 Task: Add Sprouts Organic Lady Fingers to the cart.
Action: Mouse moved to (26, 102)
Screenshot: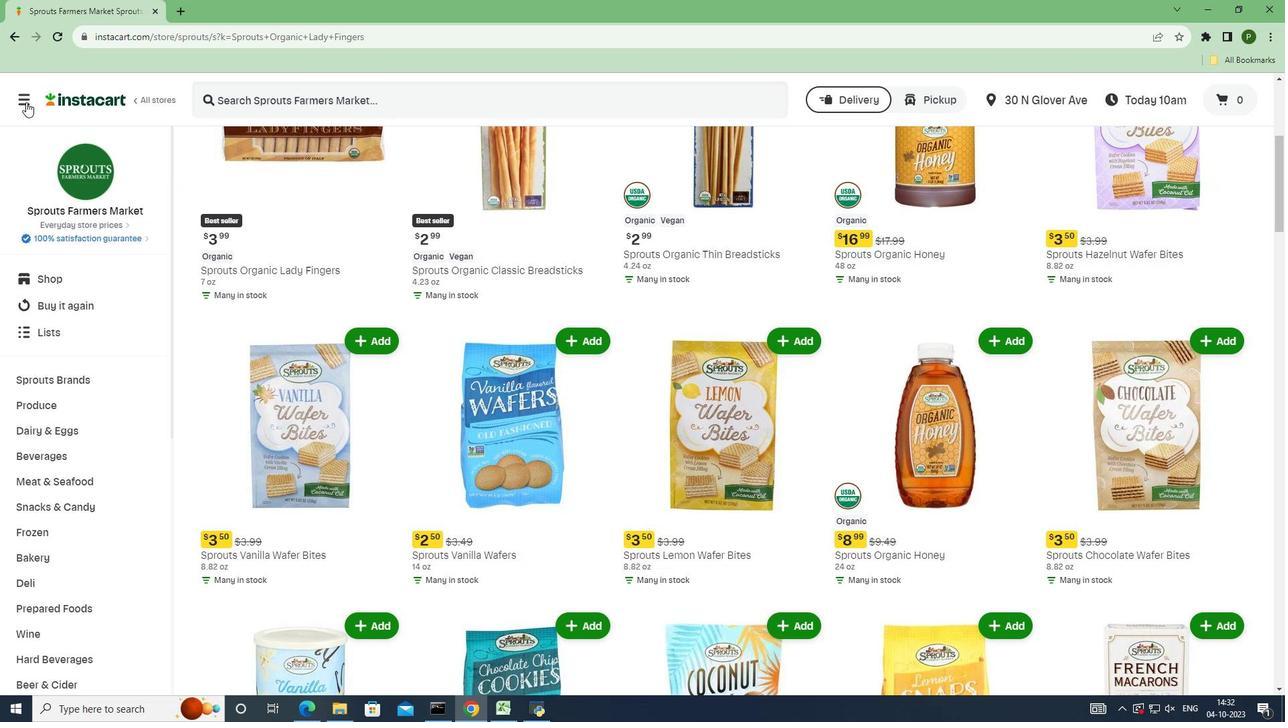 
Action: Mouse pressed left at (26, 102)
Screenshot: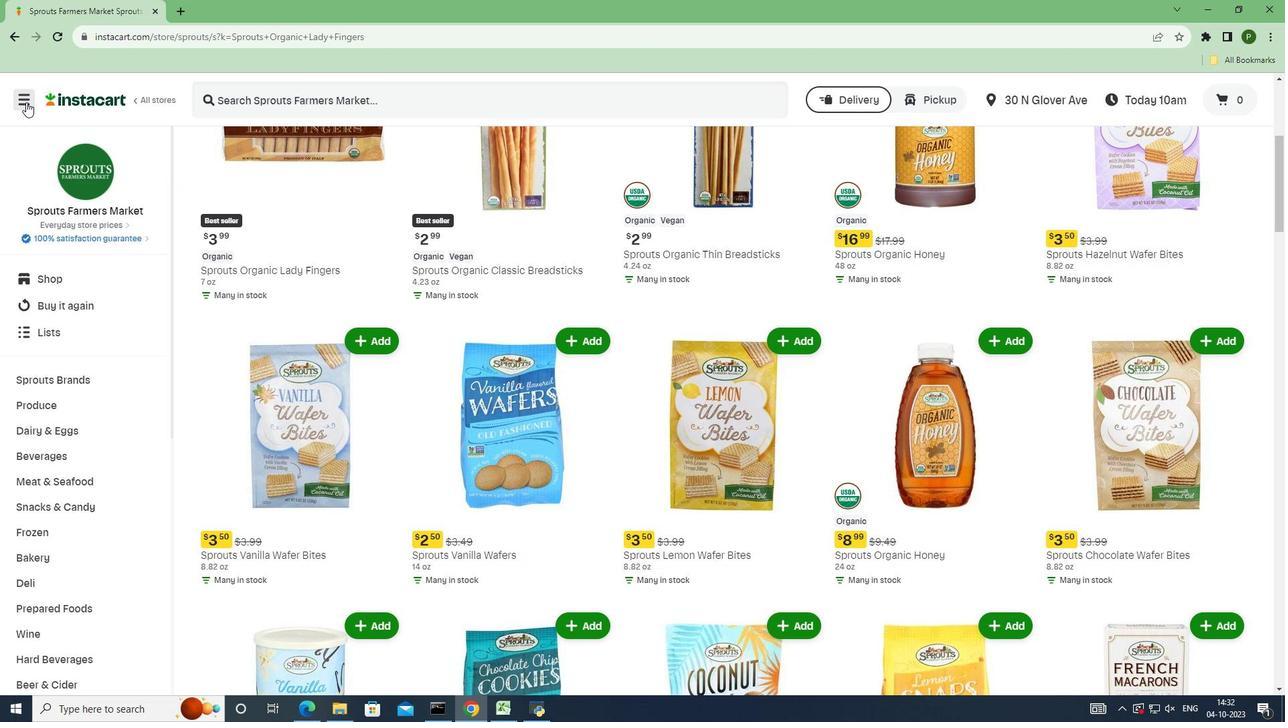 
Action: Mouse moved to (48, 371)
Screenshot: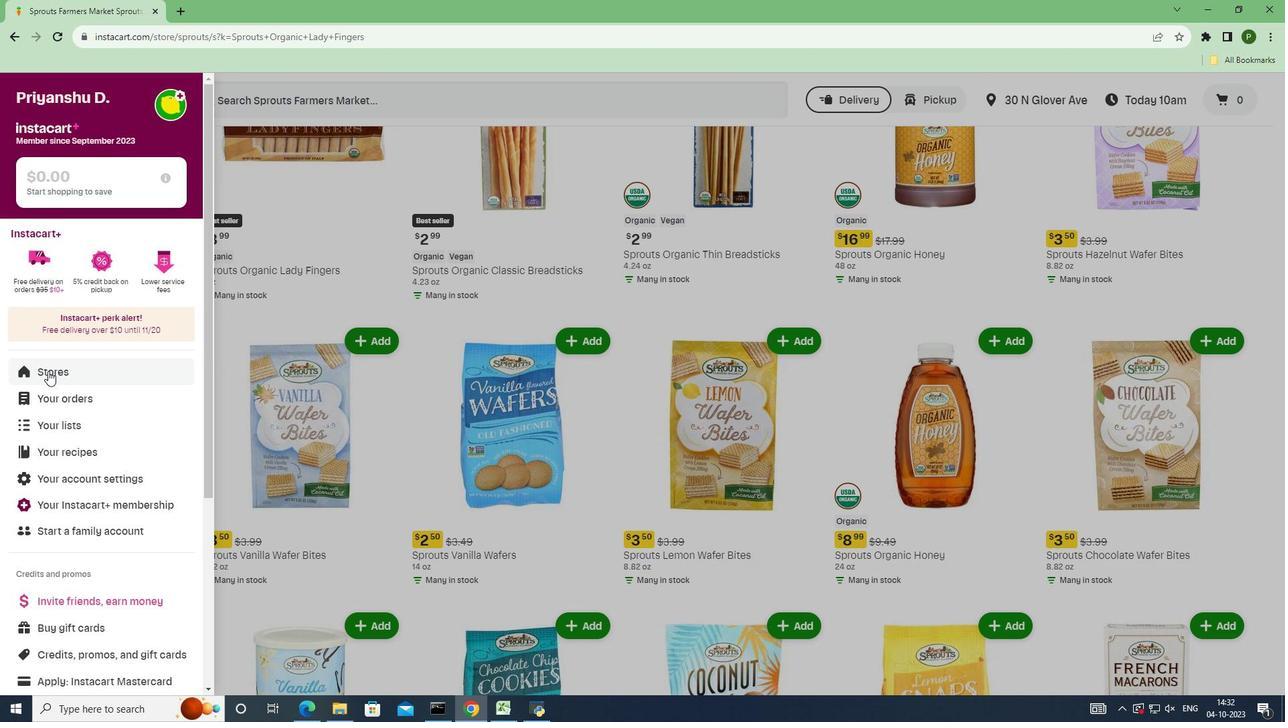 
Action: Mouse pressed left at (48, 371)
Screenshot: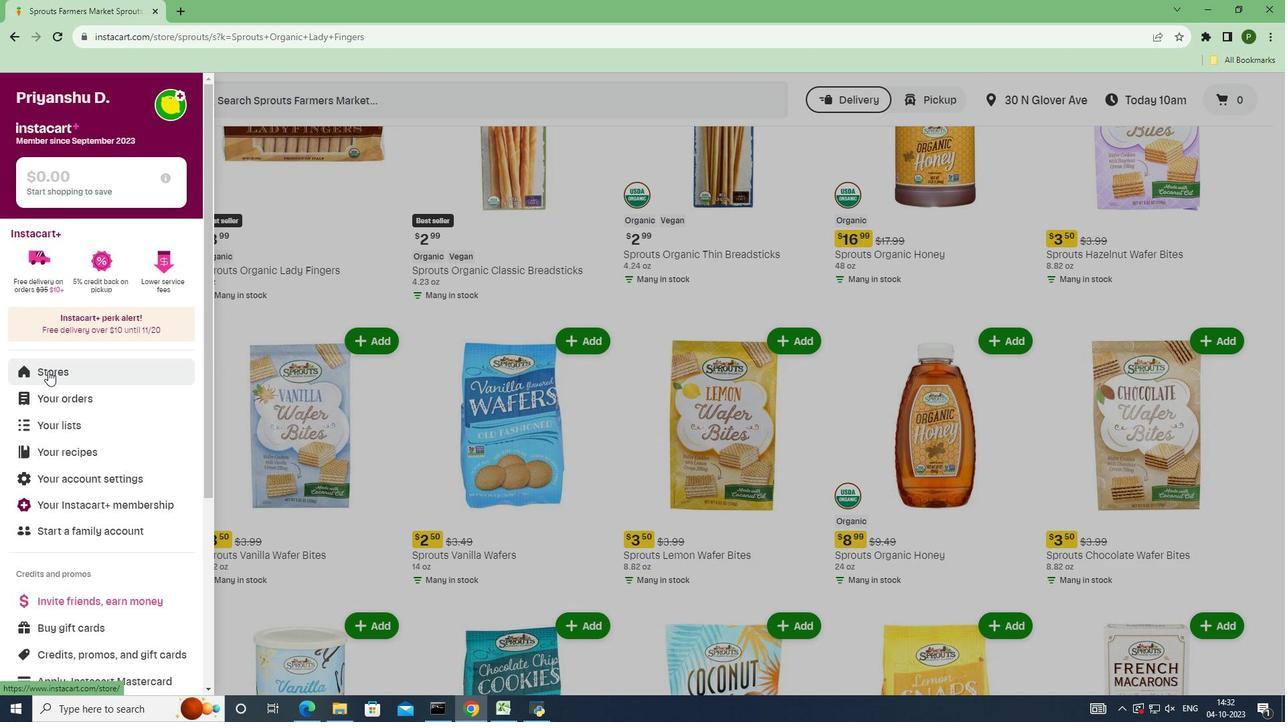 
Action: Mouse moved to (333, 159)
Screenshot: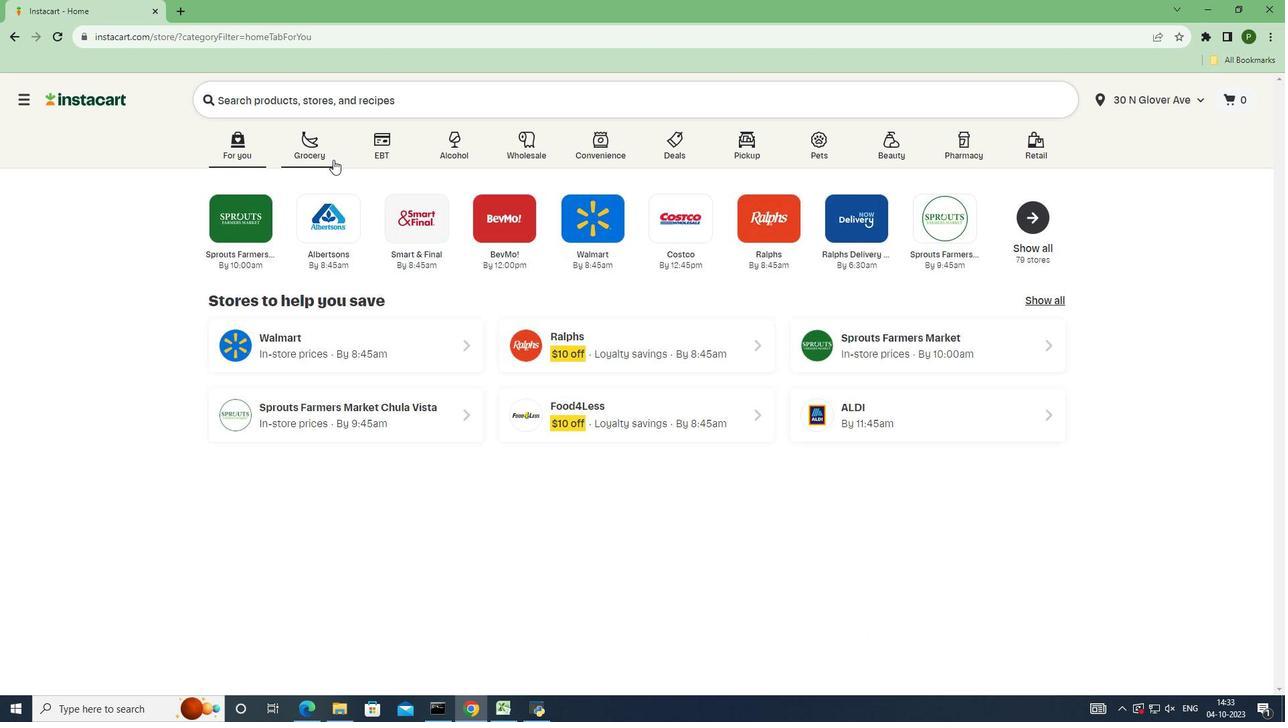 
Action: Mouse pressed left at (333, 159)
Screenshot: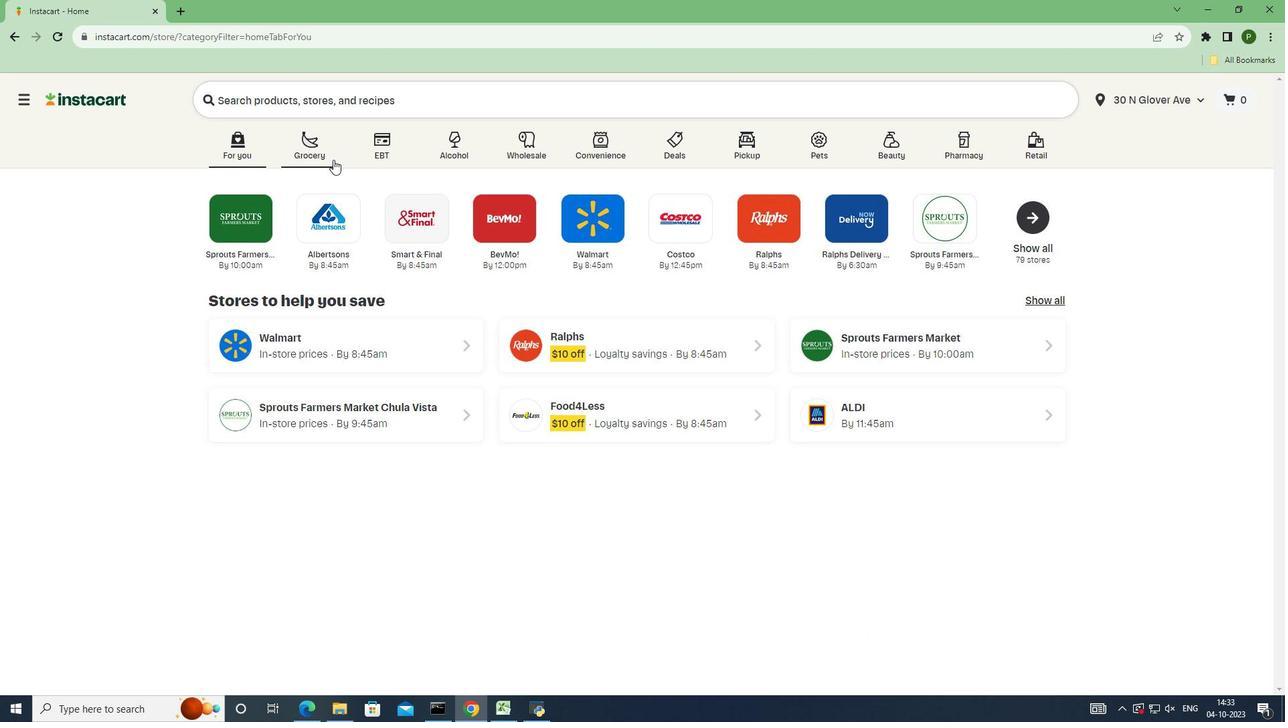 
Action: Mouse moved to (803, 311)
Screenshot: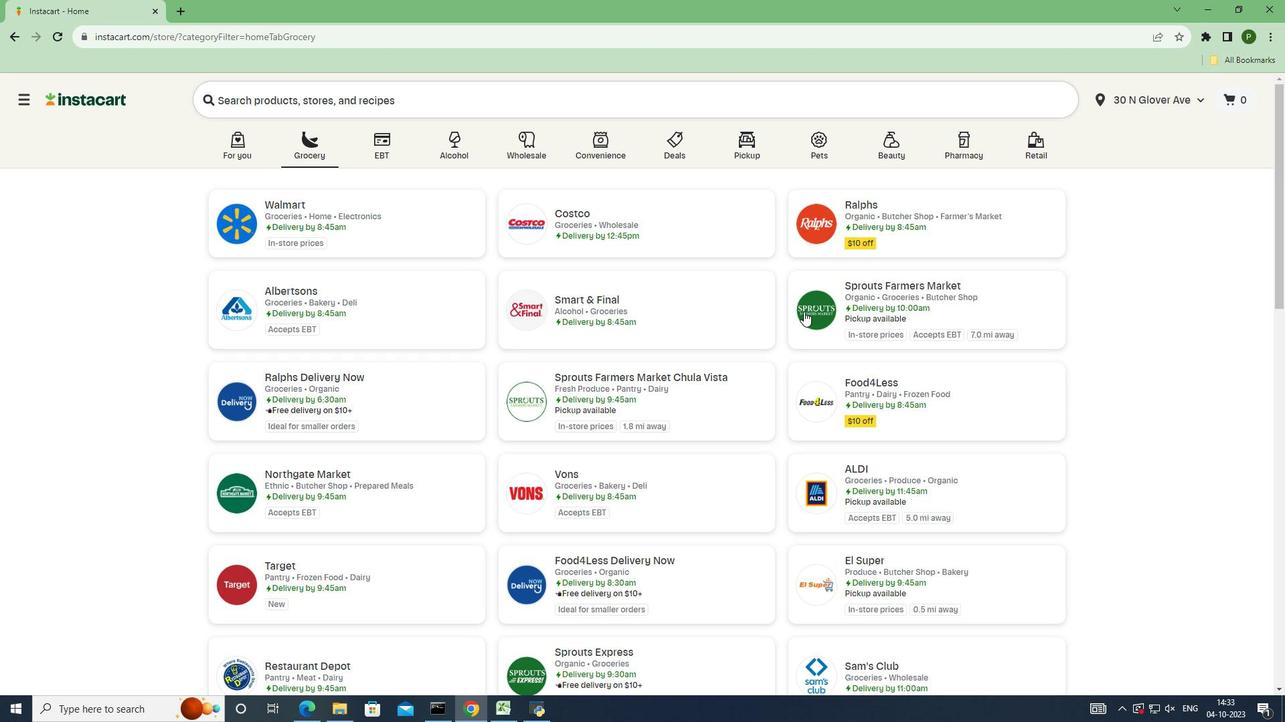 
Action: Mouse pressed left at (803, 311)
Screenshot: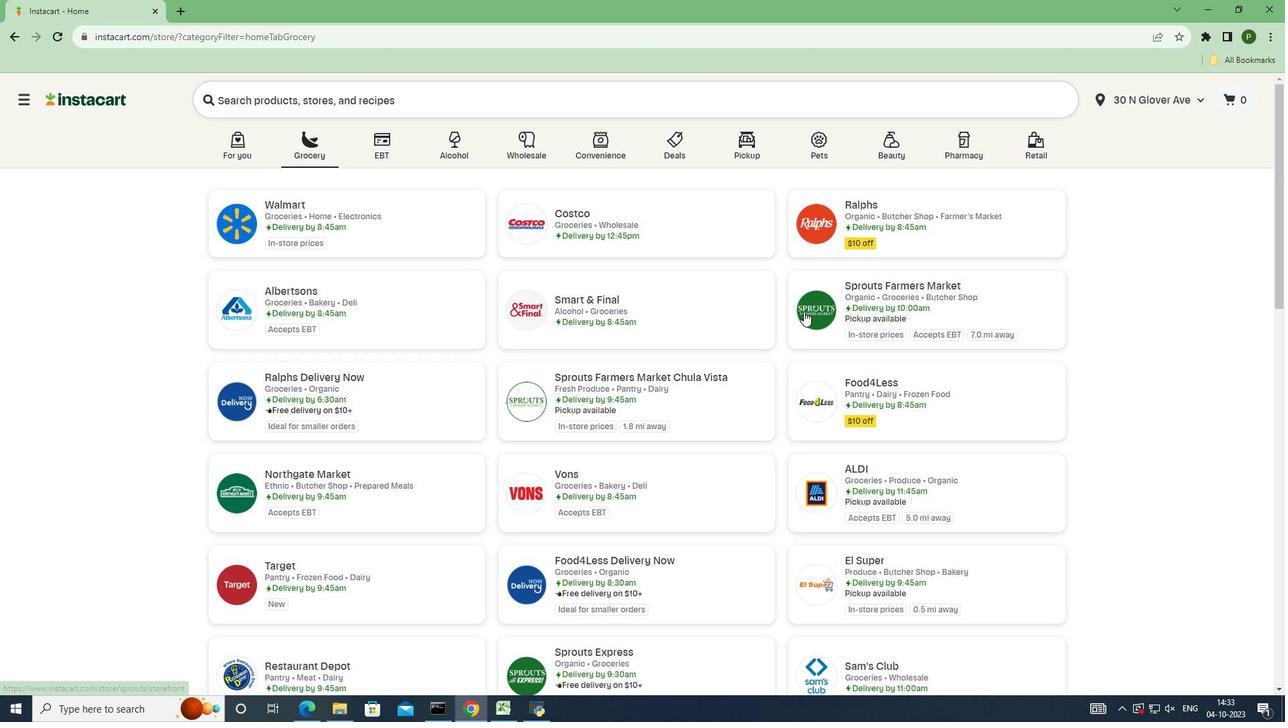 
Action: Mouse moved to (91, 380)
Screenshot: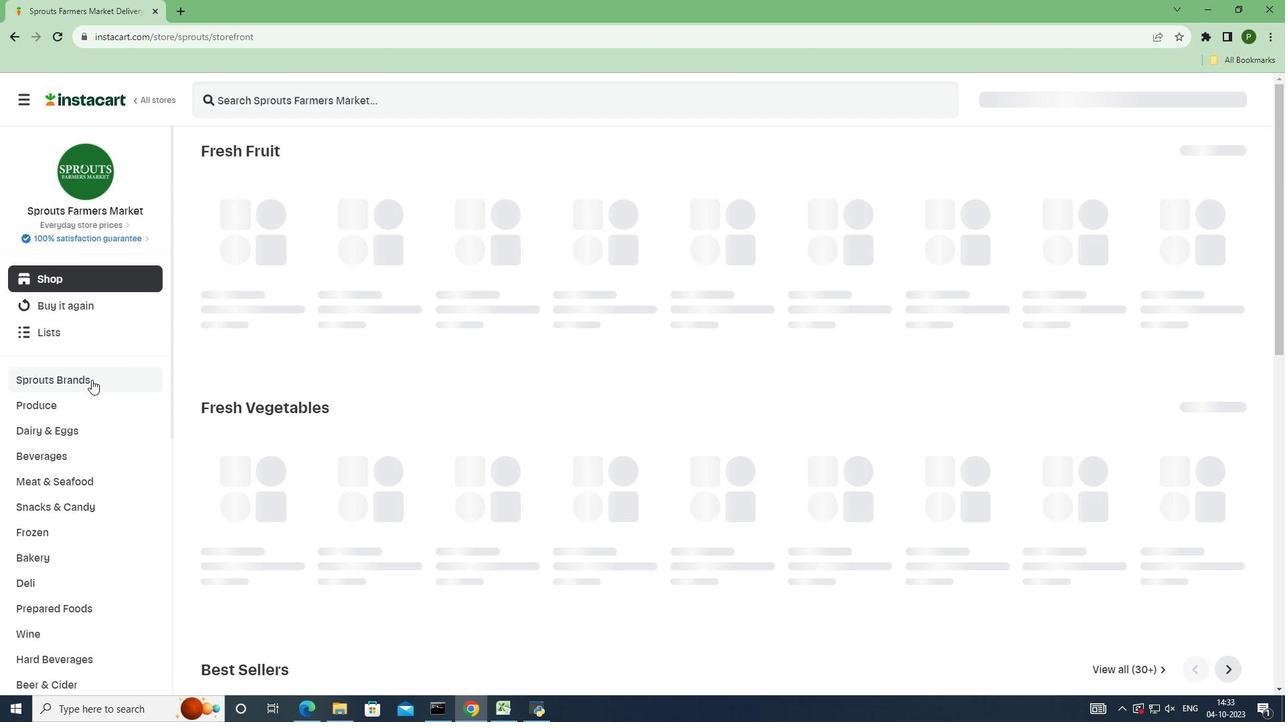 
Action: Mouse pressed left at (91, 380)
Screenshot: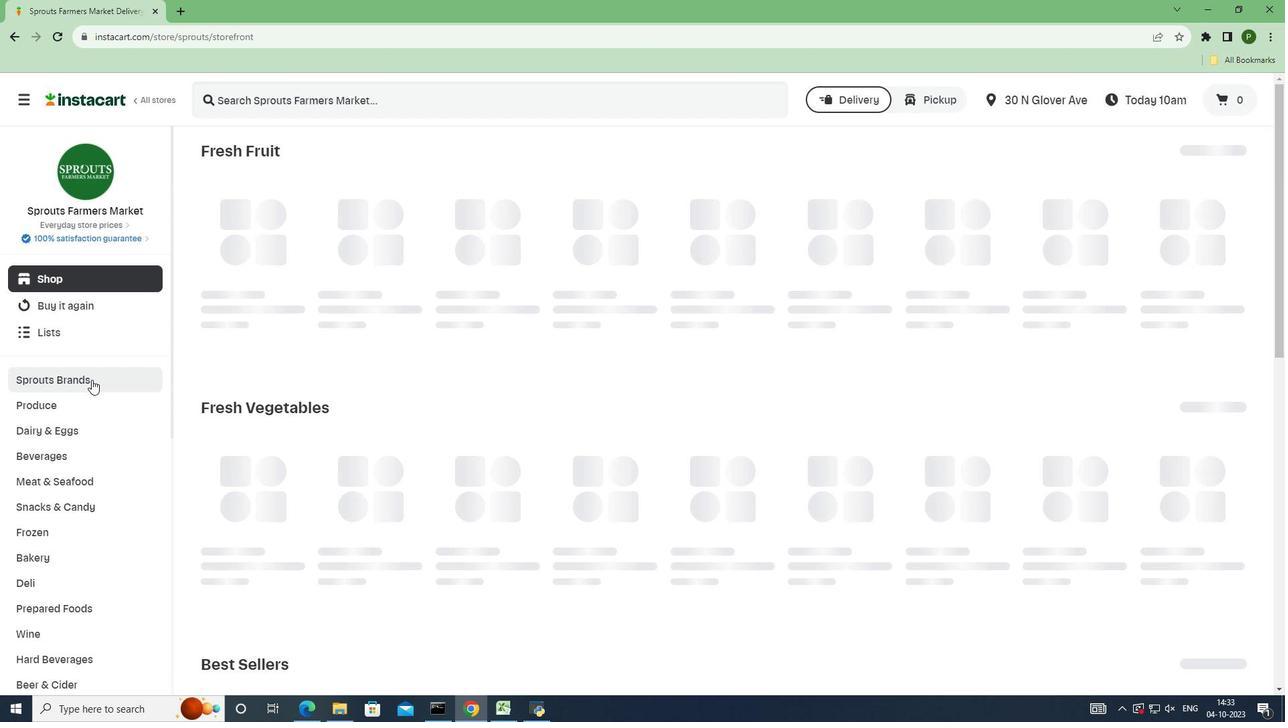 
Action: Mouse moved to (76, 479)
Screenshot: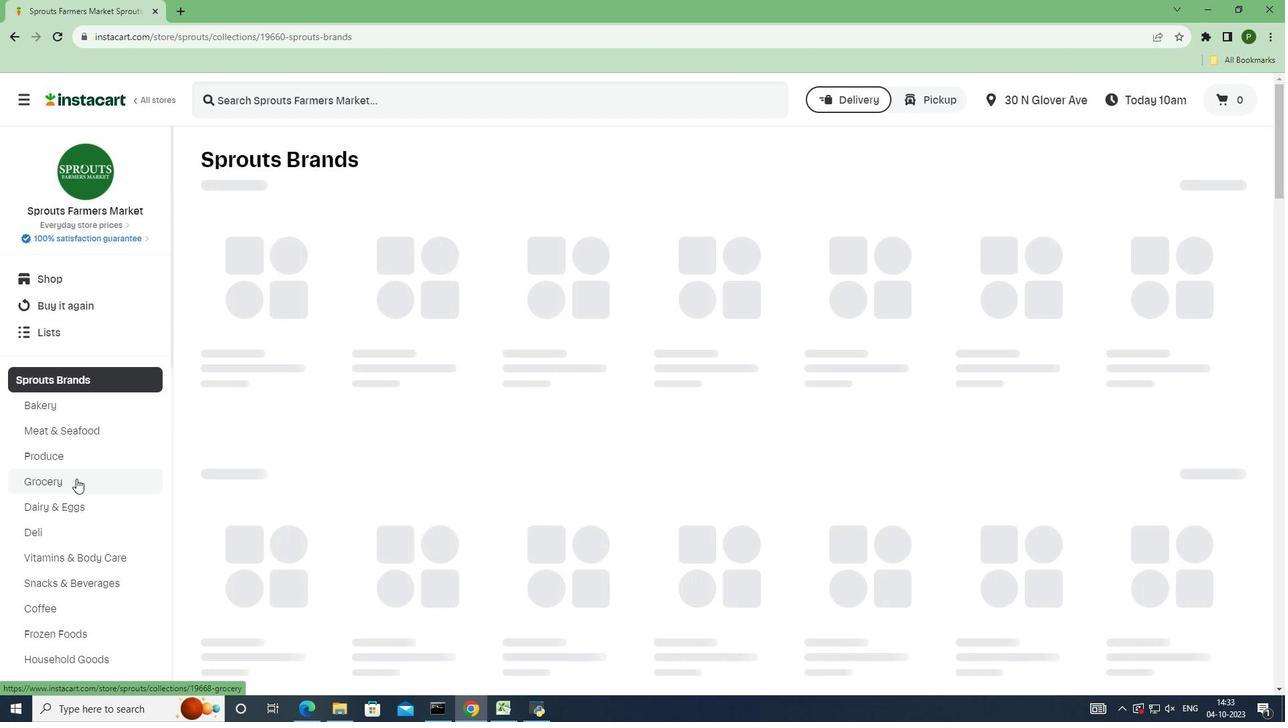 
Action: Mouse pressed left at (76, 479)
Screenshot: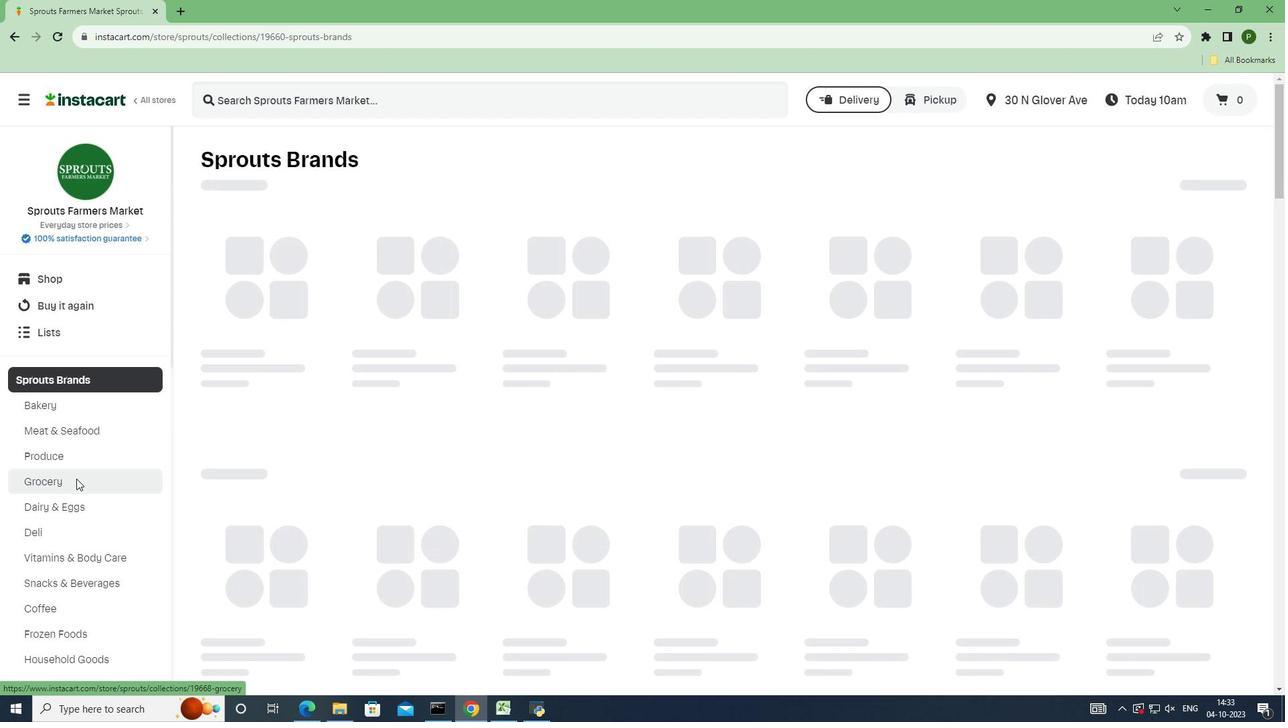 
Action: Mouse moved to (334, 314)
Screenshot: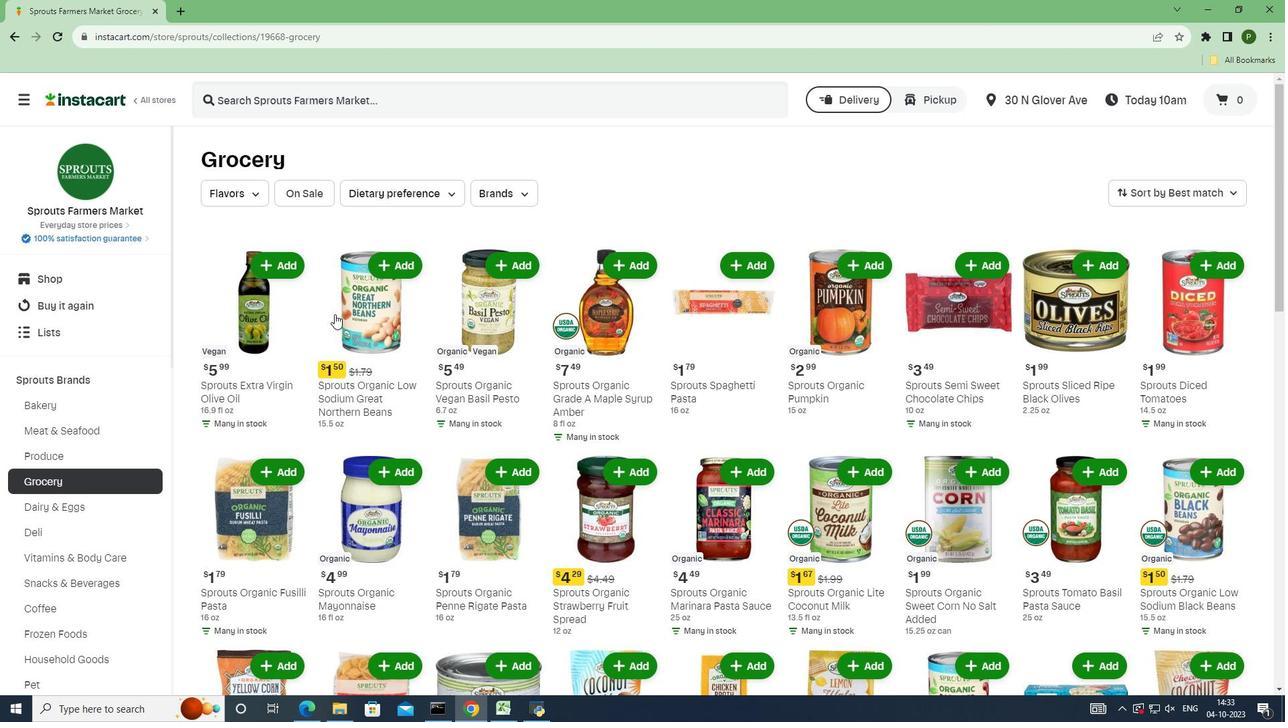 
Action: Mouse scrolled (334, 313) with delta (0, 0)
Screenshot: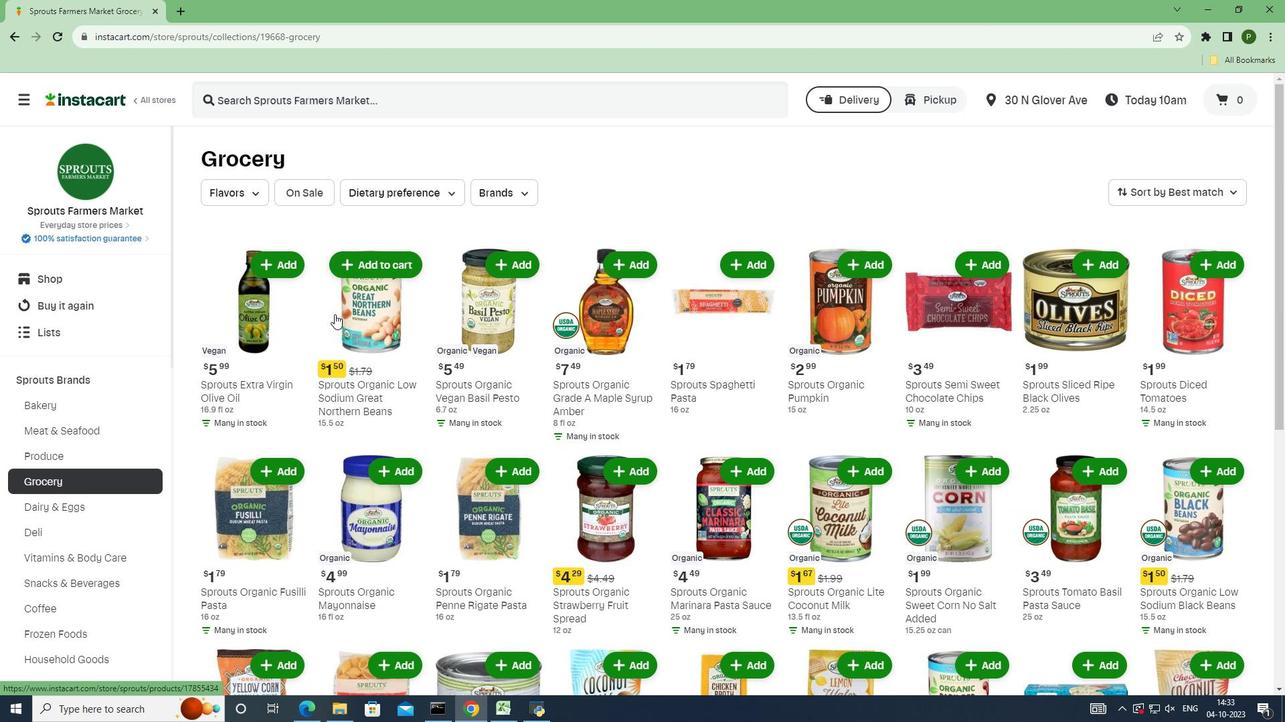 
Action: Mouse scrolled (334, 313) with delta (0, 0)
Screenshot: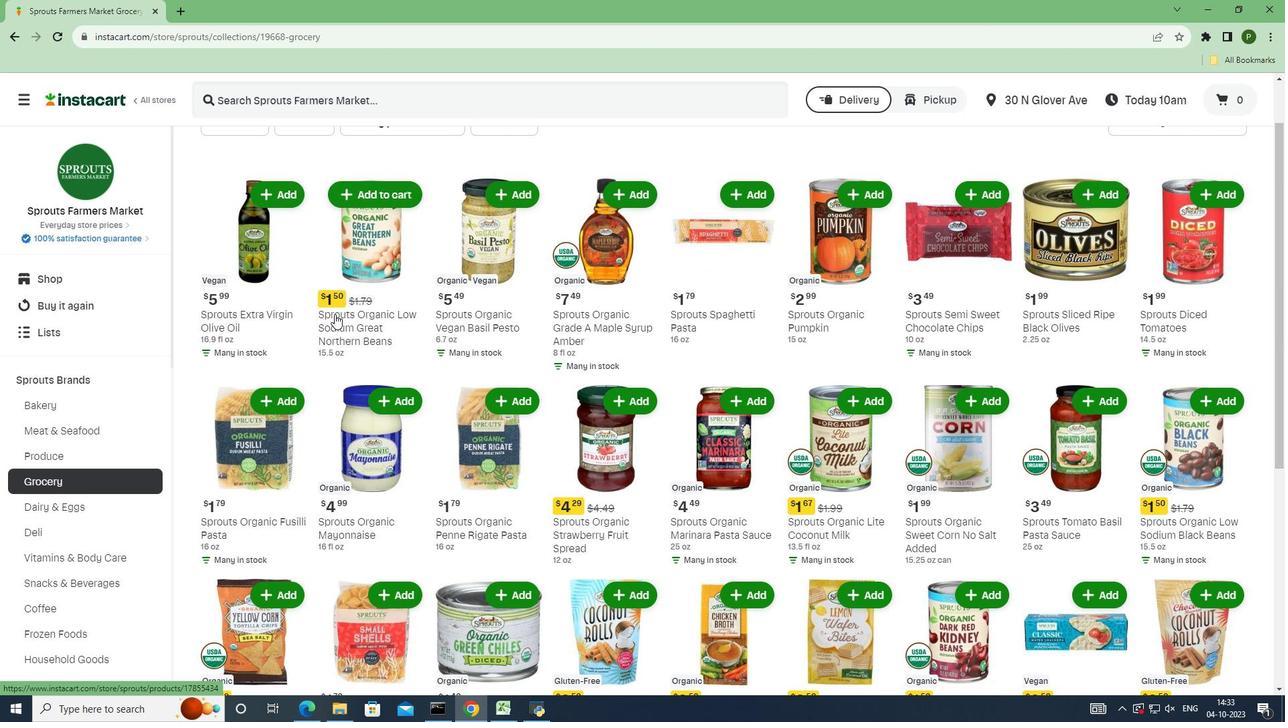 
Action: Mouse scrolled (334, 313) with delta (0, 0)
Screenshot: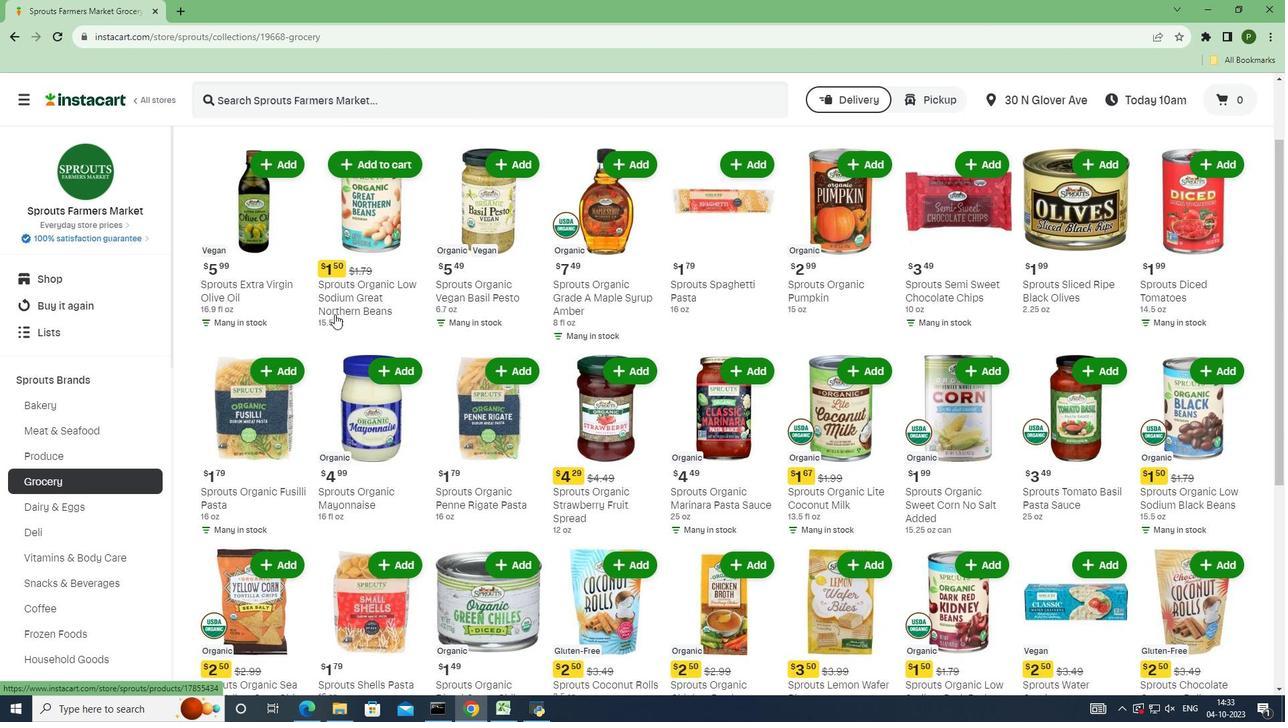 
Action: Mouse scrolled (334, 313) with delta (0, 0)
Screenshot: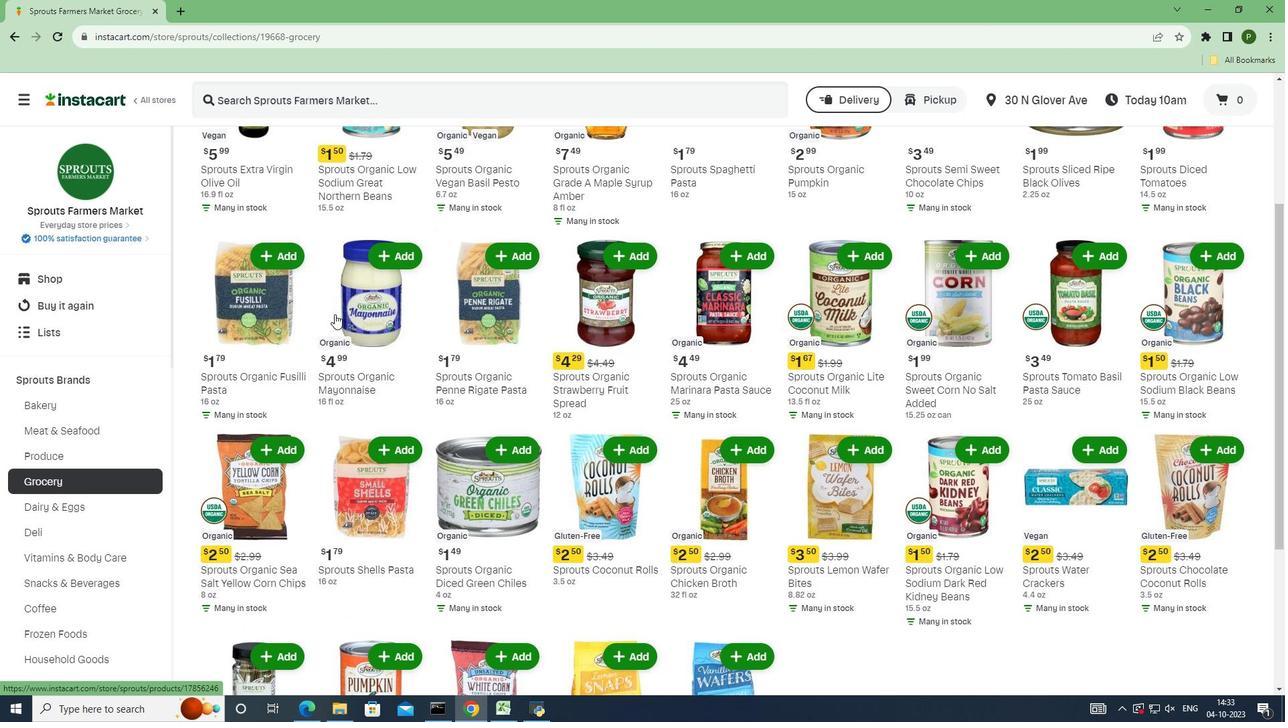 
Action: Mouse scrolled (334, 313) with delta (0, 0)
Screenshot: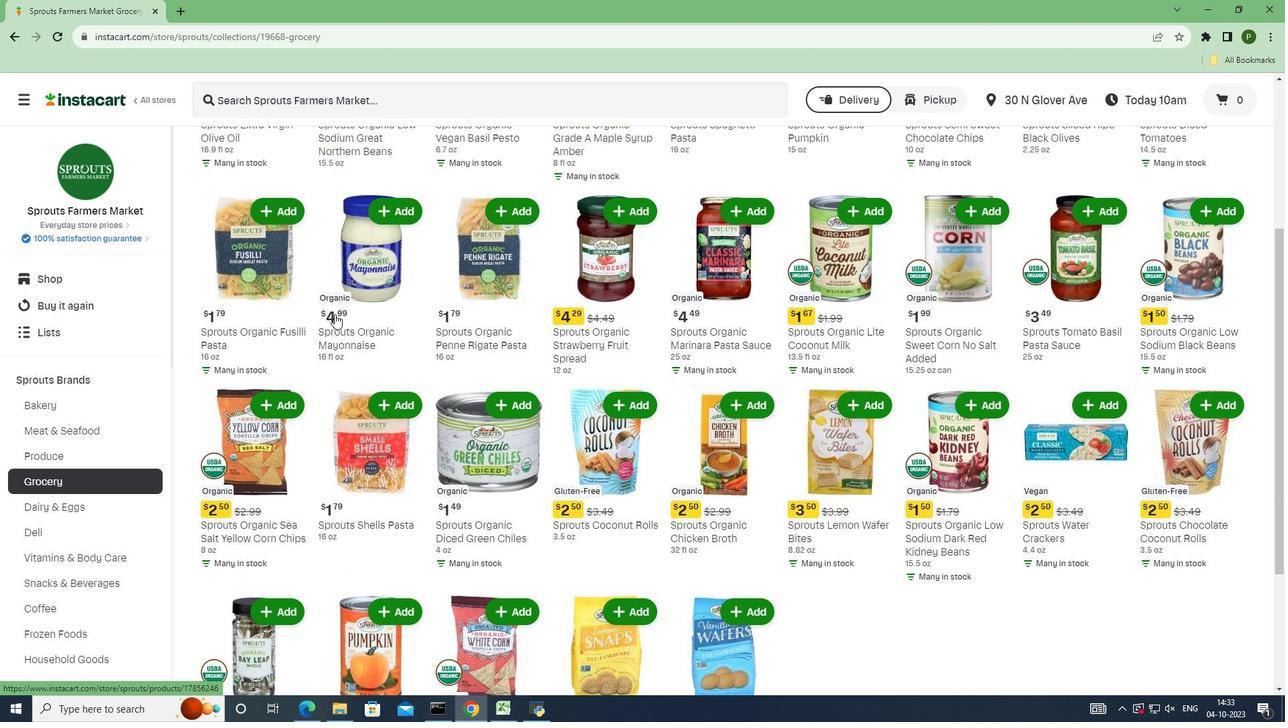 
Action: Mouse moved to (335, 314)
Screenshot: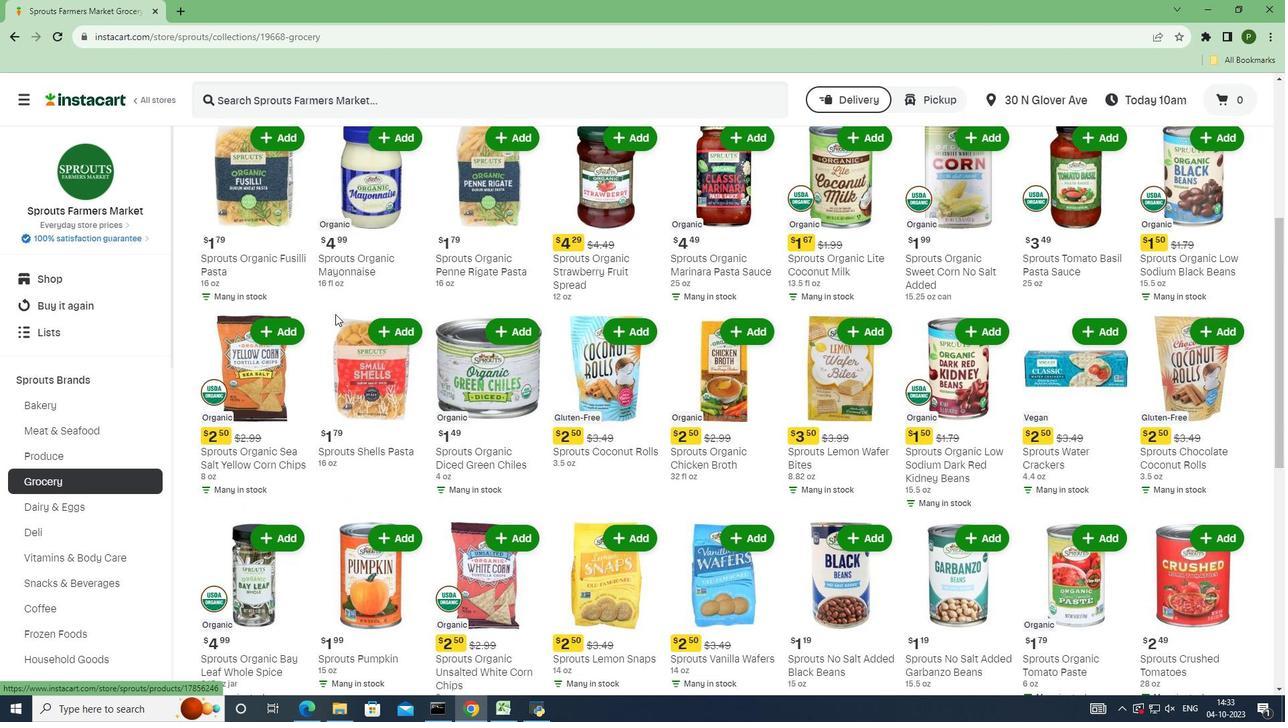 
Action: Mouse scrolled (335, 313) with delta (0, 0)
Screenshot: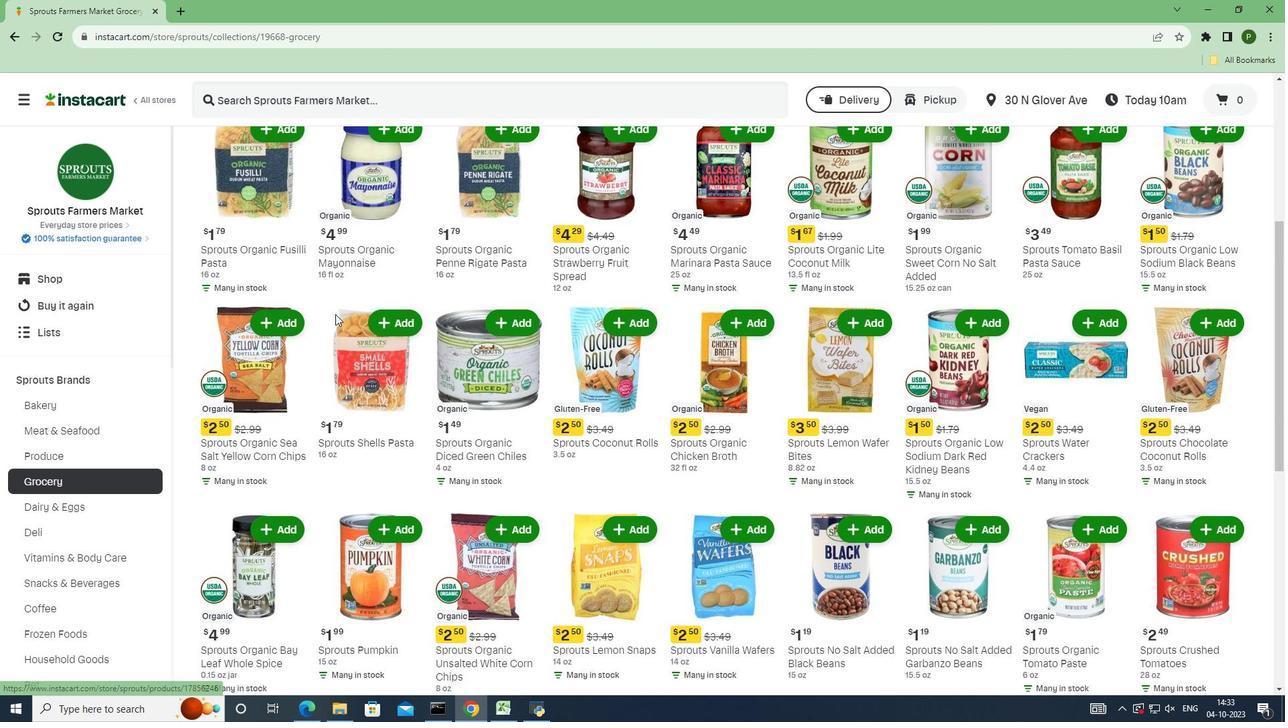
Action: Mouse scrolled (335, 313) with delta (0, 0)
Screenshot: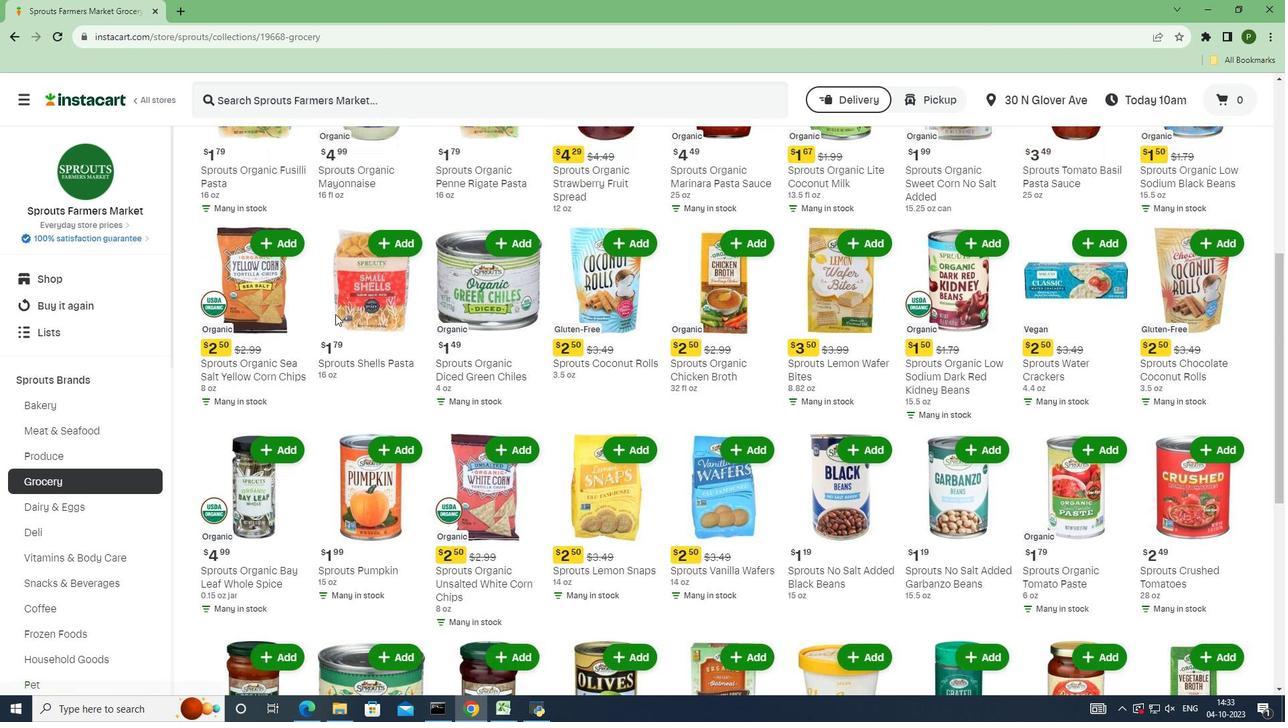 
Action: Mouse scrolled (335, 313) with delta (0, 0)
Screenshot: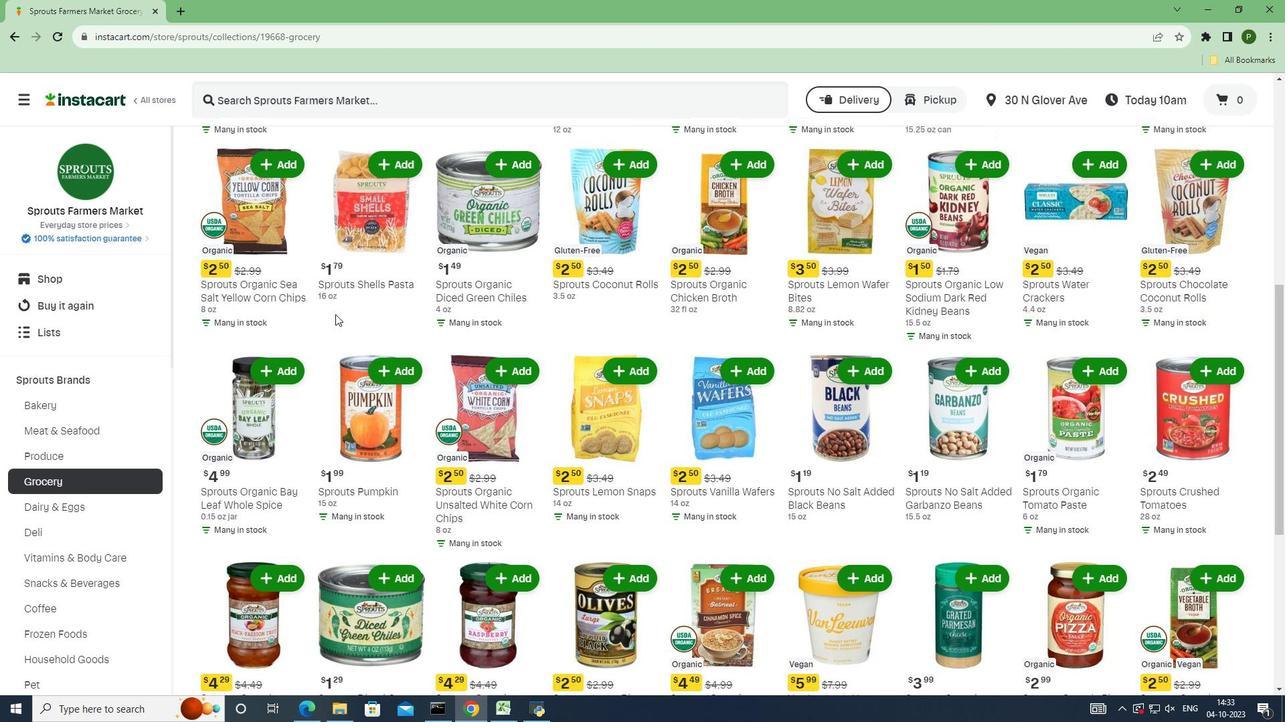 
Action: Mouse scrolled (335, 313) with delta (0, 0)
Screenshot: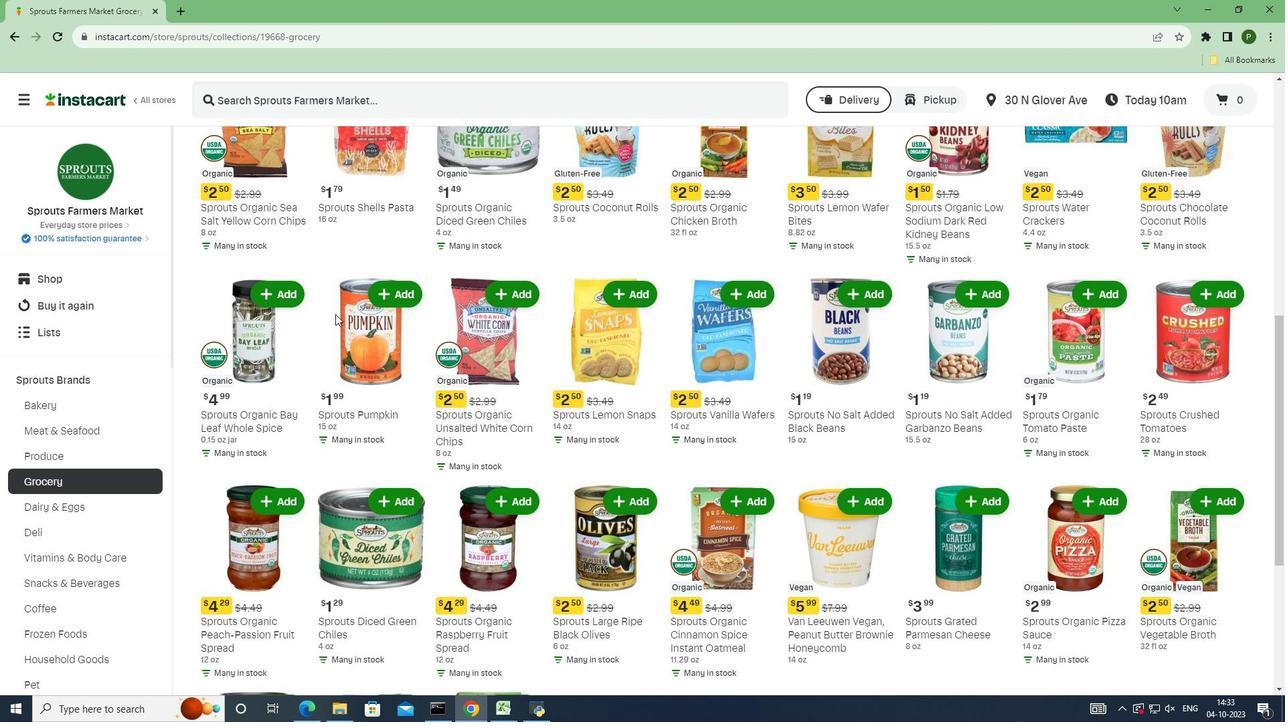 
Action: Mouse scrolled (335, 313) with delta (0, 0)
Screenshot: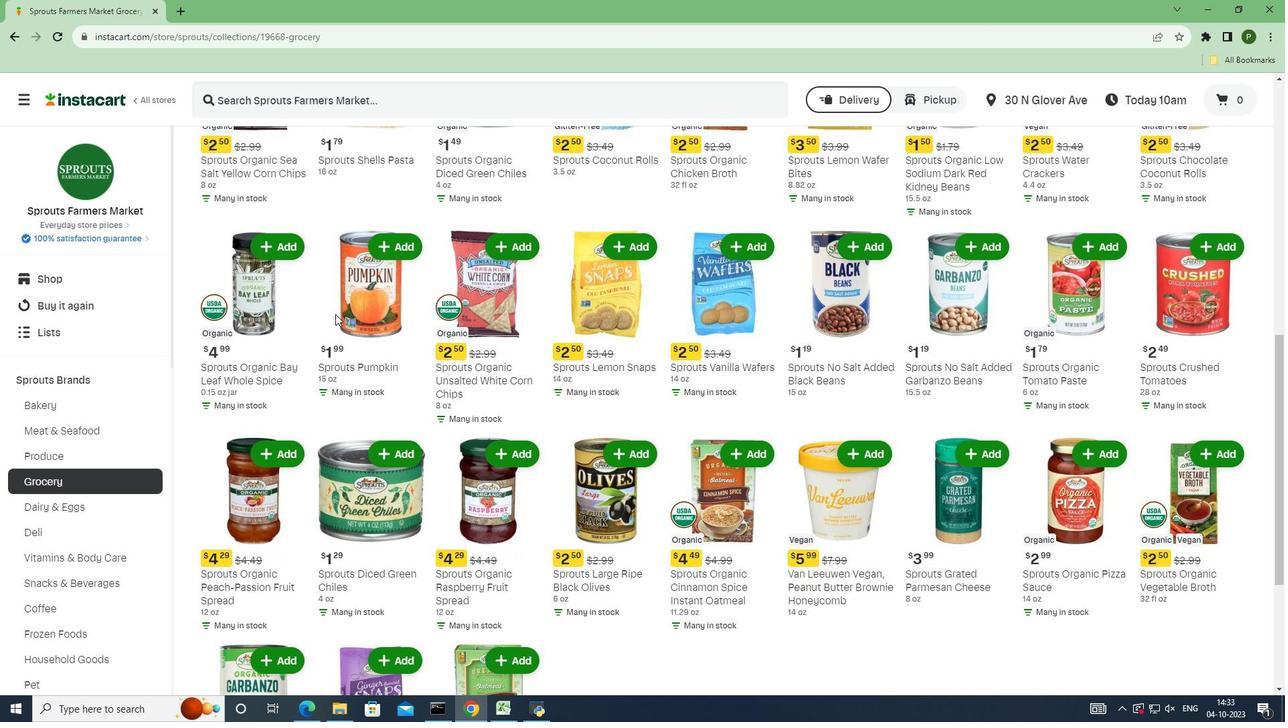 
Action: Mouse scrolled (335, 313) with delta (0, 0)
Screenshot: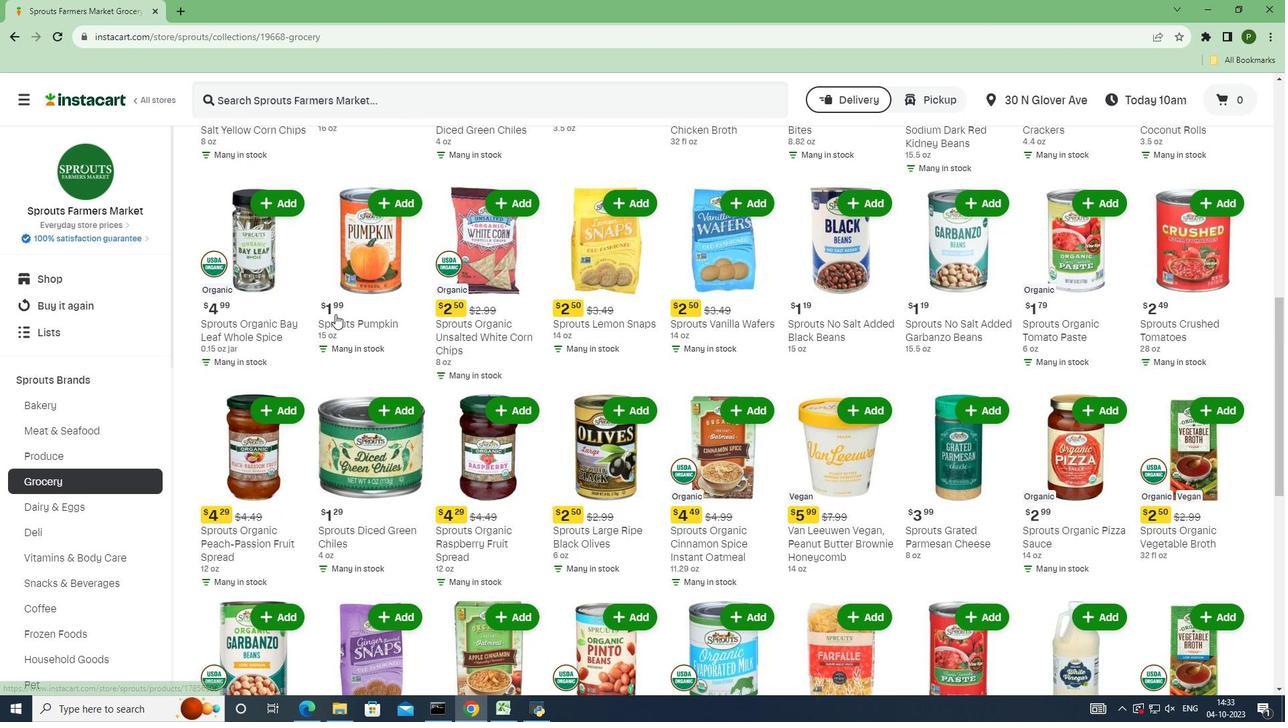 
Action: Mouse scrolled (335, 313) with delta (0, 0)
Screenshot: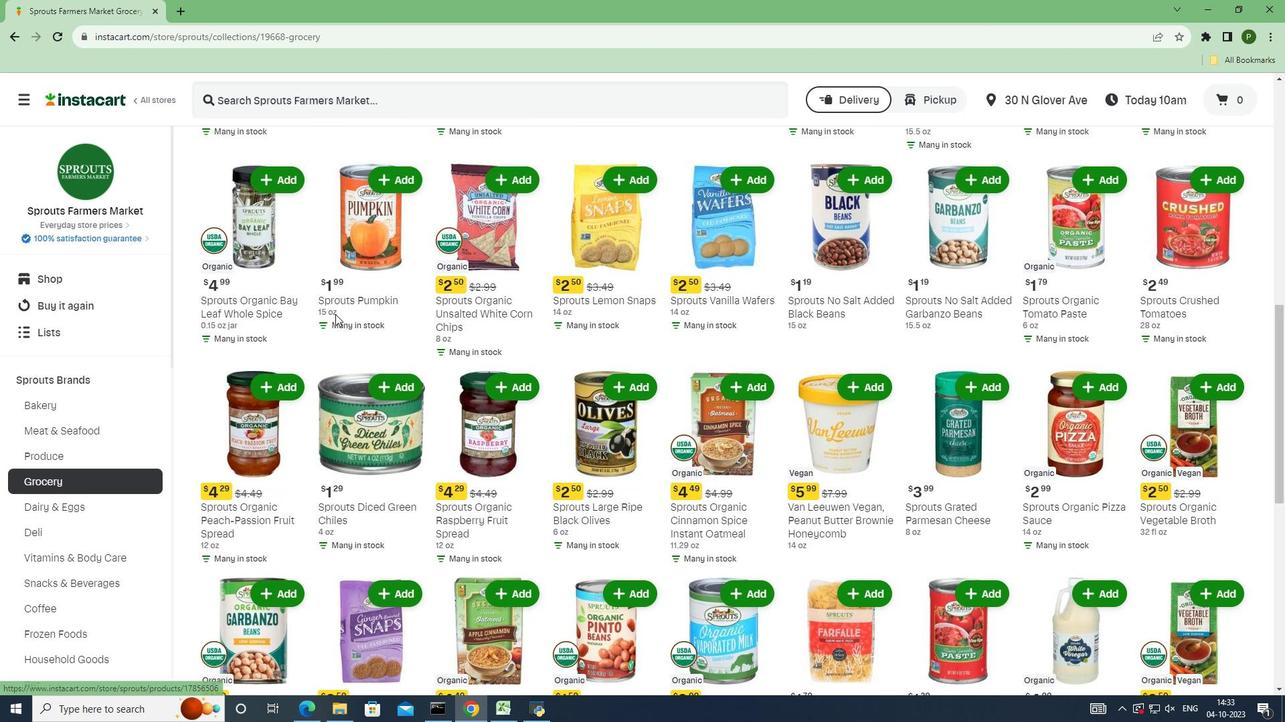 
Action: Mouse scrolled (335, 313) with delta (0, 0)
Screenshot: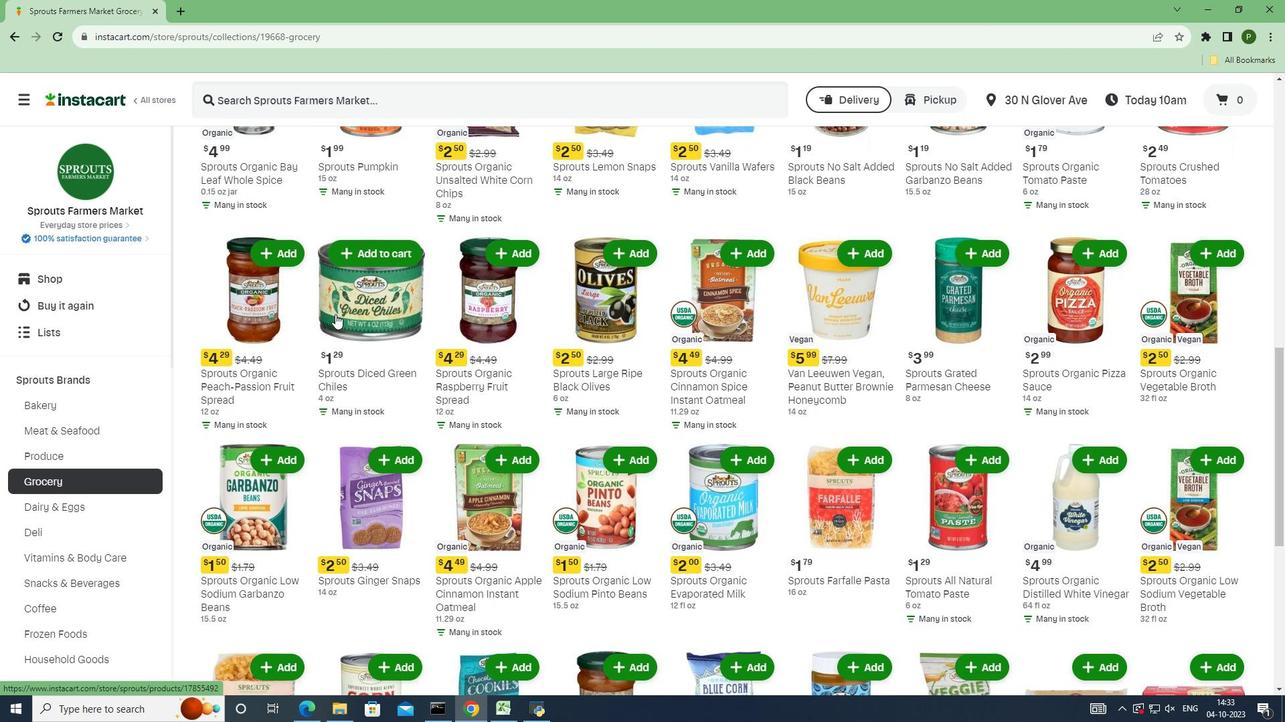 
Action: Mouse scrolled (335, 313) with delta (0, 0)
Screenshot: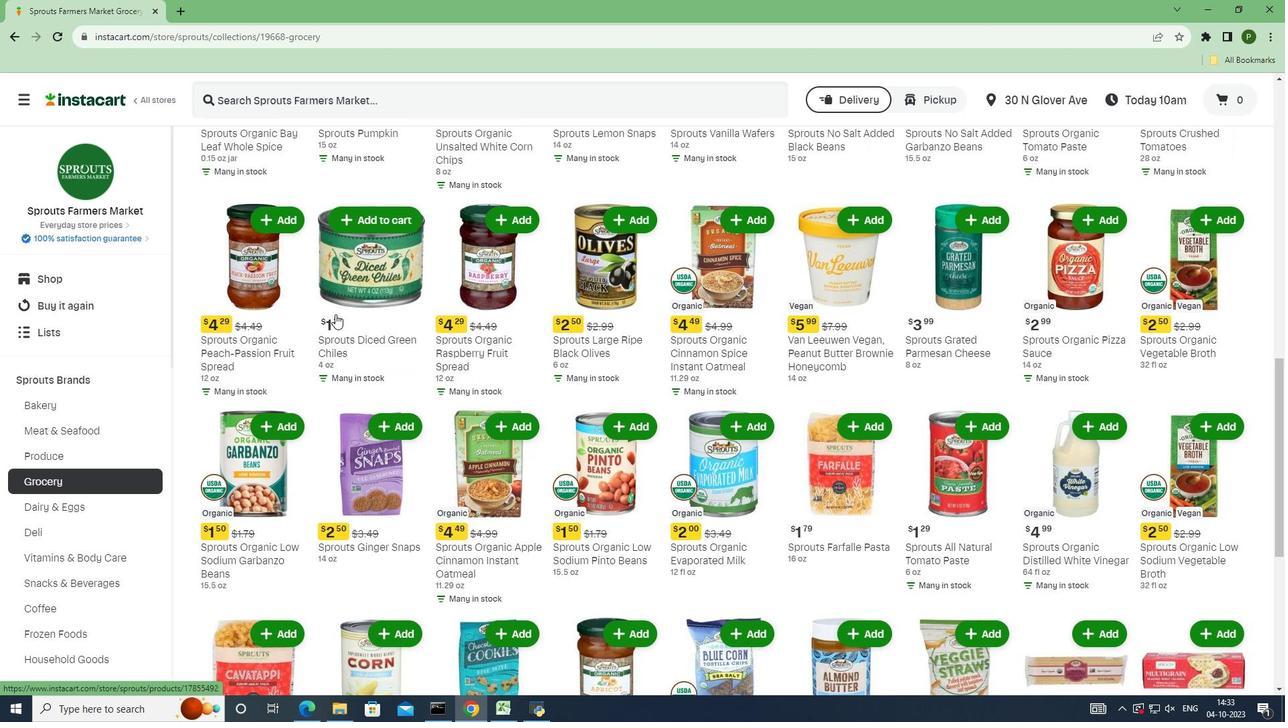 
Action: Mouse scrolled (335, 313) with delta (0, 0)
Screenshot: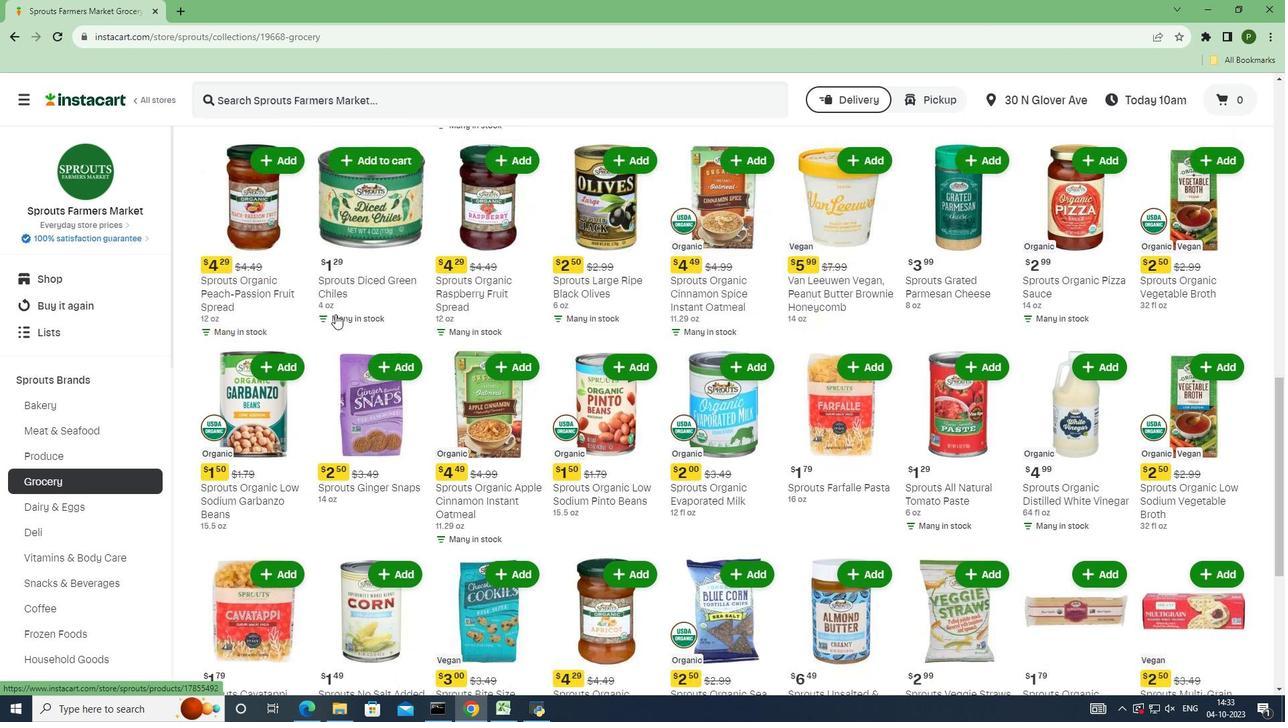 
Action: Mouse scrolled (335, 313) with delta (0, 0)
Screenshot: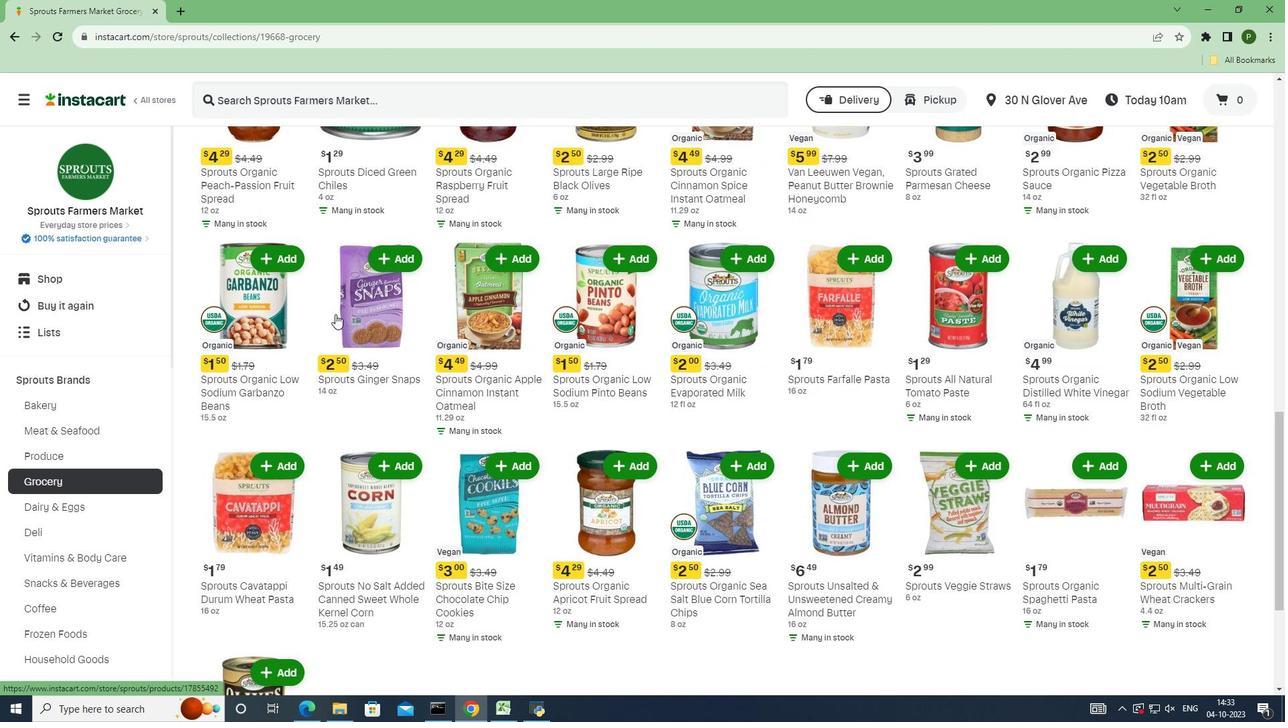 
Action: Mouse scrolled (335, 313) with delta (0, 0)
Screenshot: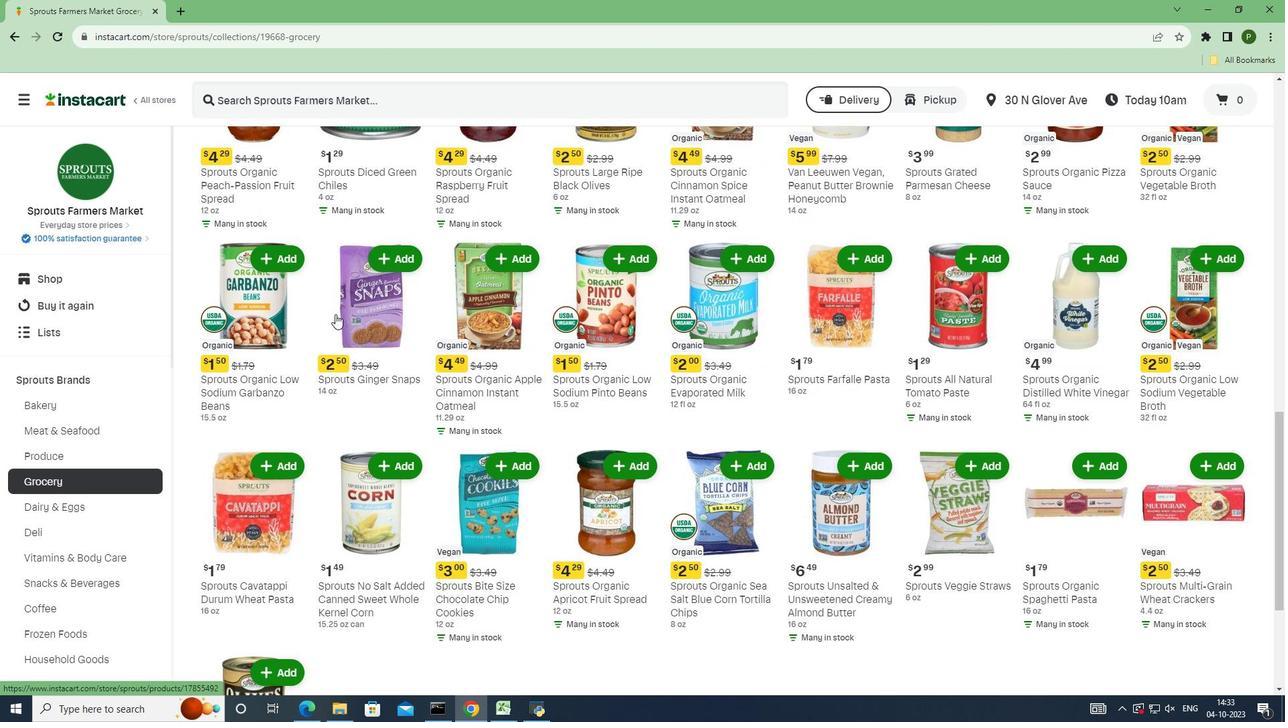 
Action: Mouse scrolled (335, 313) with delta (0, 0)
Screenshot: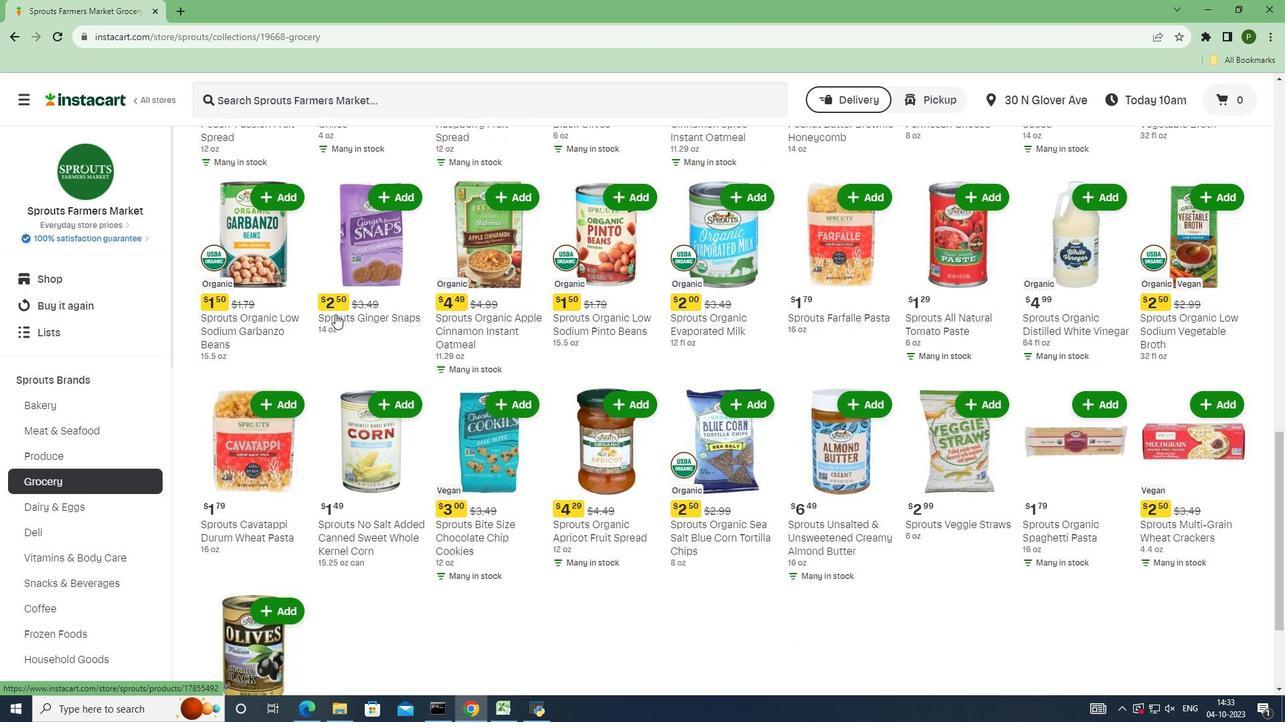 
Action: Mouse scrolled (335, 313) with delta (0, 0)
Screenshot: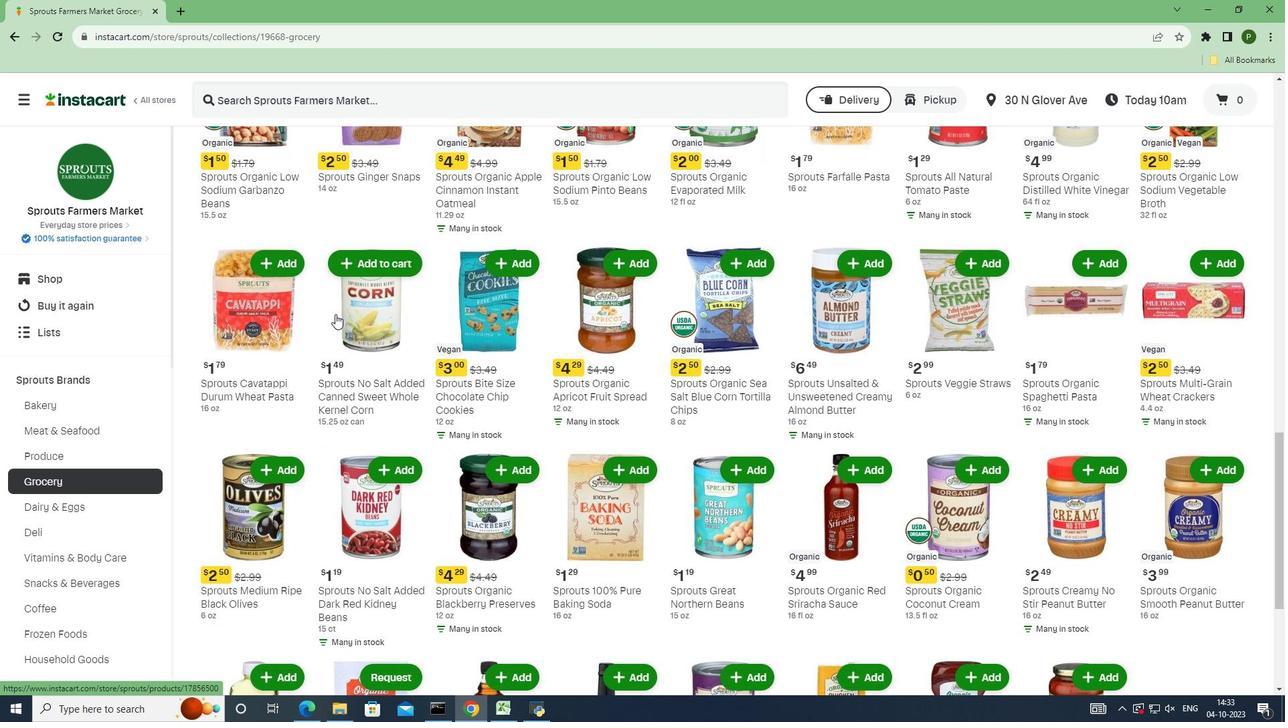 
Action: Mouse scrolled (335, 313) with delta (0, 0)
Screenshot: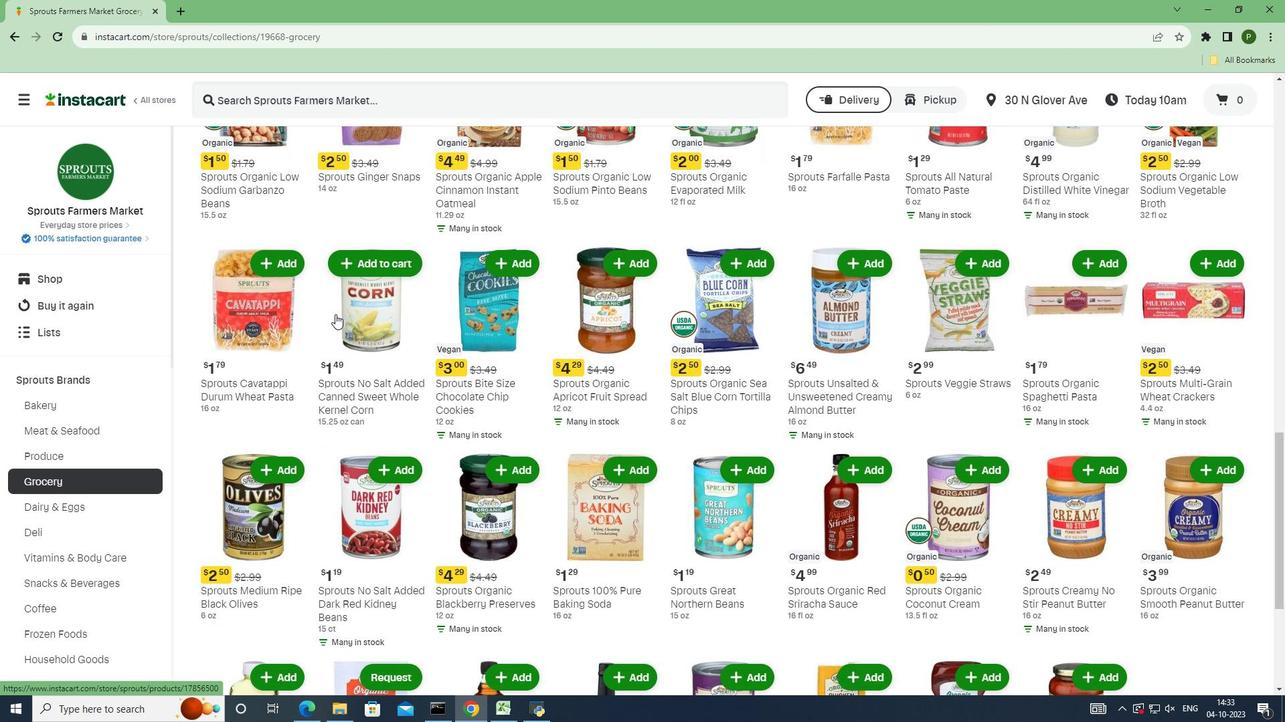 
Action: Mouse scrolled (335, 313) with delta (0, 0)
Screenshot: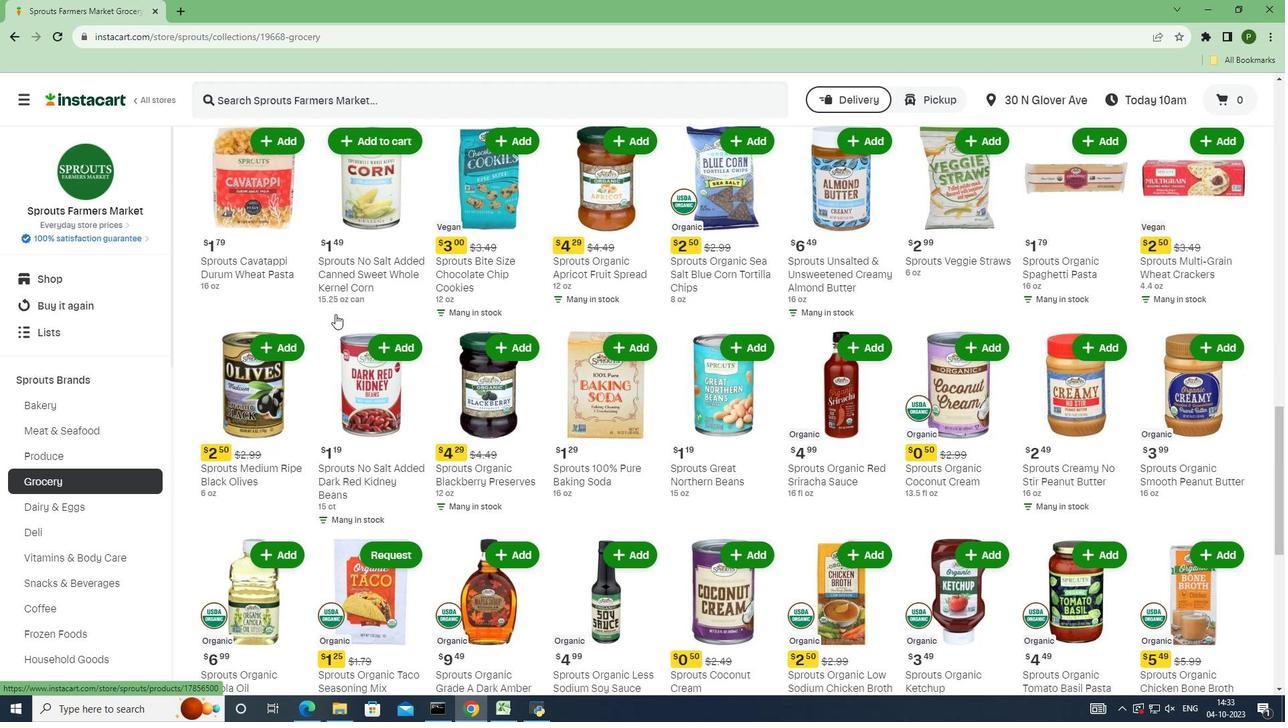 
Action: Mouse scrolled (335, 313) with delta (0, 0)
Screenshot: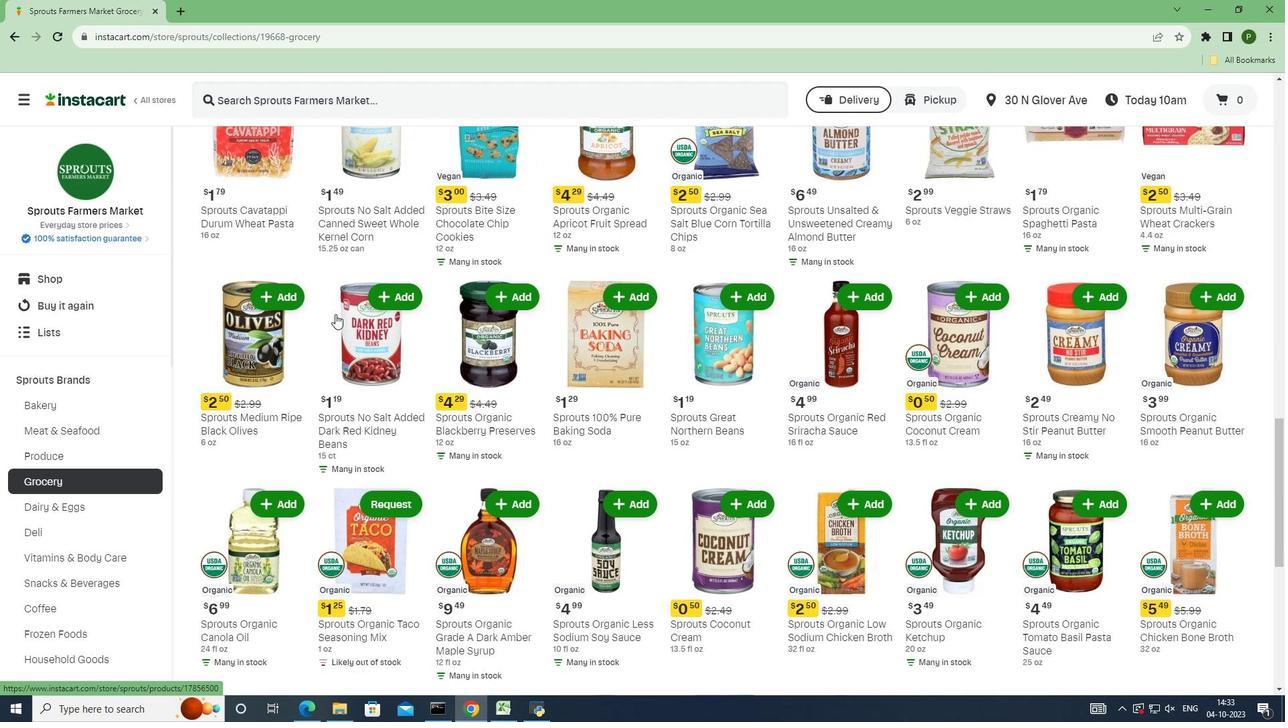 
Action: Mouse scrolled (335, 313) with delta (0, 0)
Screenshot: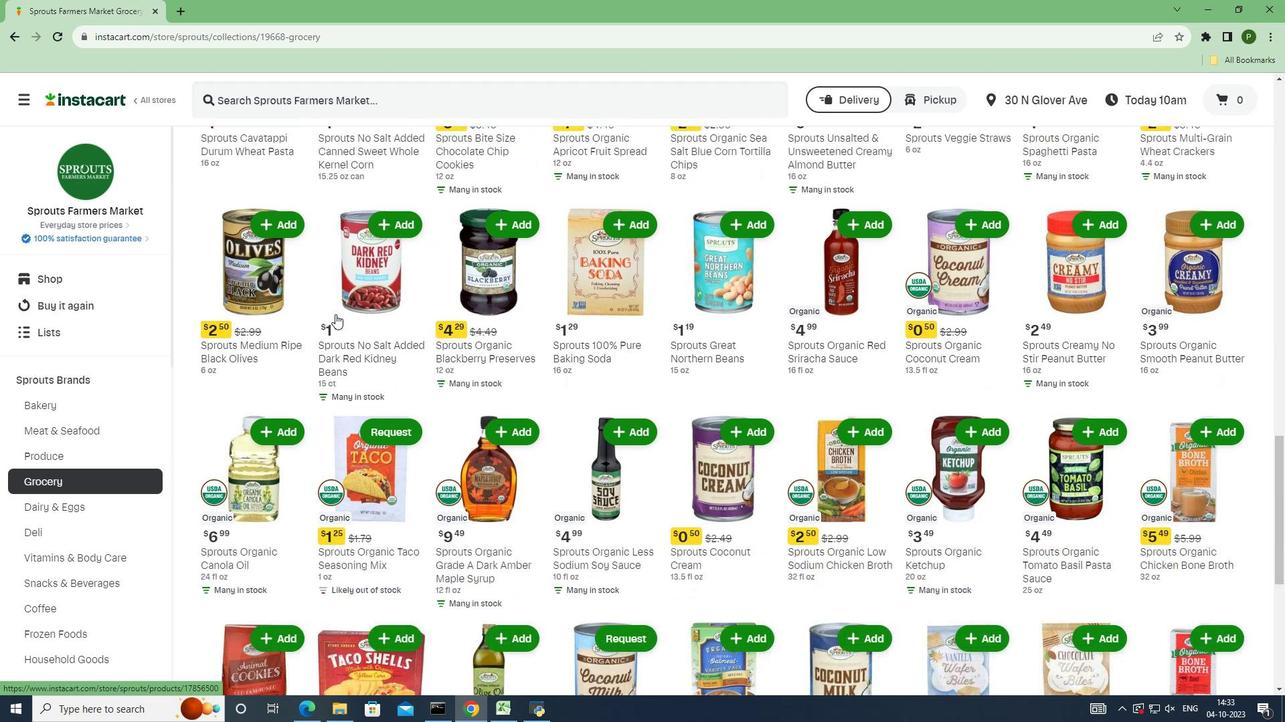 
Action: Mouse scrolled (335, 313) with delta (0, 0)
Screenshot: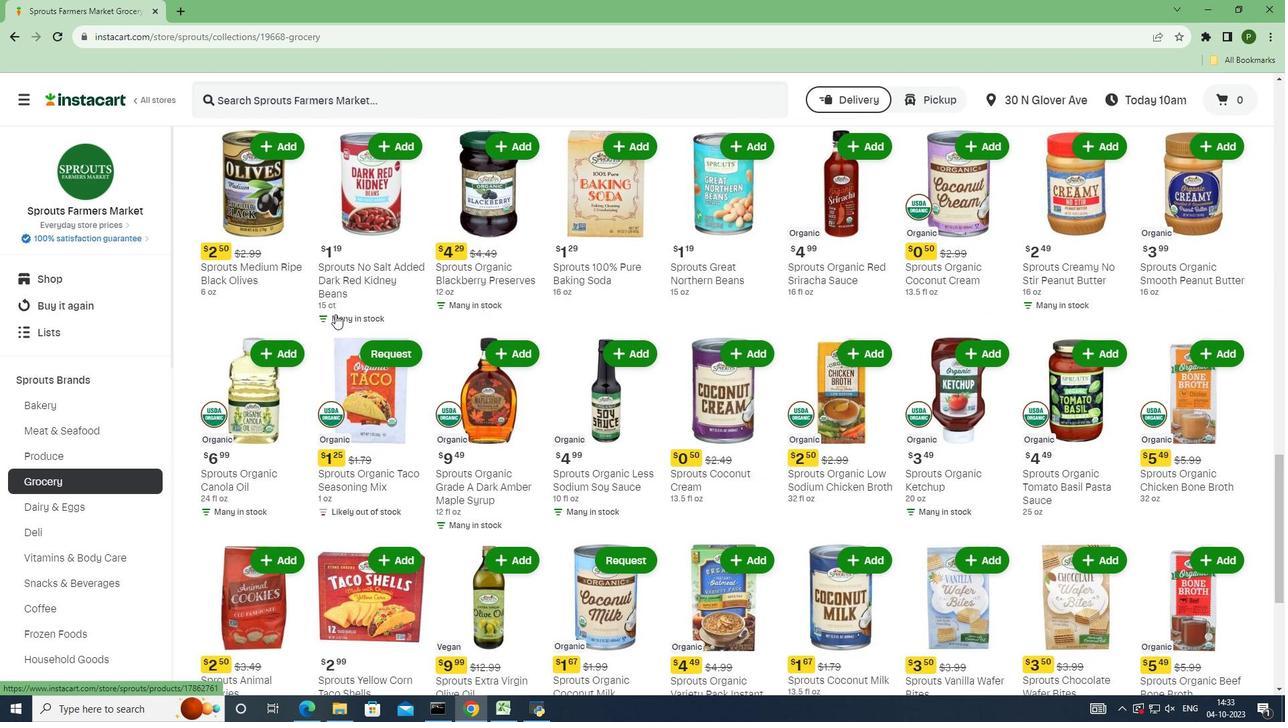 
Action: Mouse scrolled (335, 313) with delta (0, 0)
Screenshot: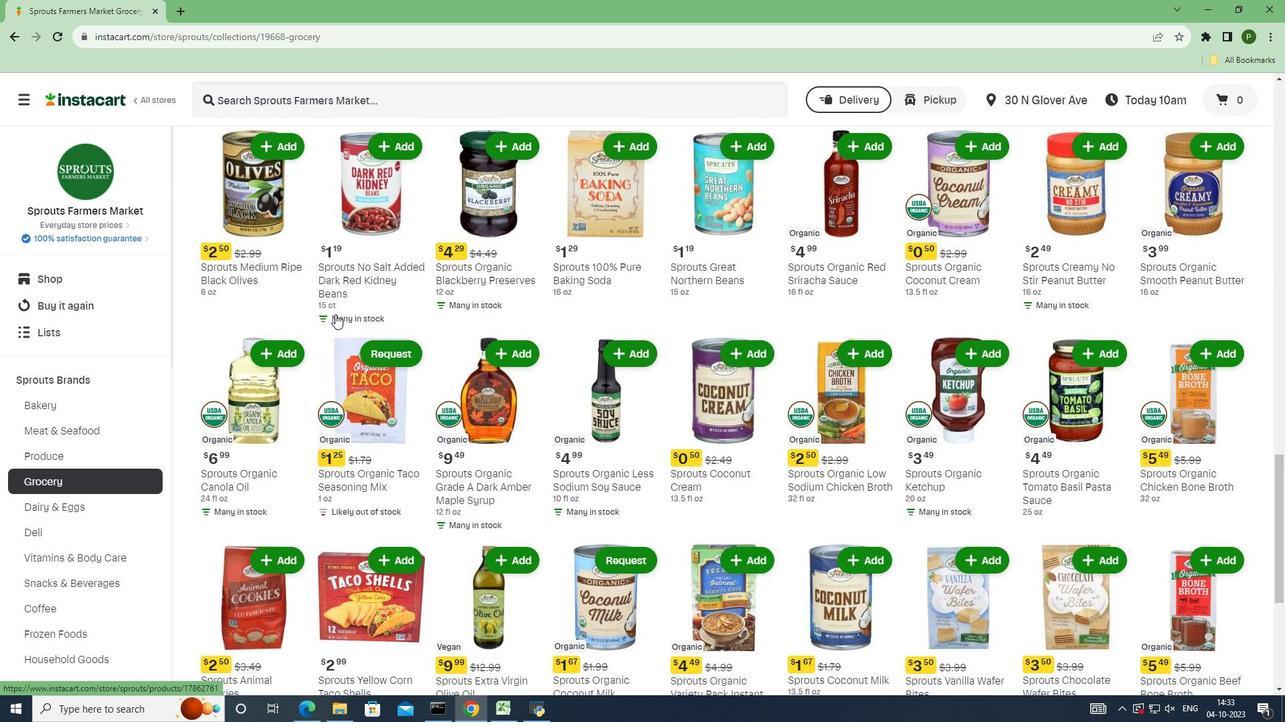 
Action: Mouse scrolled (335, 313) with delta (0, 0)
Screenshot: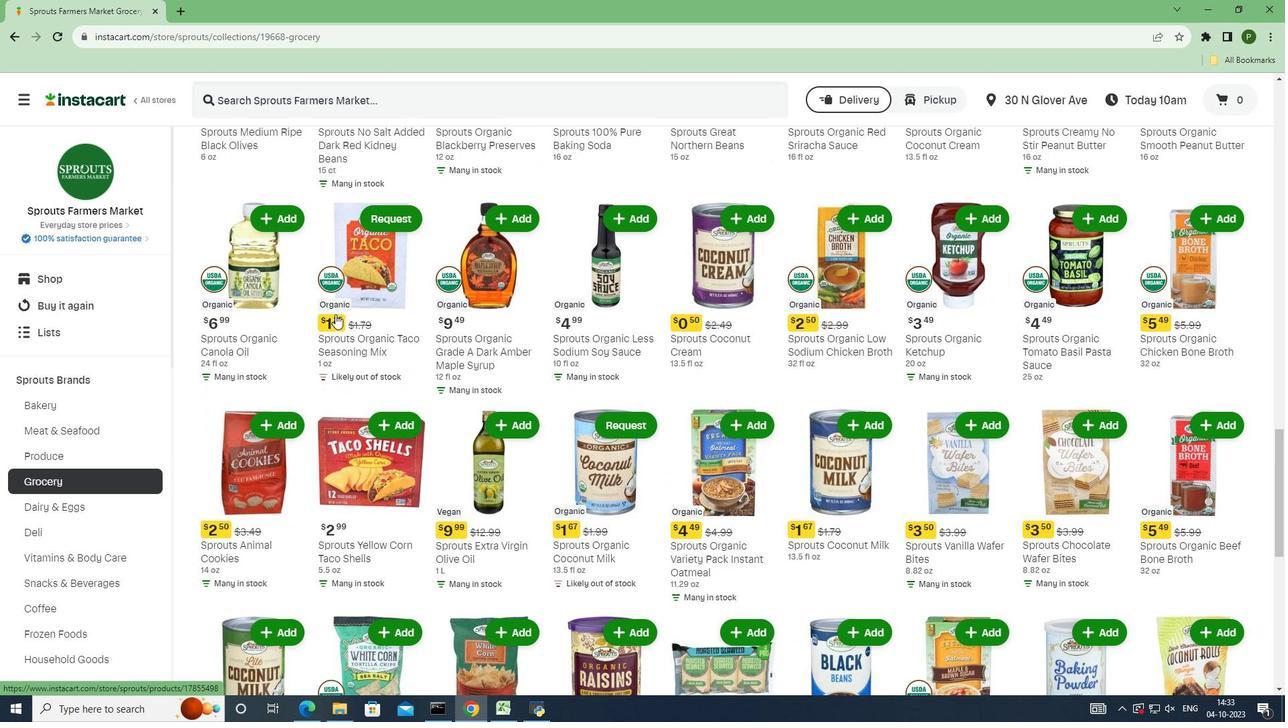 
Action: Mouse scrolled (335, 313) with delta (0, 0)
Screenshot: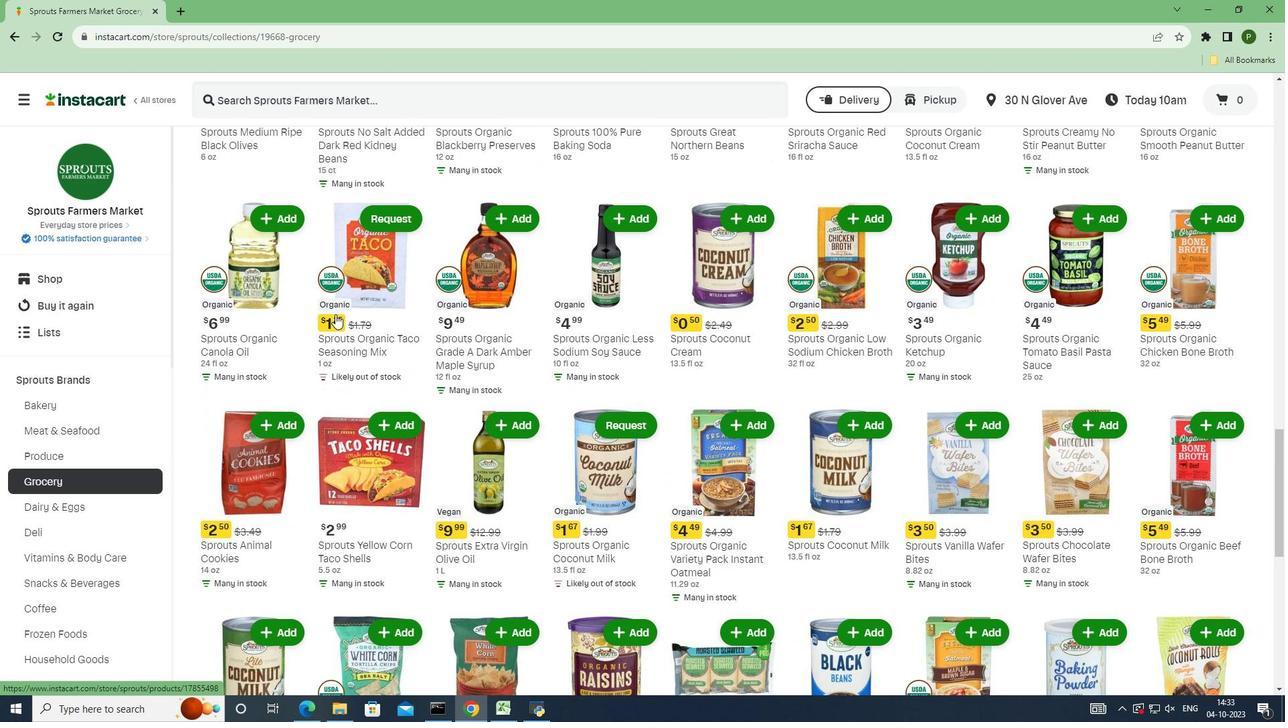
Action: Mouse scrolled (335, 313) with delta (0, 0)
Screenshot: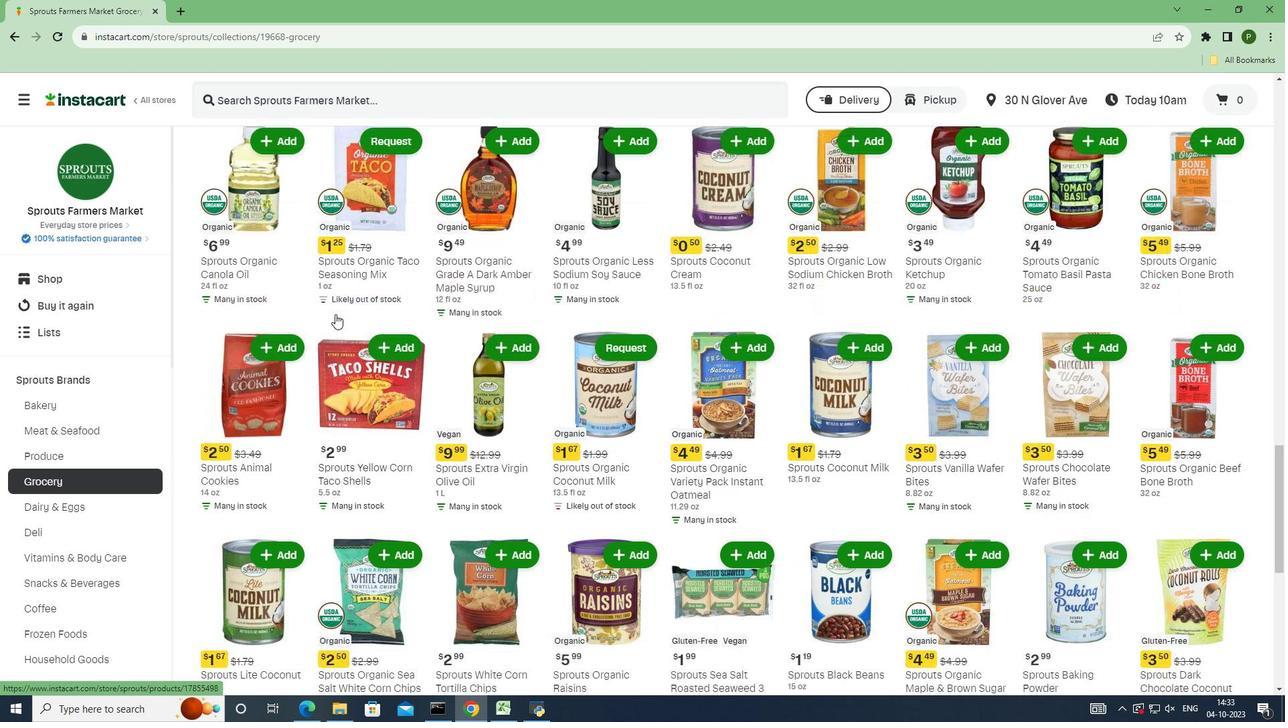 
Action: Mouse scrolled (335, 313) with delta (0, 0)
Screenshot: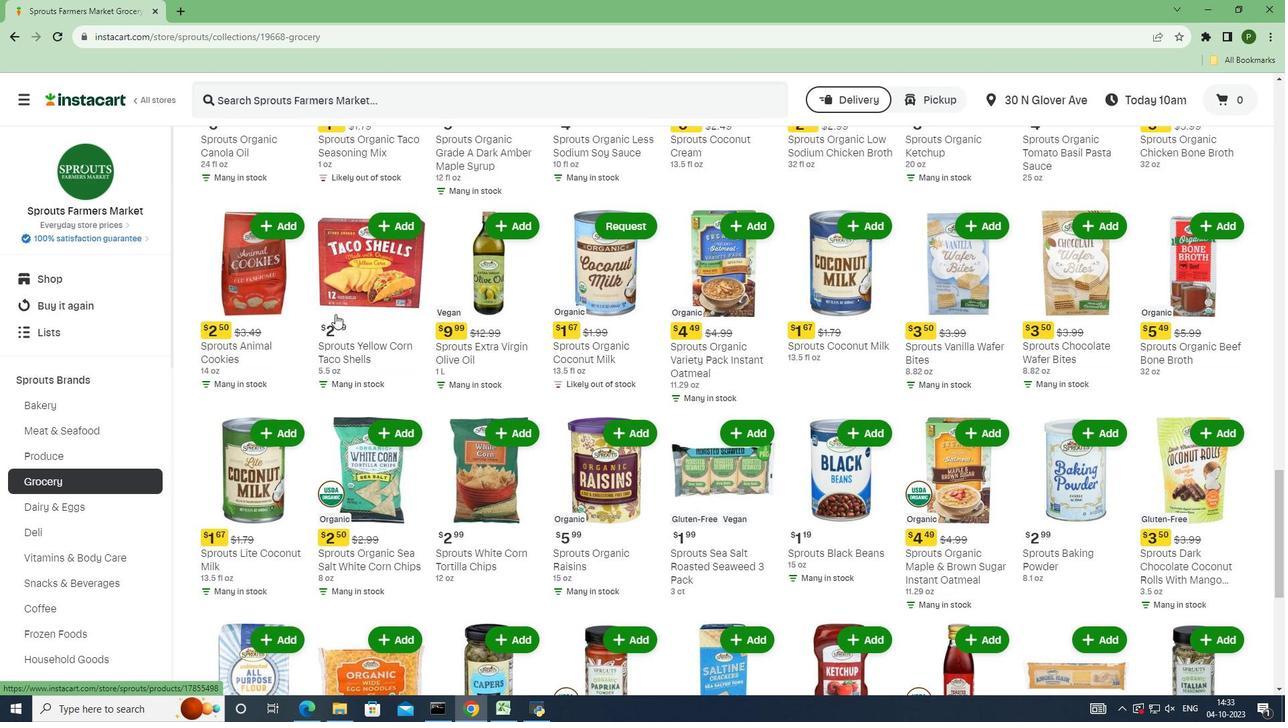 
Action: Mouse scrolled (335, 313) with delta (0, 0)
Screenshot: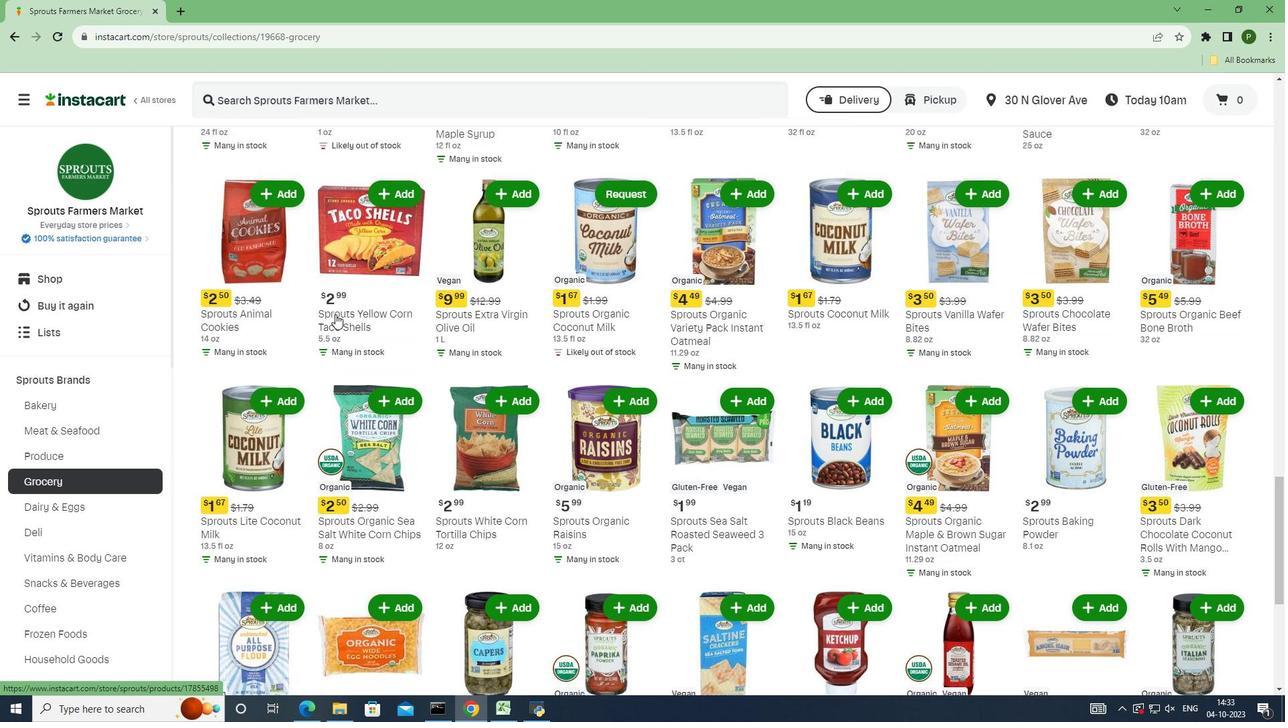 
Action: Mouse scrolled (335, 313) with delta (0, 0)
Screenshot: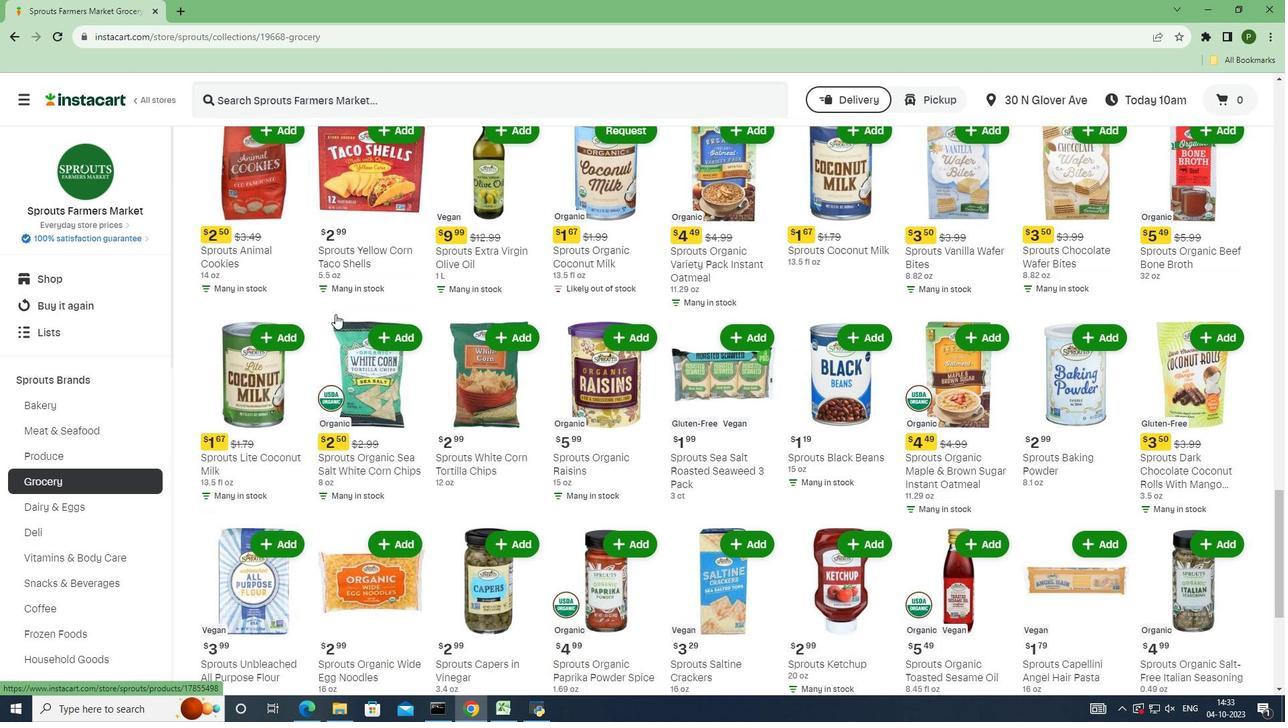 
Action: Mouse scrolled (335, 313) with delta (0, 0)
Screenshot: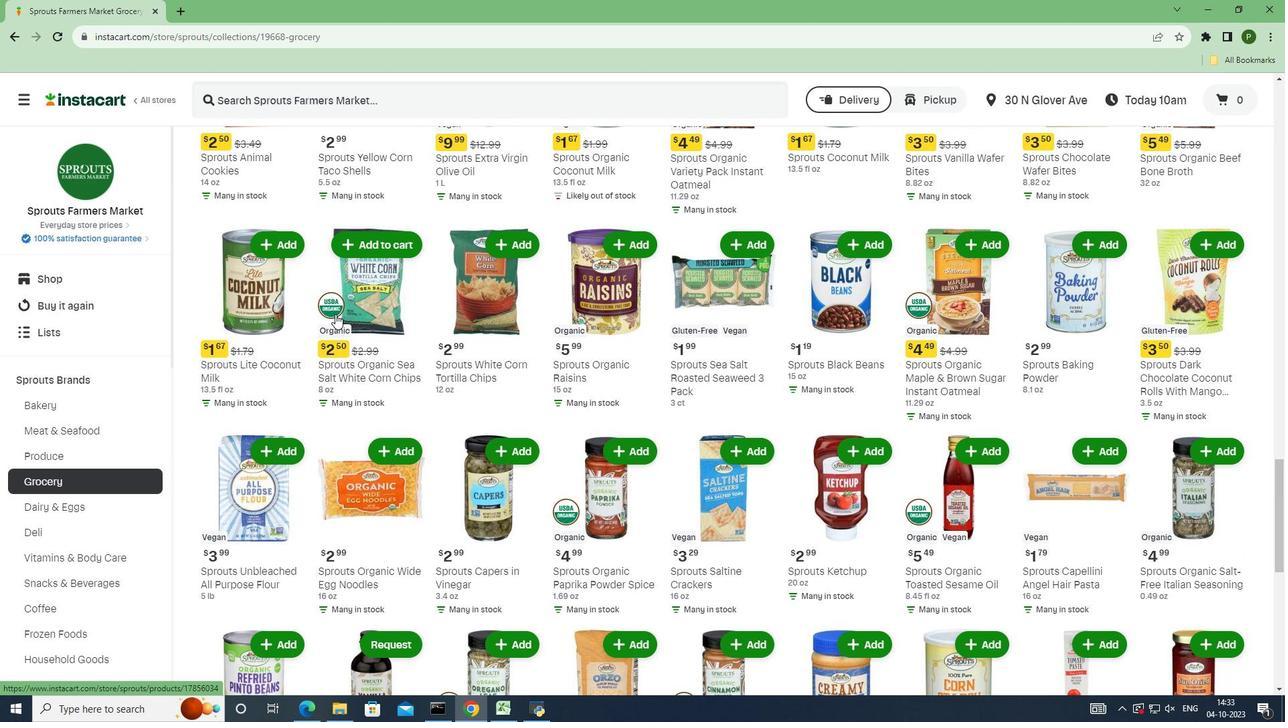 
Action: Mouse scrolled (335, 313) with delta (0, 0)
Screenshot: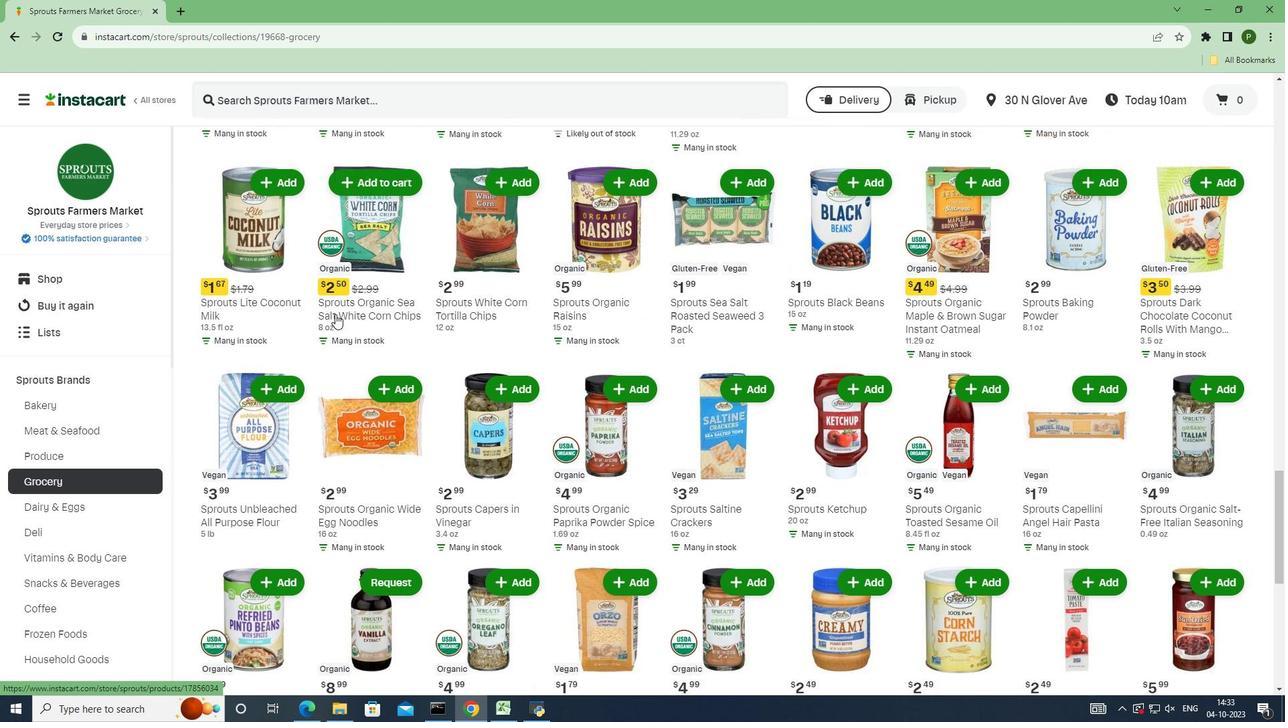 
Action: Mouse scrolled (335, 313) with delta (0, 0)
Screenshot: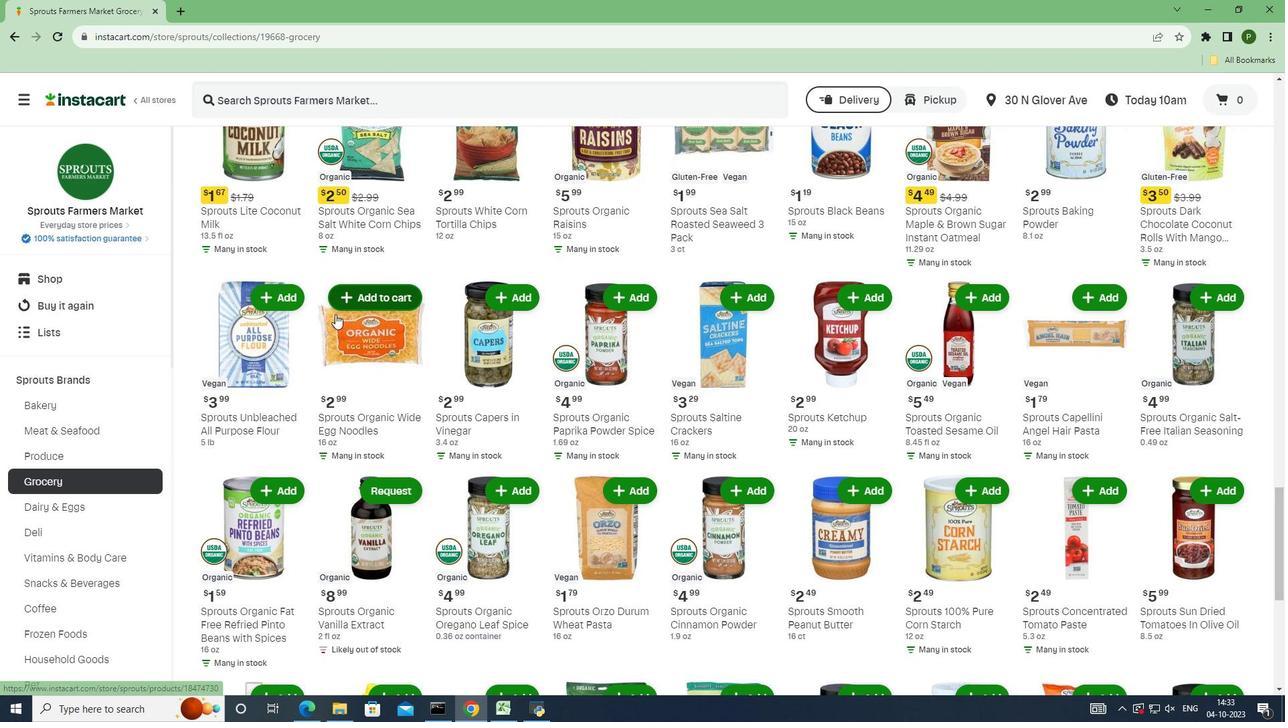 
Action: Mouse scrolled (335, 313) with delta (0, 0)
Screenshot: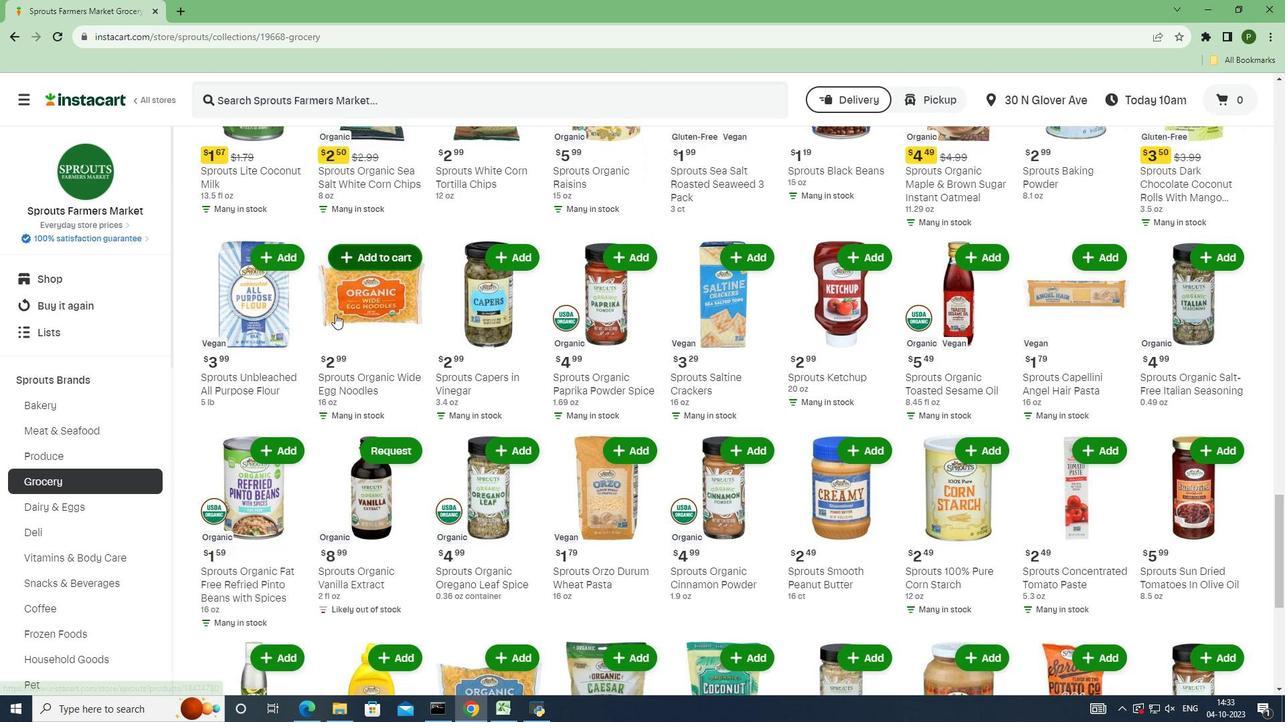 
Action: Mouse scrolled (335, 313) with delta (0, 0)
Screenshot: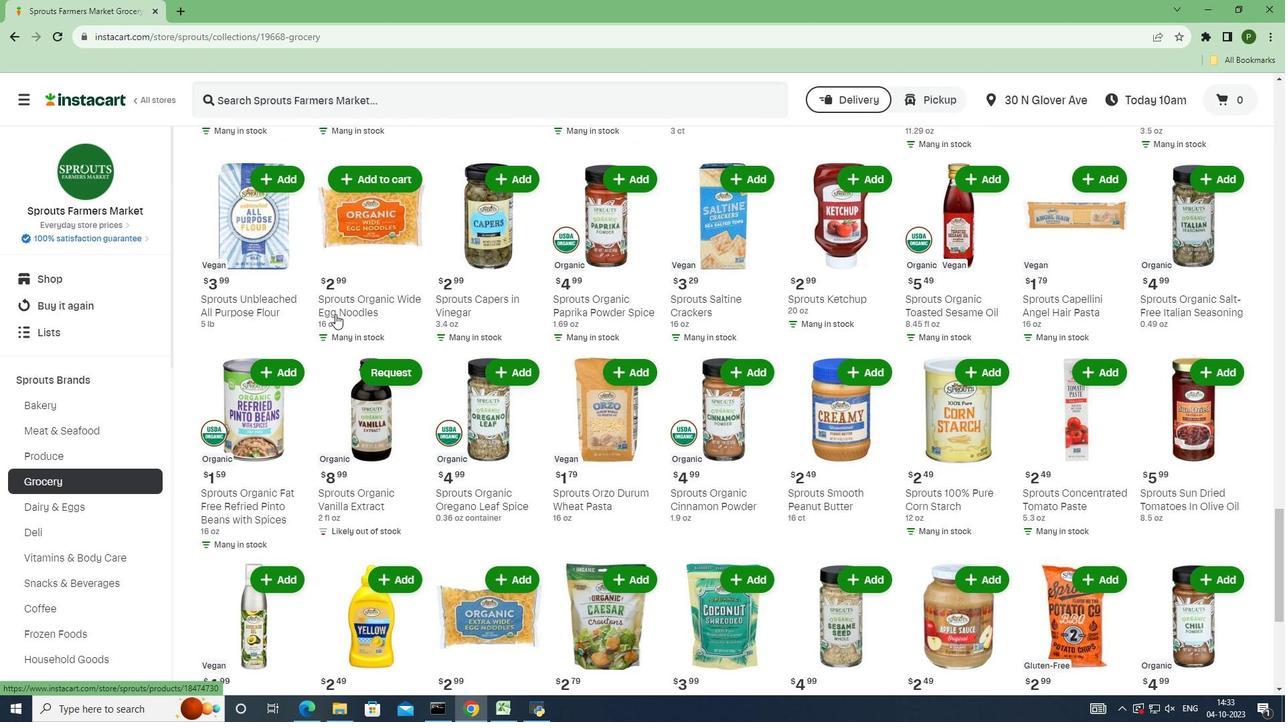 
Action: Mouse scrolled (335, 313) with delta (0, 0)
Screenshot: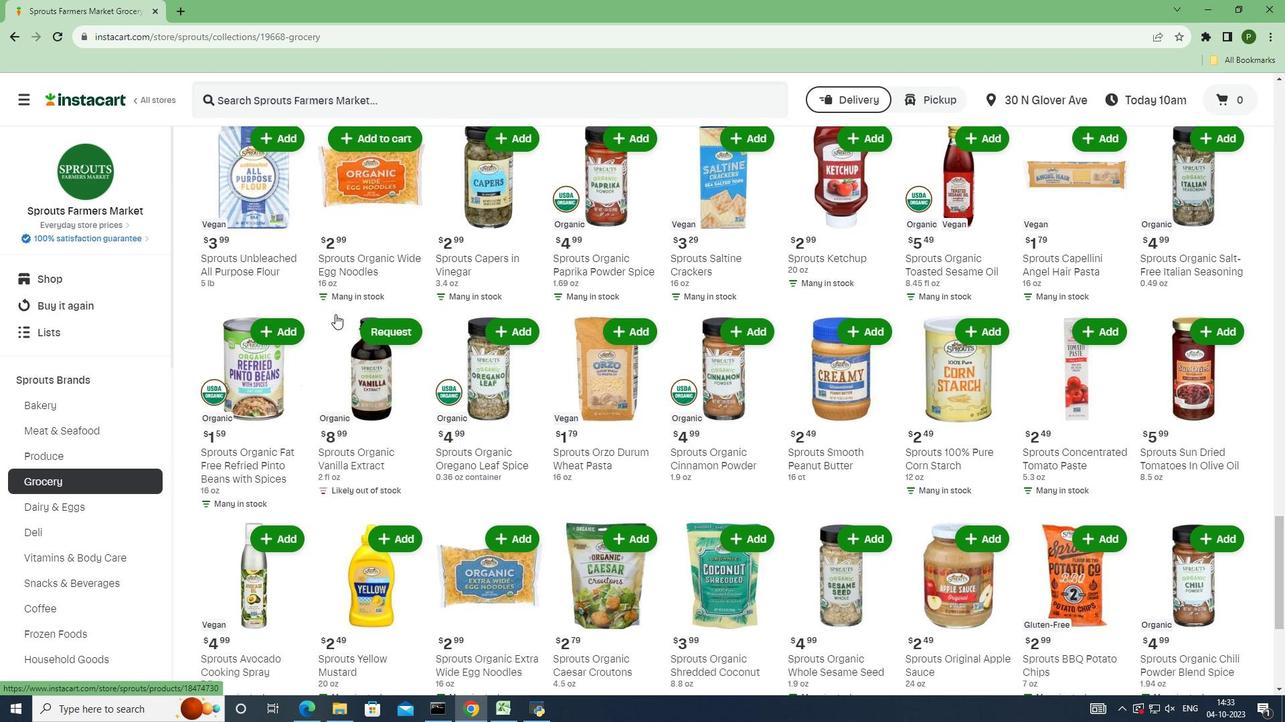 
Action: Mouse scrolled (335, 313) with delta (0, 0)
Screenshot: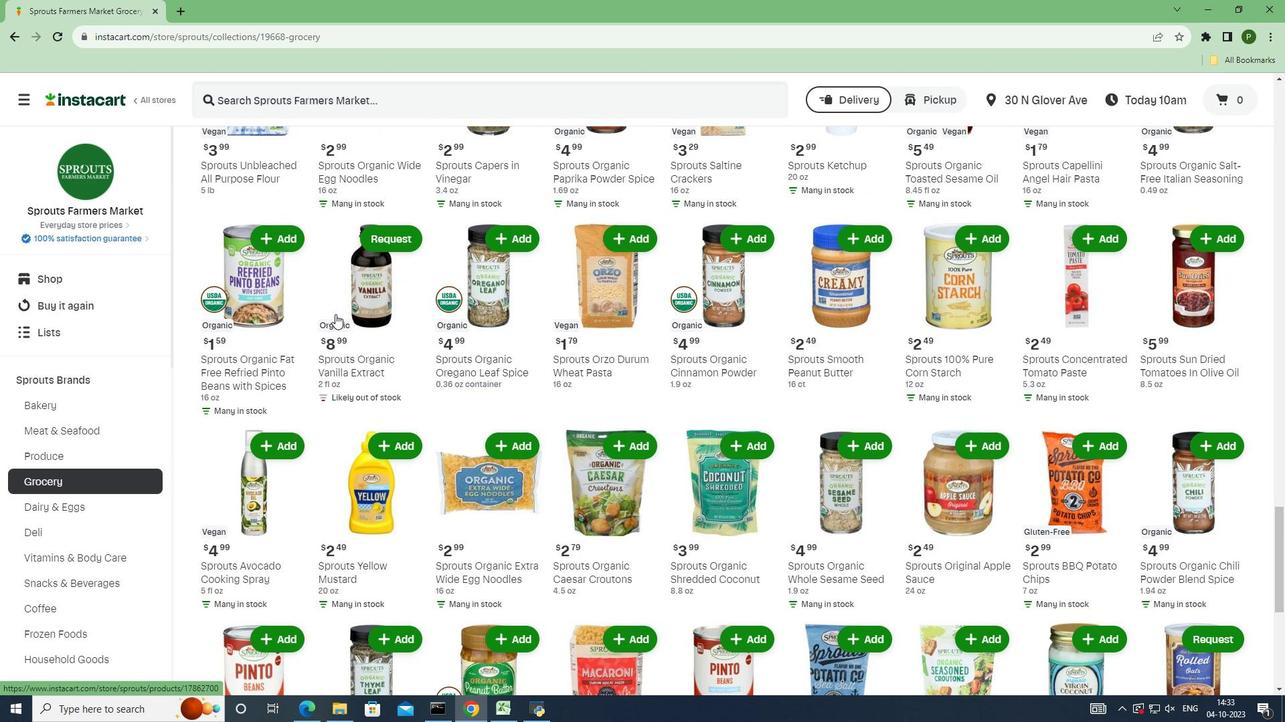 
Action: Mouse scrolled (335, 313) with delta (0, 0)
Screenshot: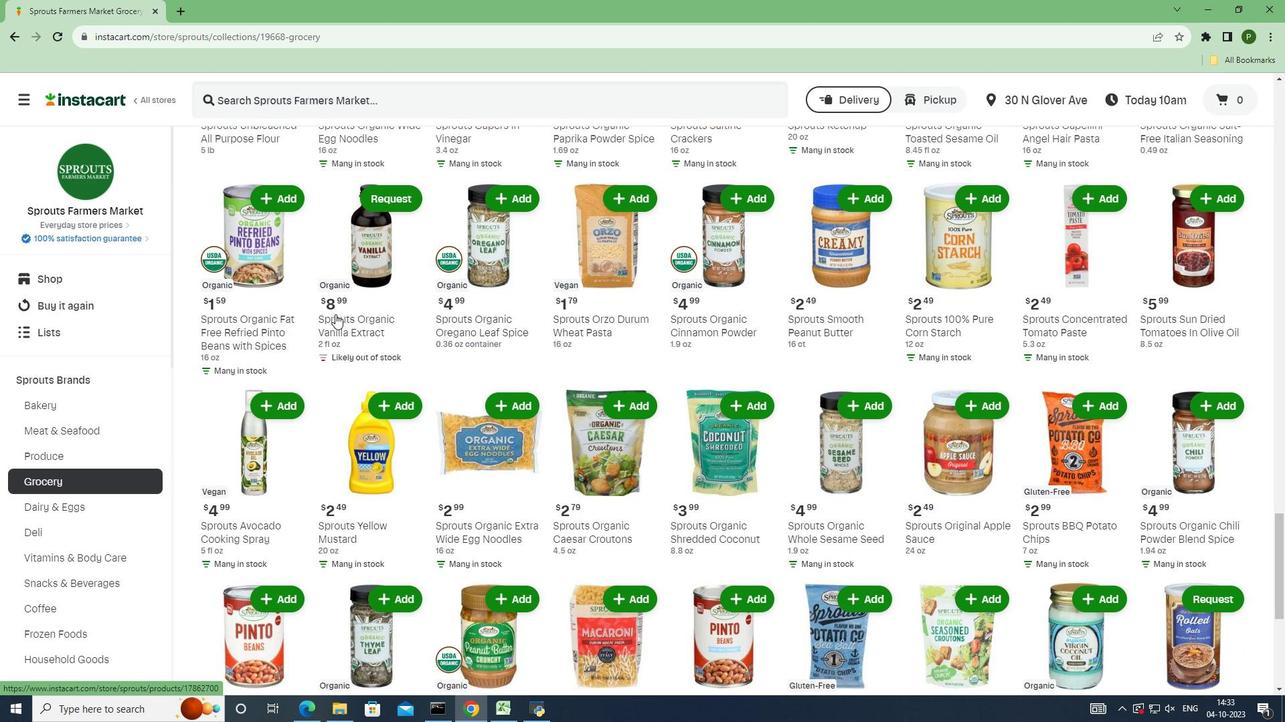 
Action: Mouse scrolled (335, 313) with delta (0, 0)
Screenshot: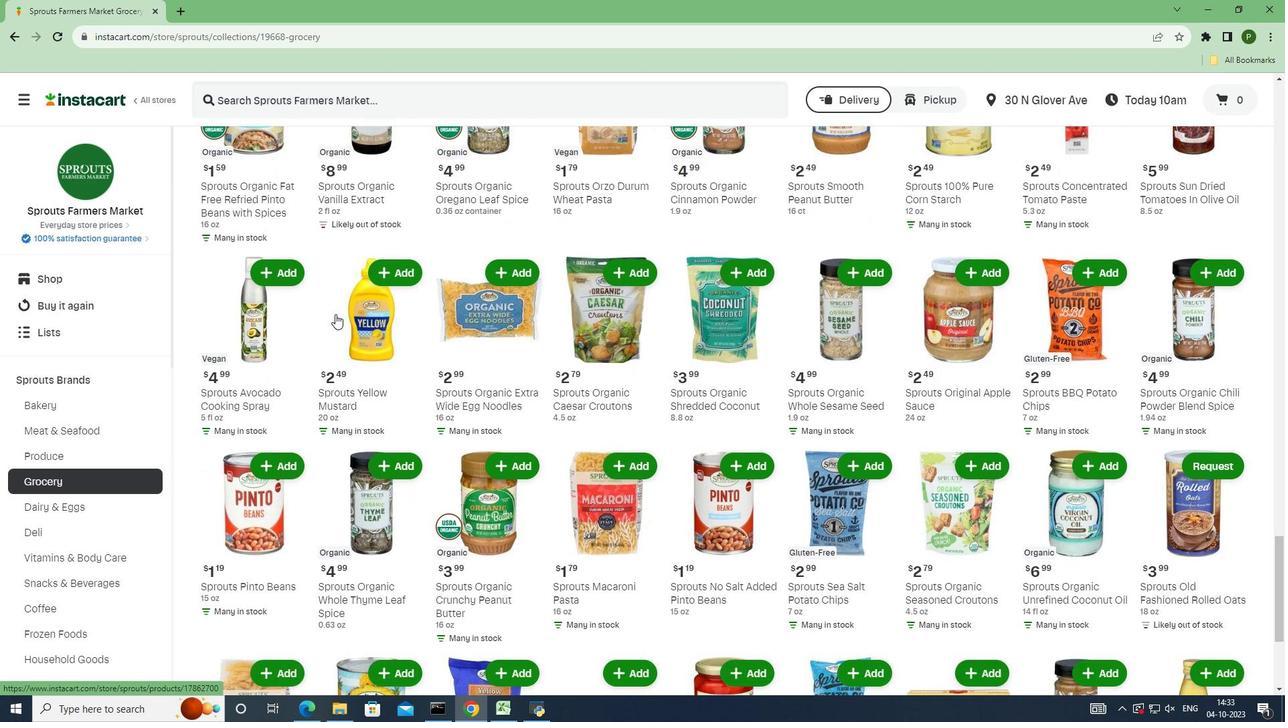 
Action: Mouse scrolled (335, 313) with delta (0, 0)
Screenshot: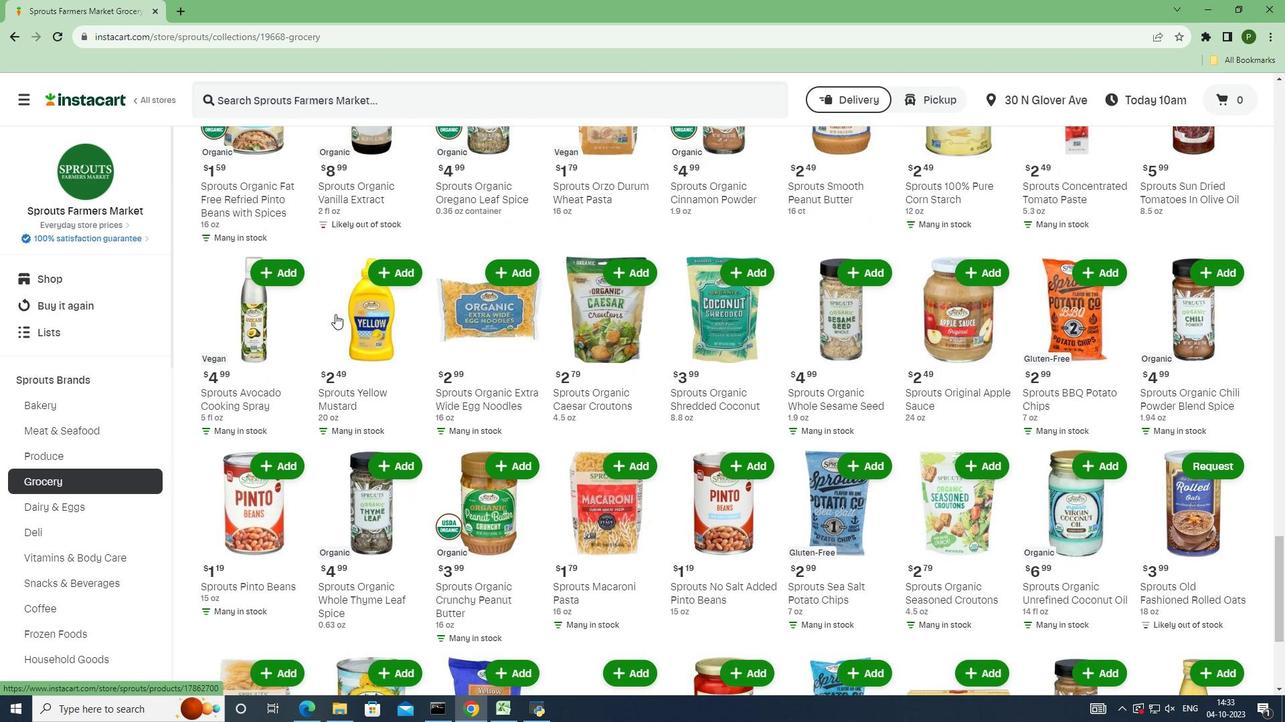 
Action: Mouse scrolled (335, 313) with delta (0, 0)
Screenshot: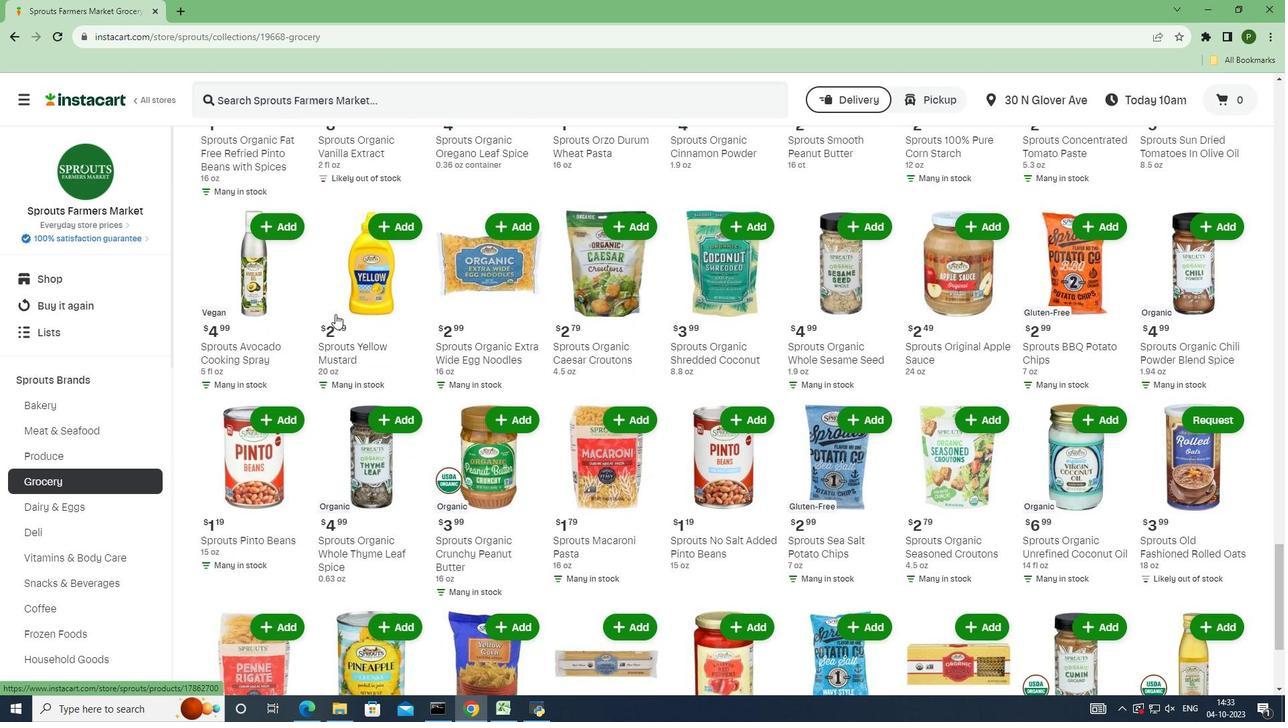 
Action: Mouse scrolled (335, 313) with delta (0, 0)
Screenshot: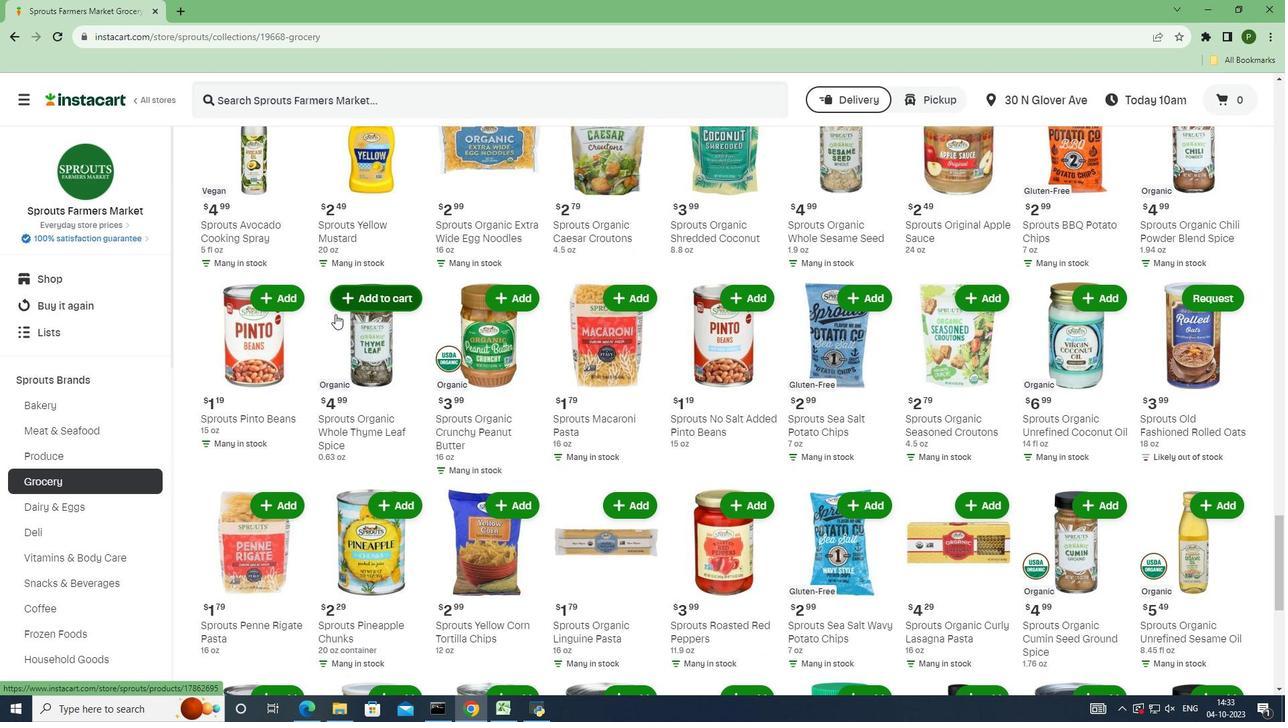 
Action: Mouse scrolled (335, 313) with delta (0, 0)
Screenshot: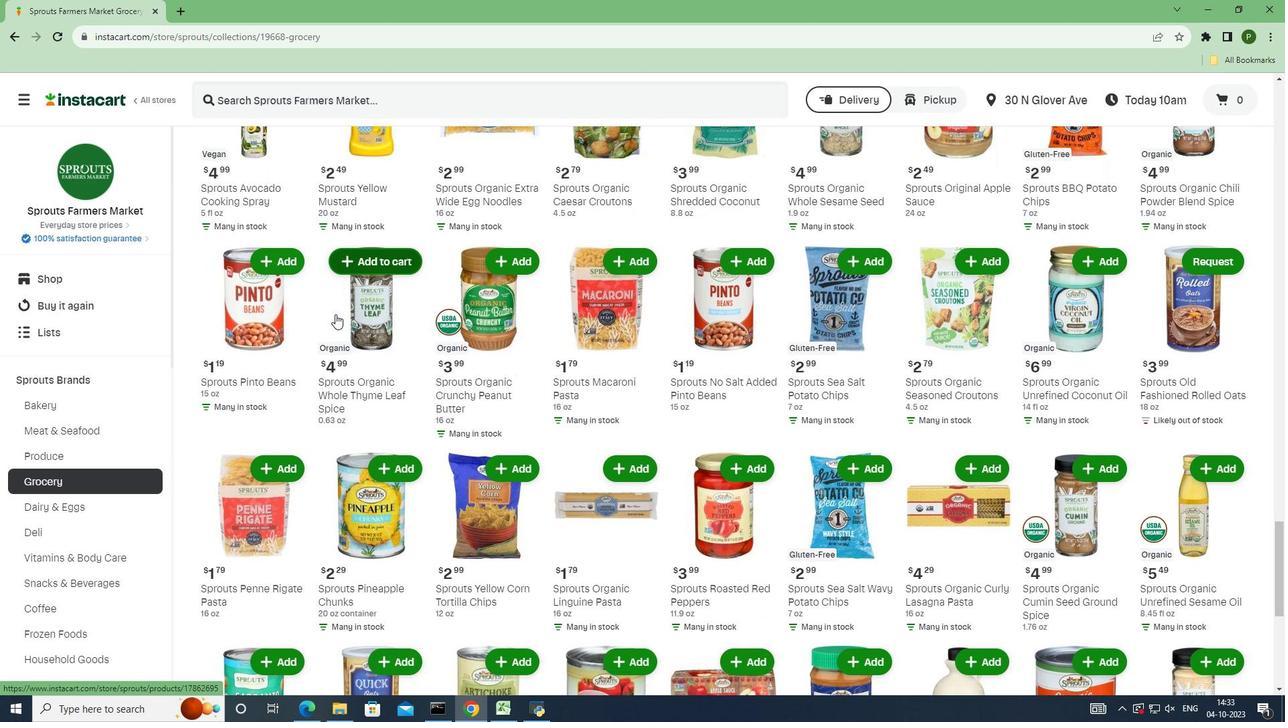 
Action: Mouse scrolled (335, 313) with delta (0, 0)
Screenshot: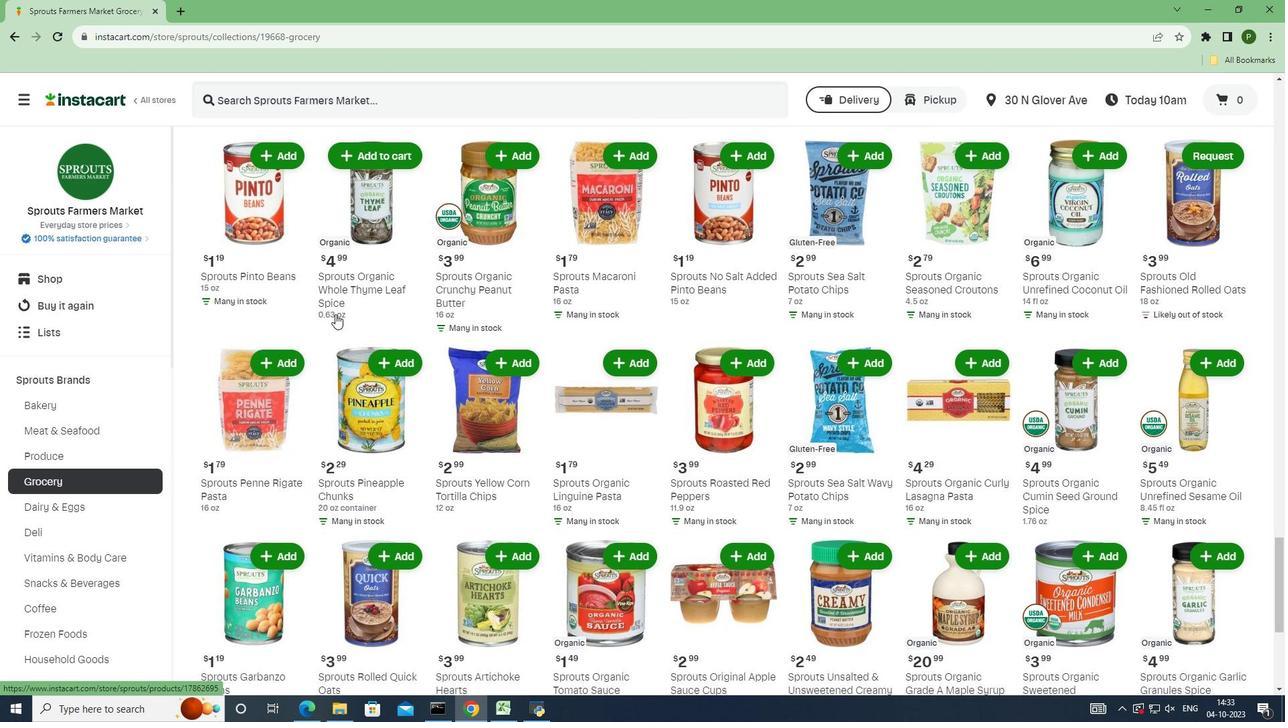 
Action: Mouse scrolled (335, 313) with delta (0, 0)
Screenshot: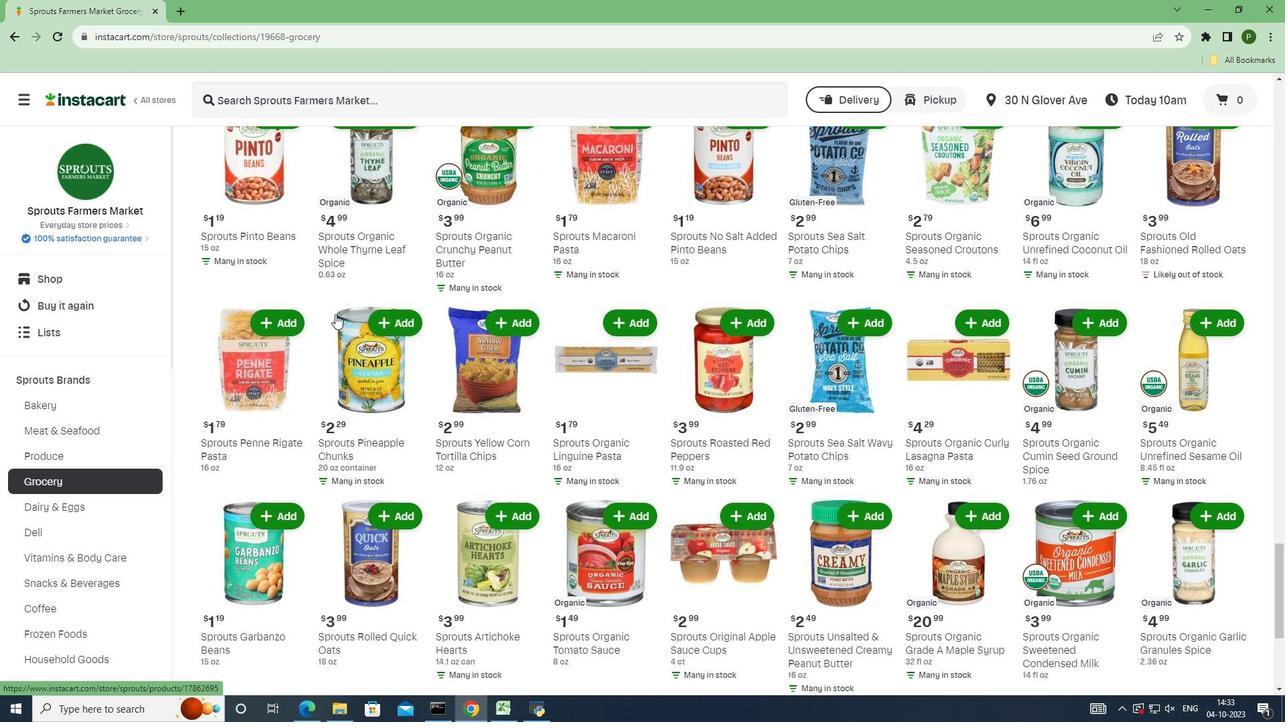 
Action: Mouse scrolled (335, 313) with delta (0, 0)
Screenshot: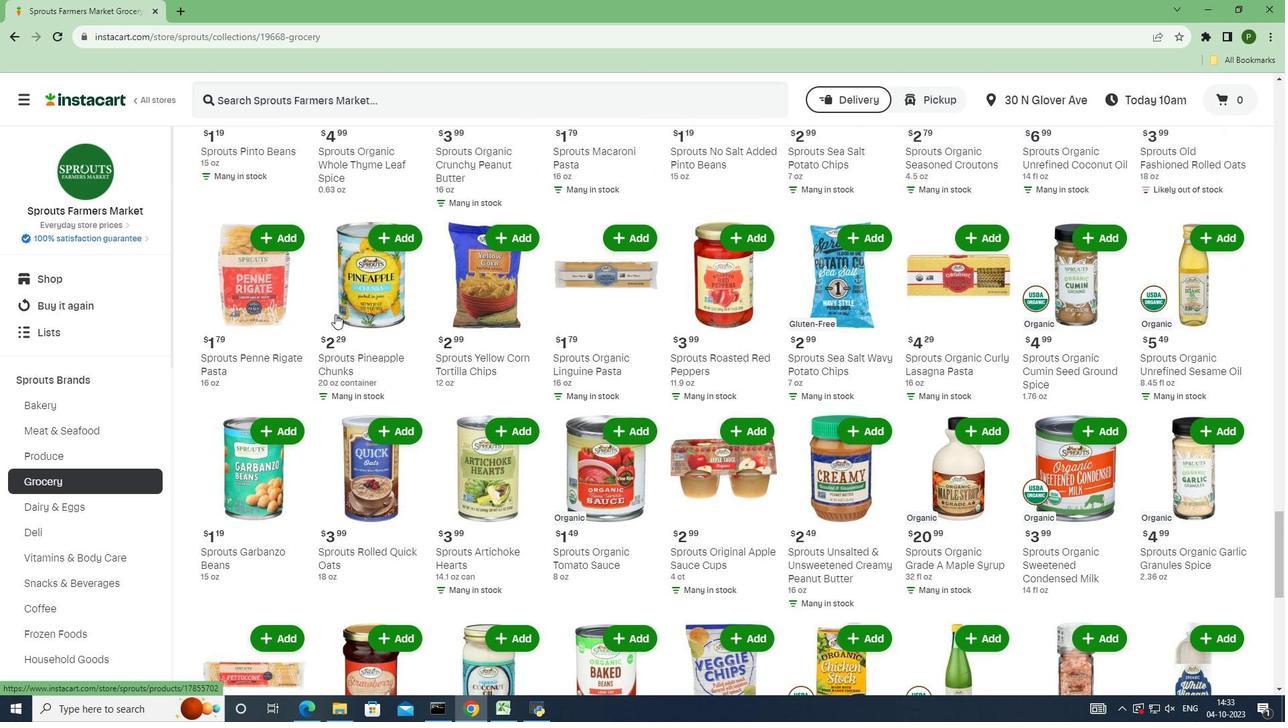 
Action: Mouse scrolled (335, 313) with delta (0, 0)
Screenshot: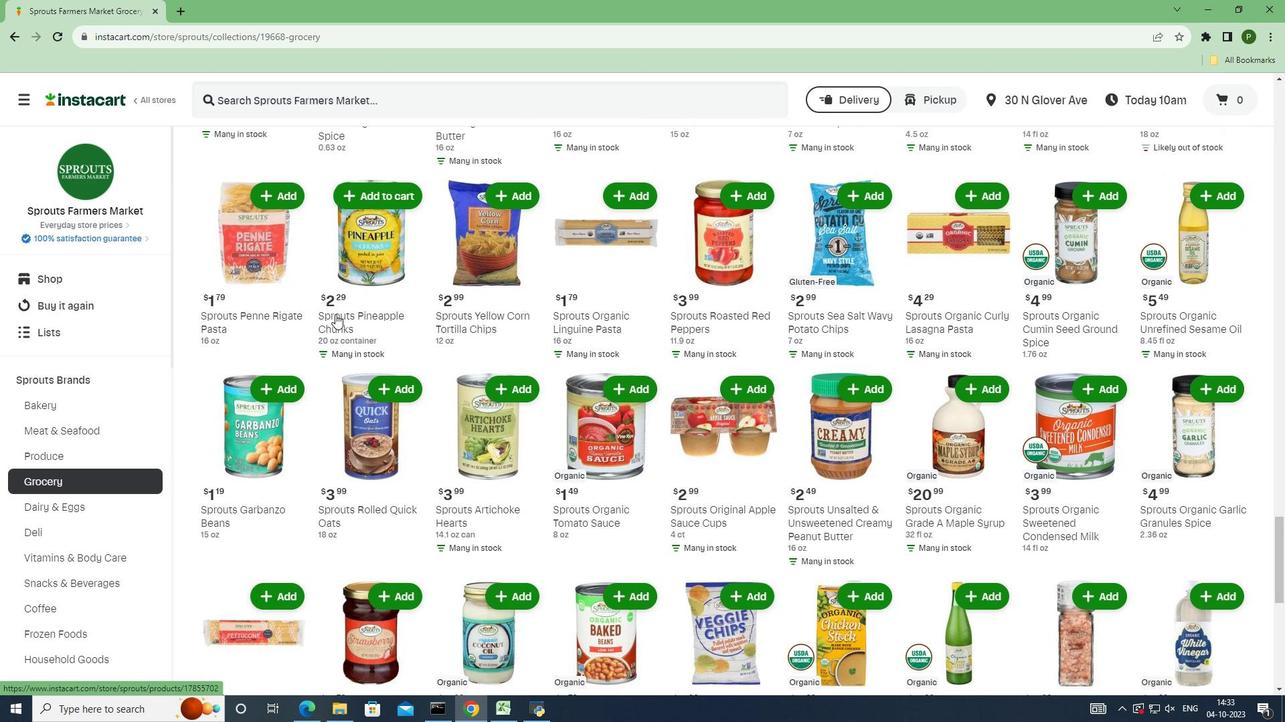 
Action: Mouse scrolled (335, 313) with delta (0, 0)
Screenshot: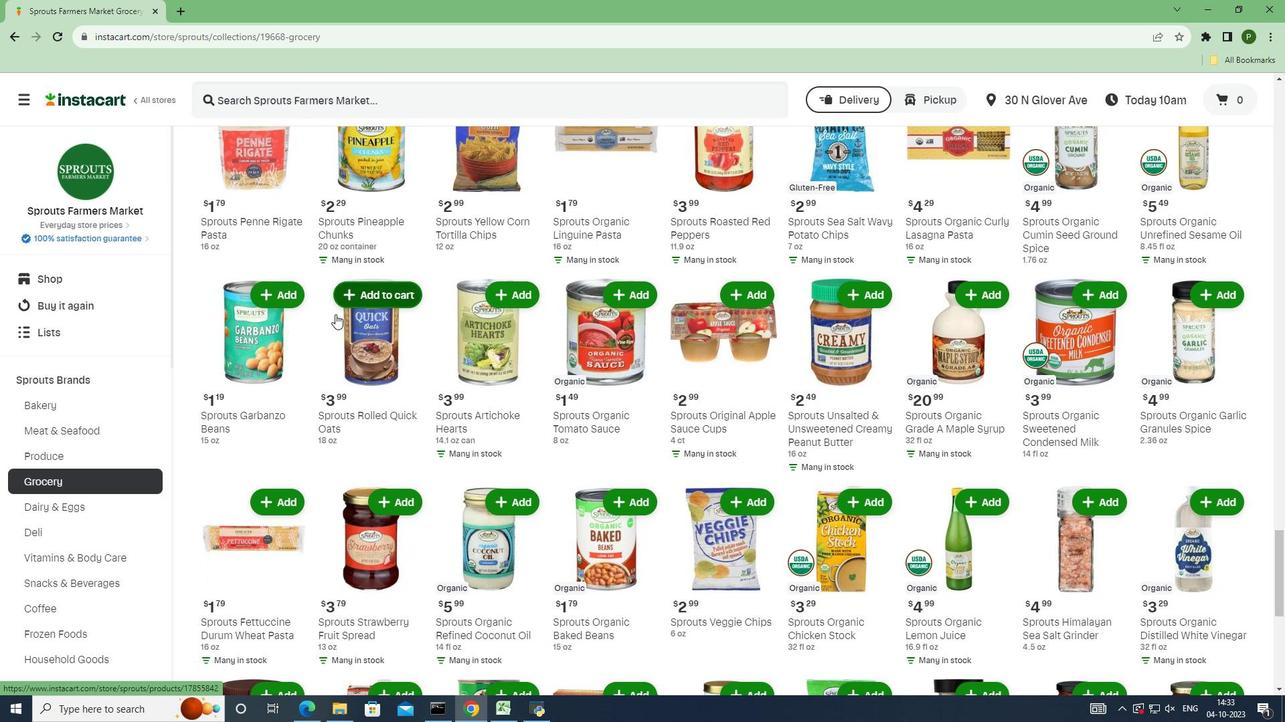 
Action: Mouse scrolled (335, 313) with delta (0, 0)
Screenshot: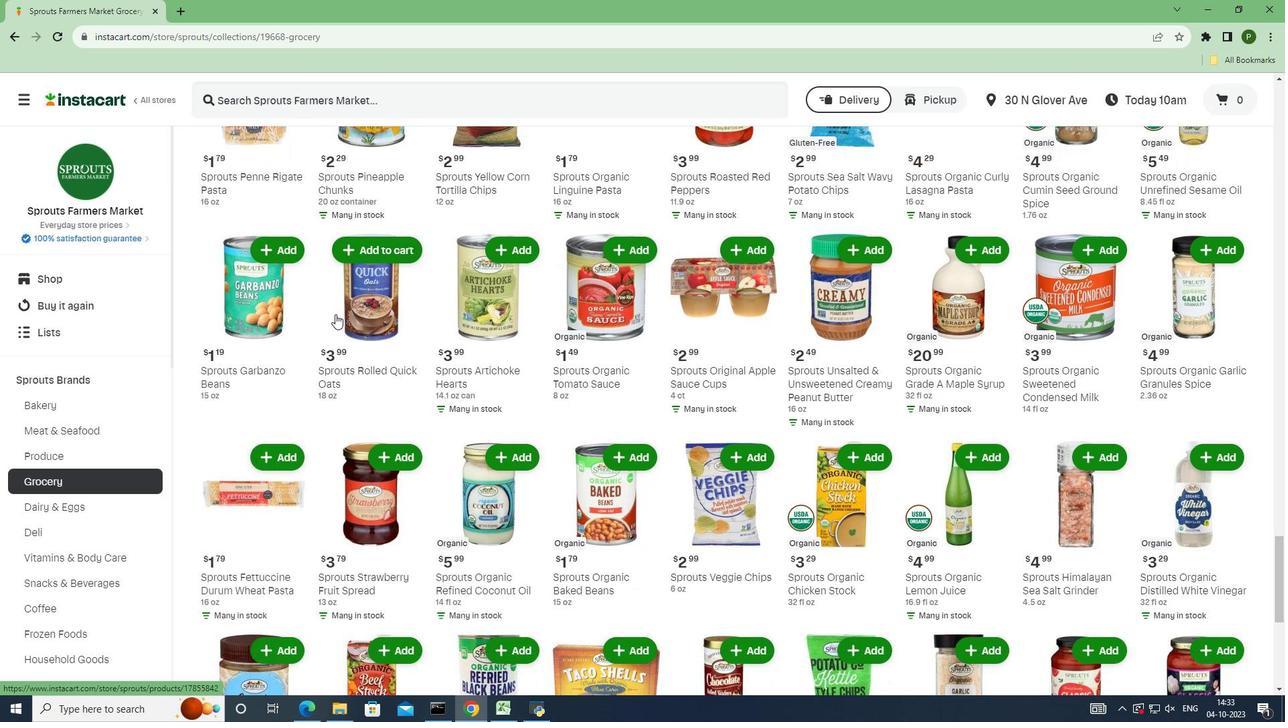 
Action: Mouse scrolled (335, 313) with delta (0, 0)
Screenshot: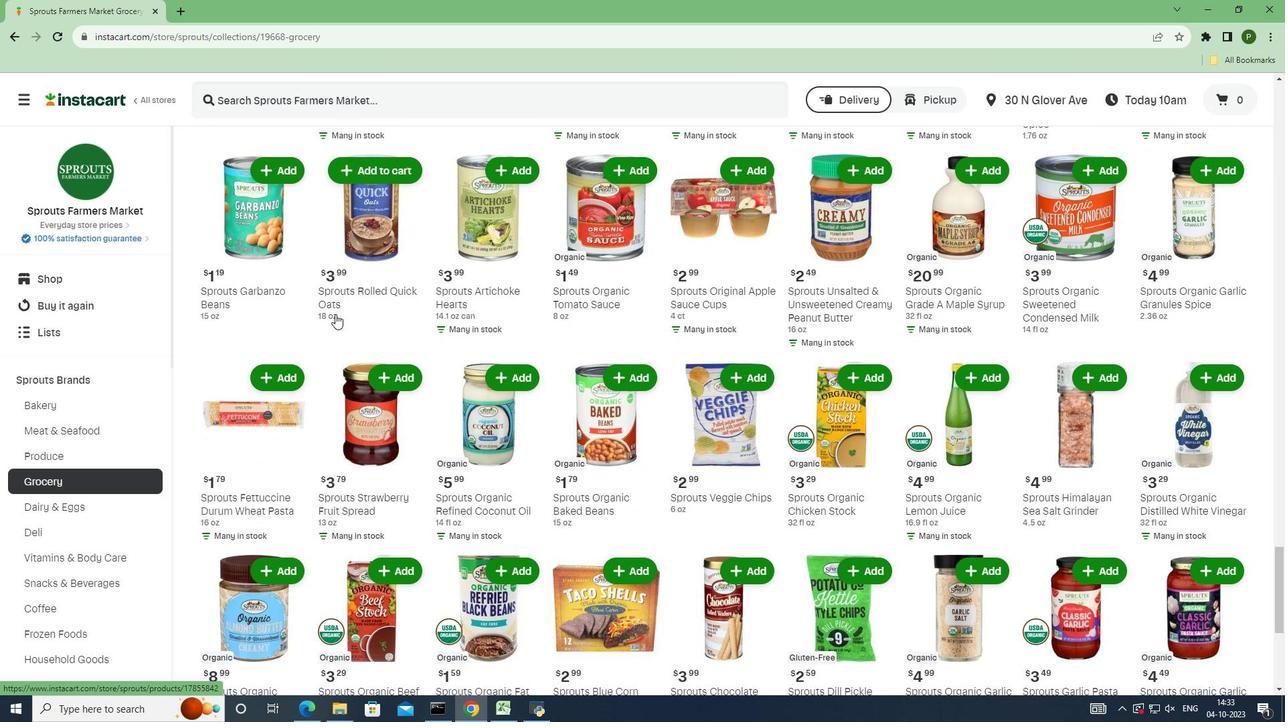 
Action: Mouse scrolled (335, 313) with delta (0, 0)
Screenshot: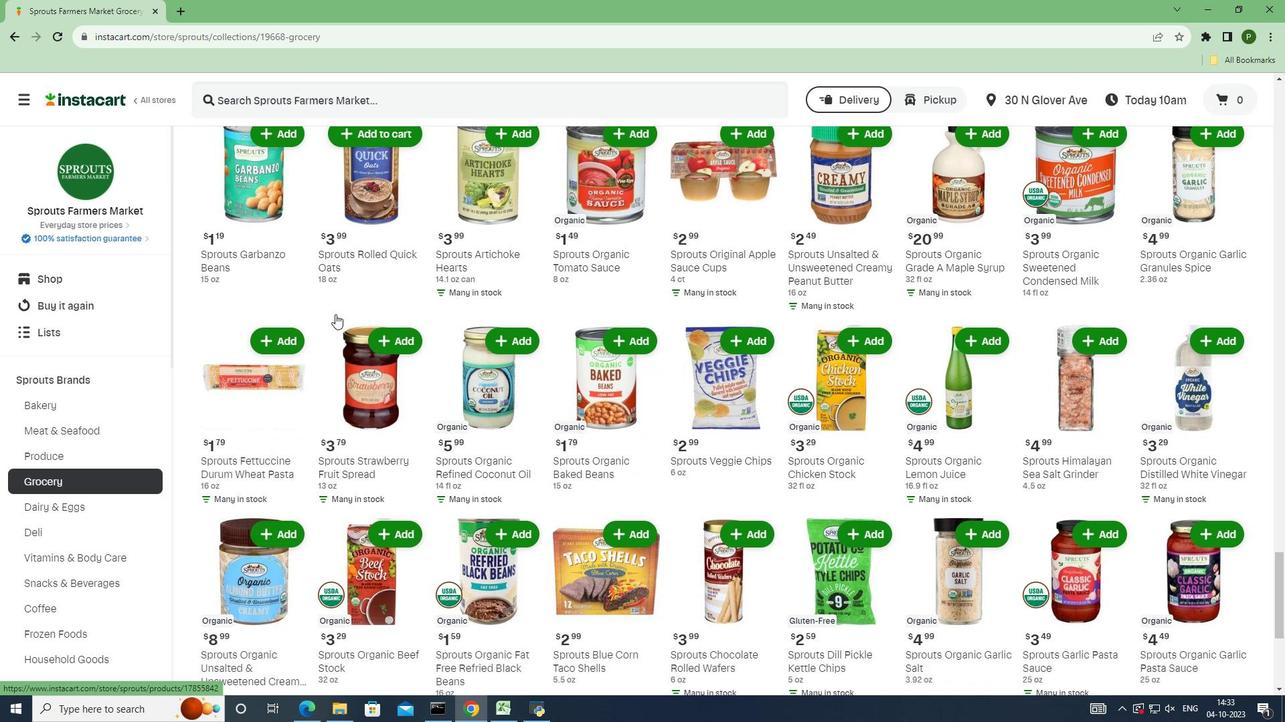 
Action: Mouse scrolled (335, 313) with delta (0, 0)
Screenshot: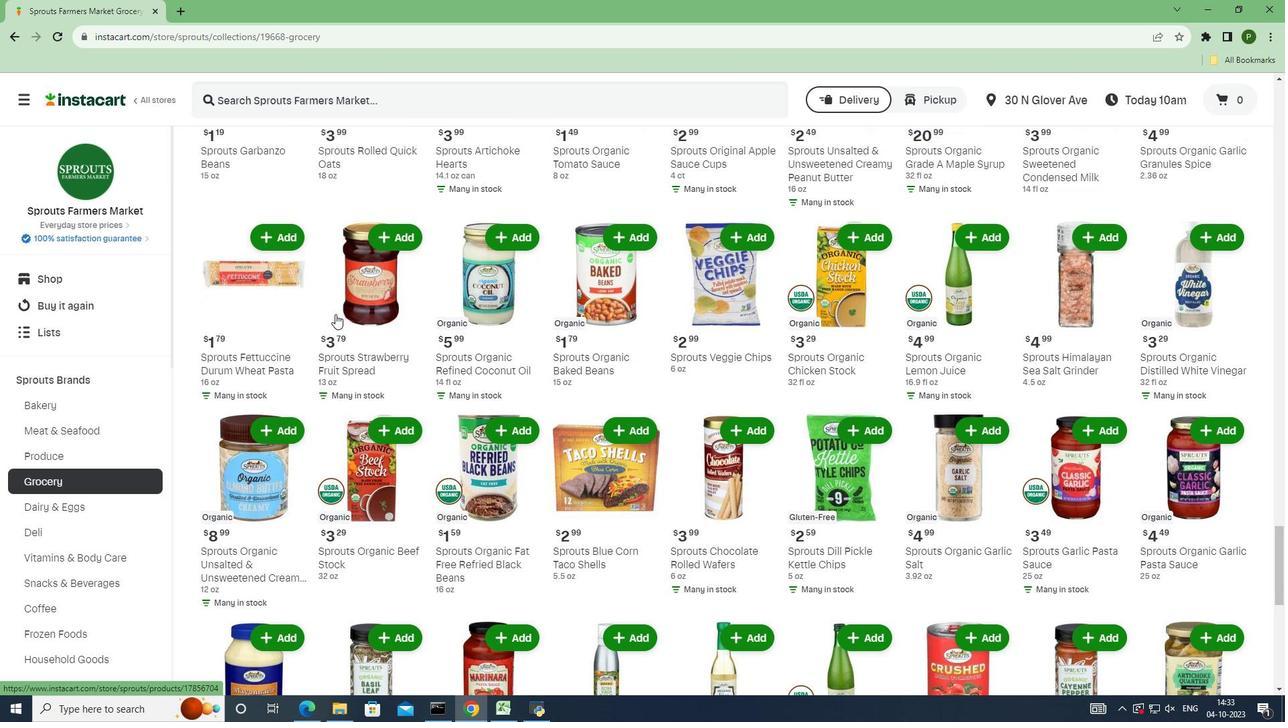 
Action: Mouse scrolled (335, 313) with delta (0, 0)
Screenshot: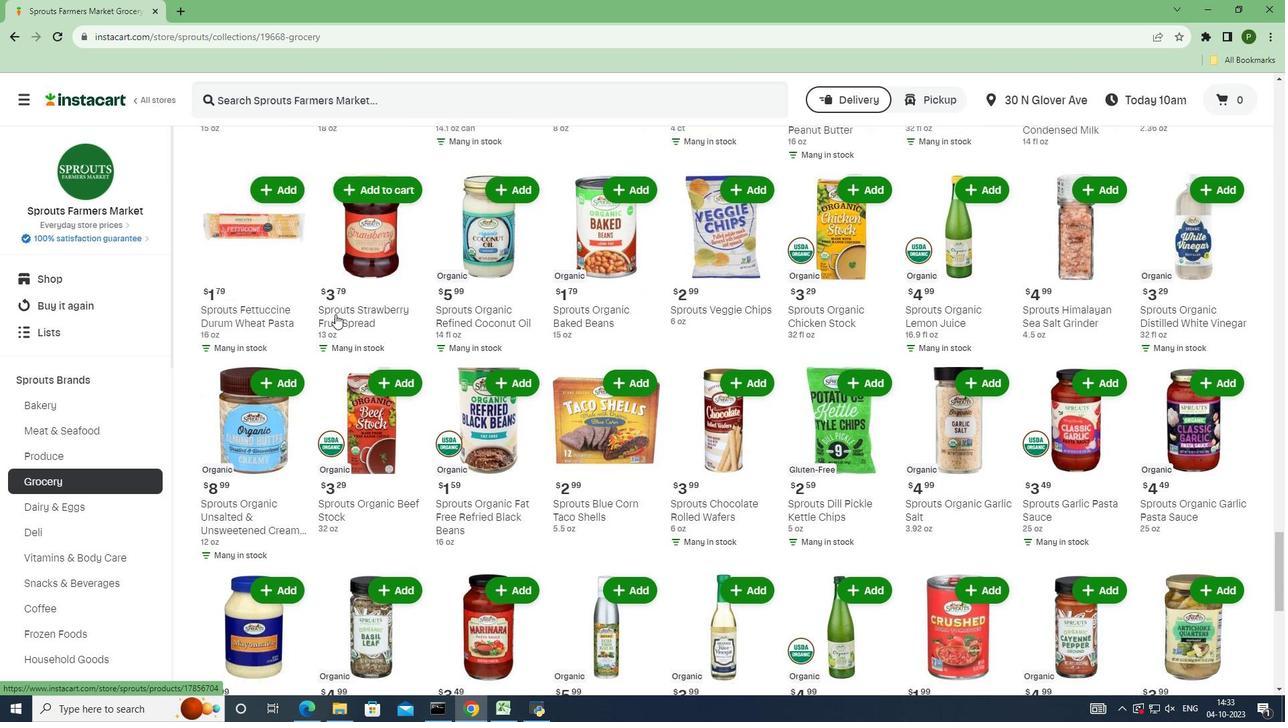
Action: Mouse scrolled (335, 313) with delta (0, 0)
Screenshot: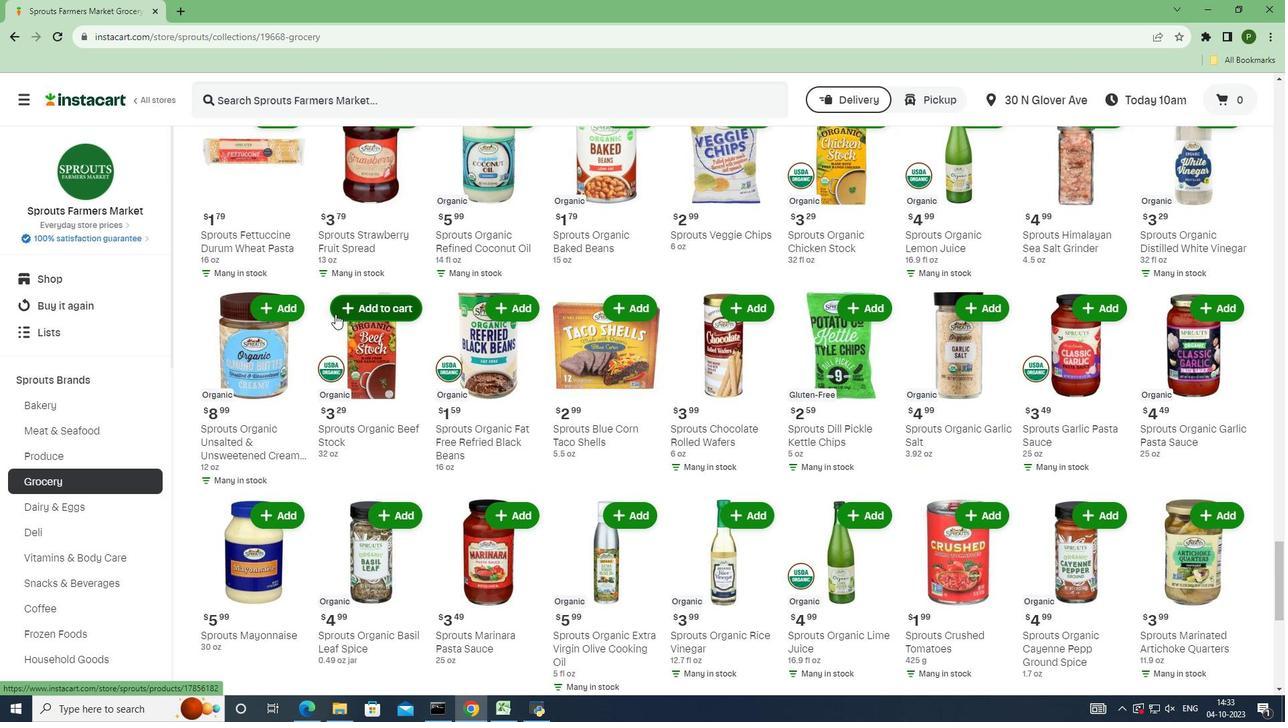 
Action: Mouse scrolled (335, 313) with delta (0, 0)
Screenshot: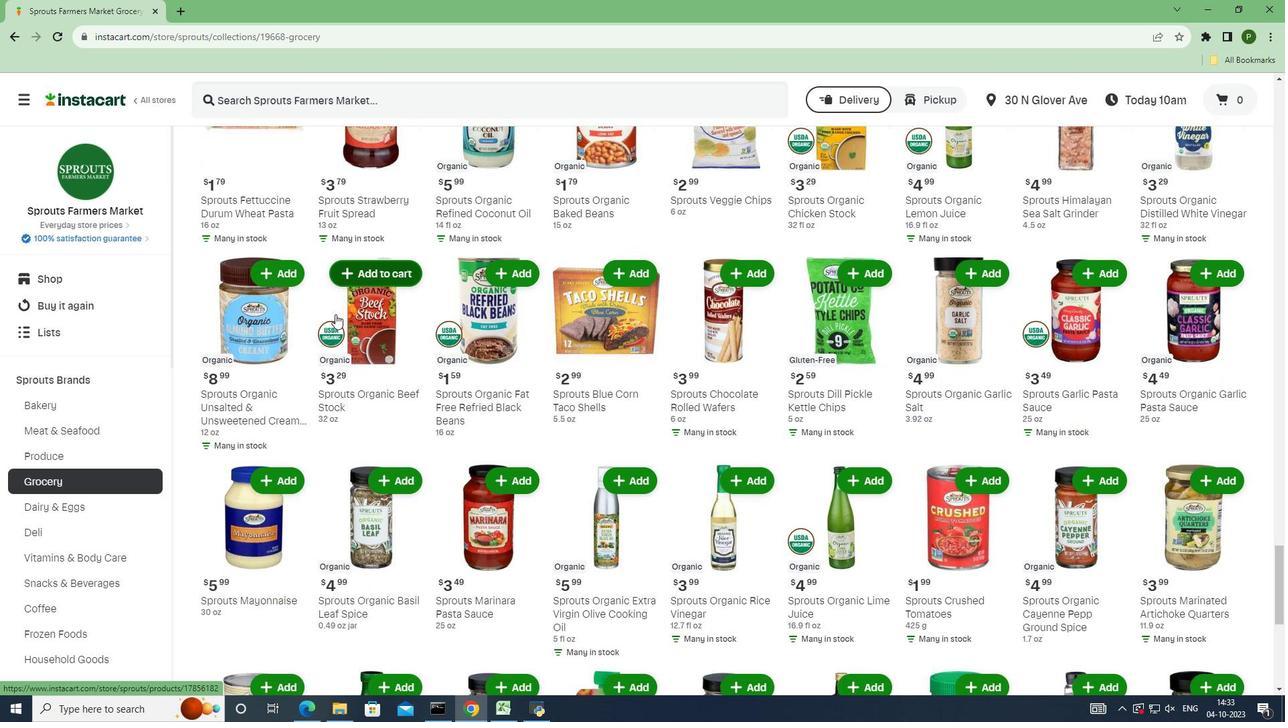 
Action: Mouse scrolled (335, 313) with delta (0, 0)
Screenshot: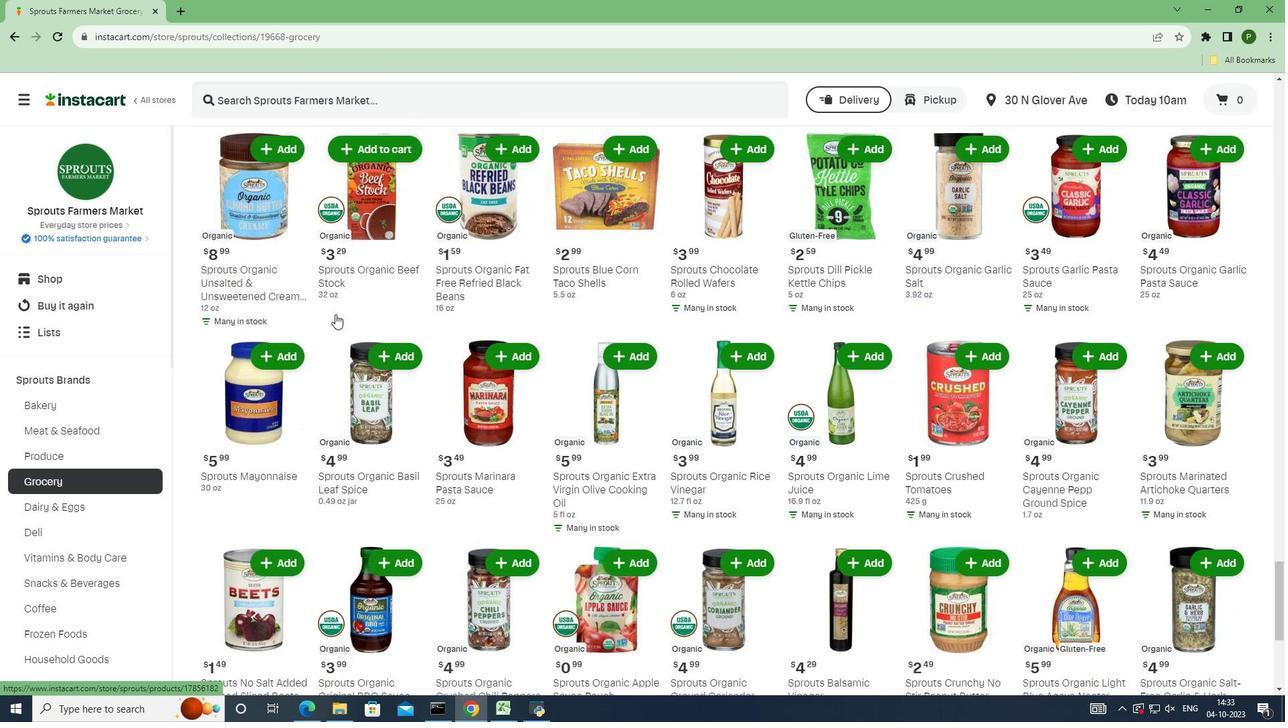 
Action: Mouse scrolled (335, 313) with delta (0, 0)
Screenshot: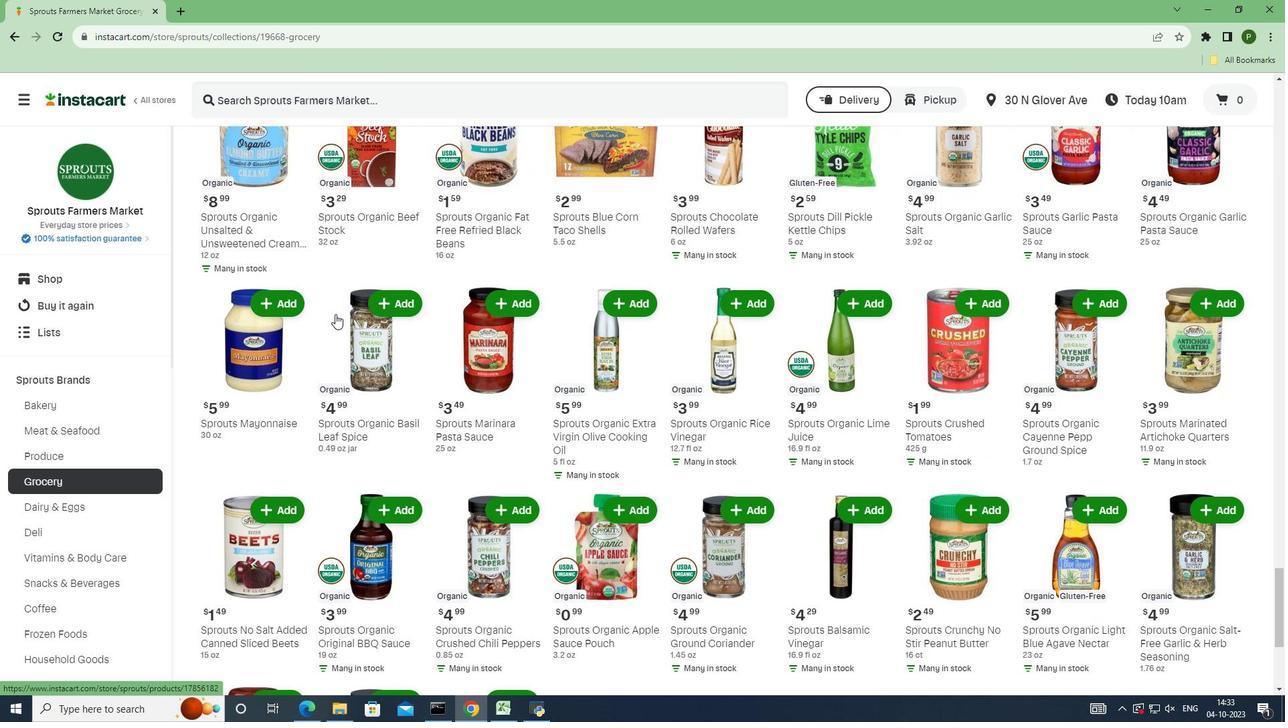 
Action: Mouse scrolled (335, 313) with delta (0, 0)
Screenshot: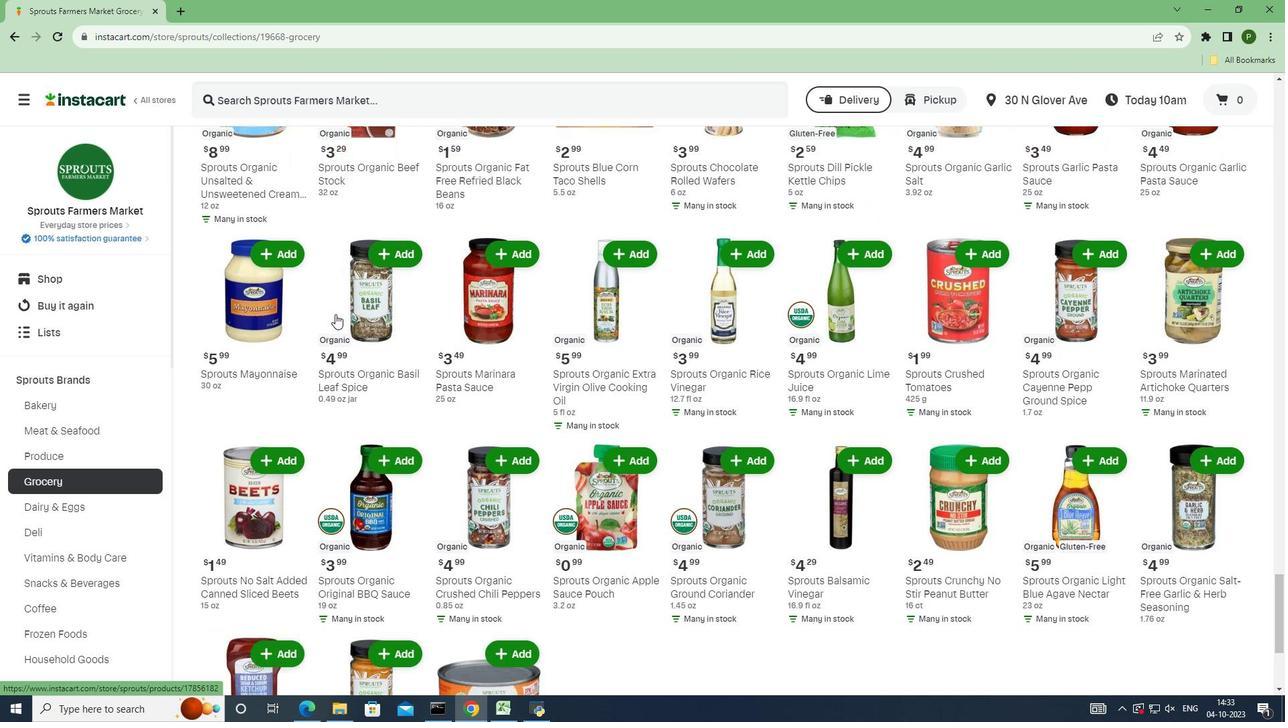 
Action: Mouse scrolled (335, 313) with delta (0, 0)
Screenshot: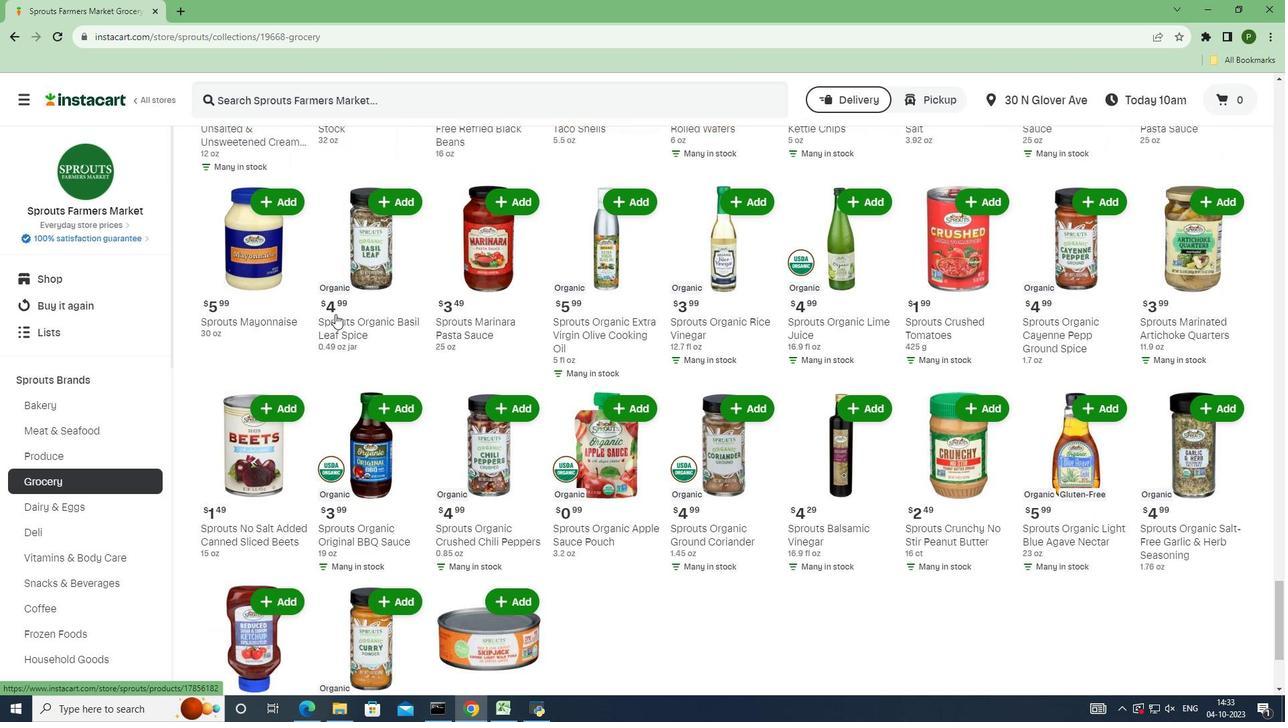 
Action: Mouse scrolled (335, 313) with delta (0, 0)
Screenshot: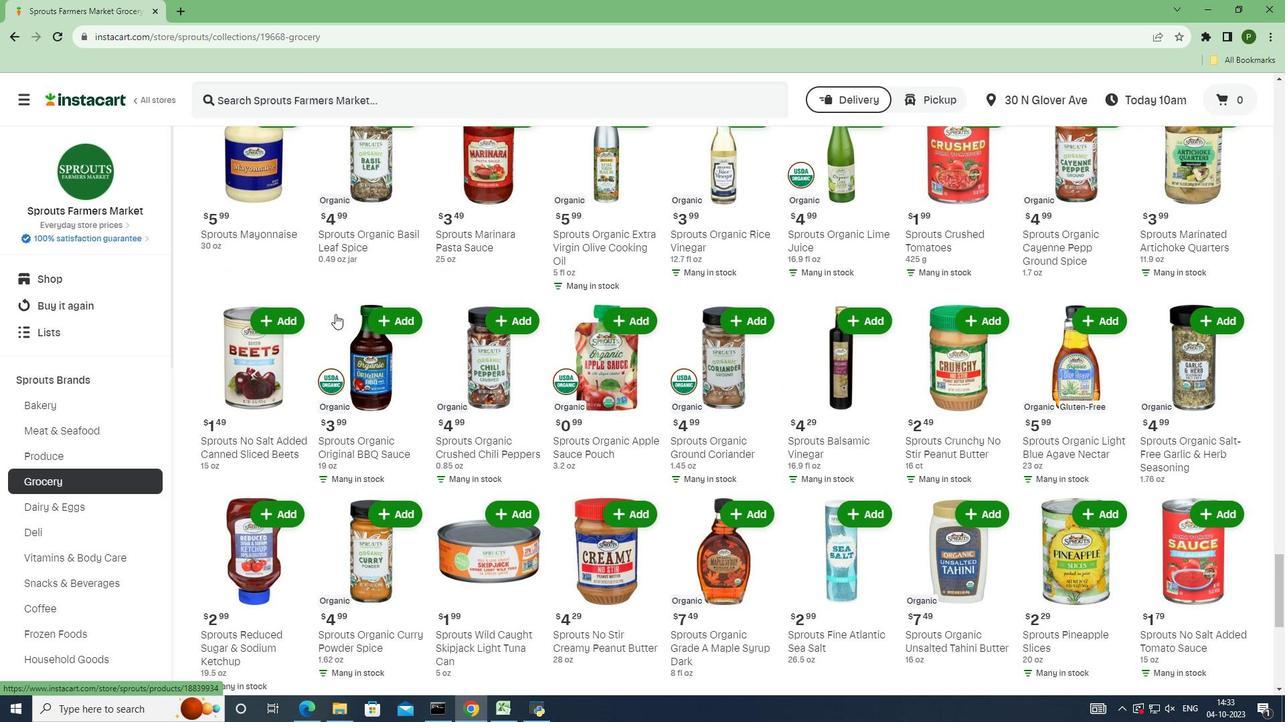 
Action: Mouse scrolled (335, 313) with delta (0, 0)
Screenshot: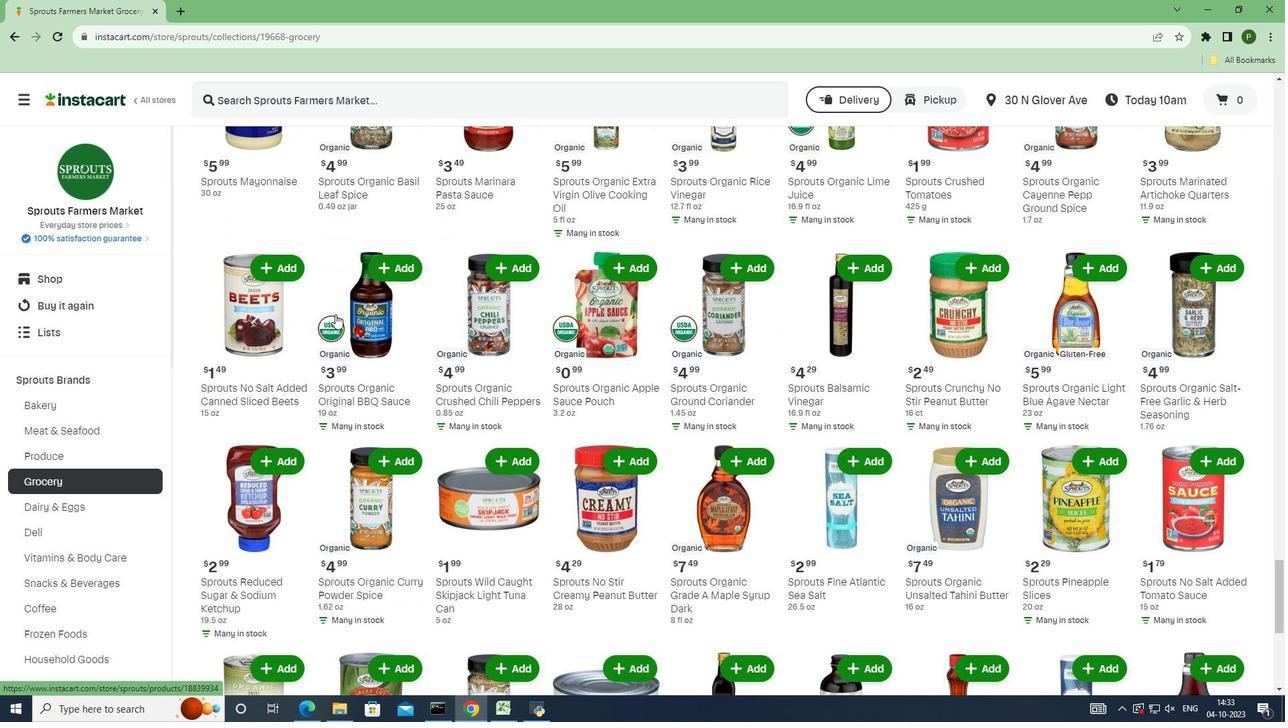 
Action: Mouse scrolled (335, 313) with delta (0, 0)
Screenshot: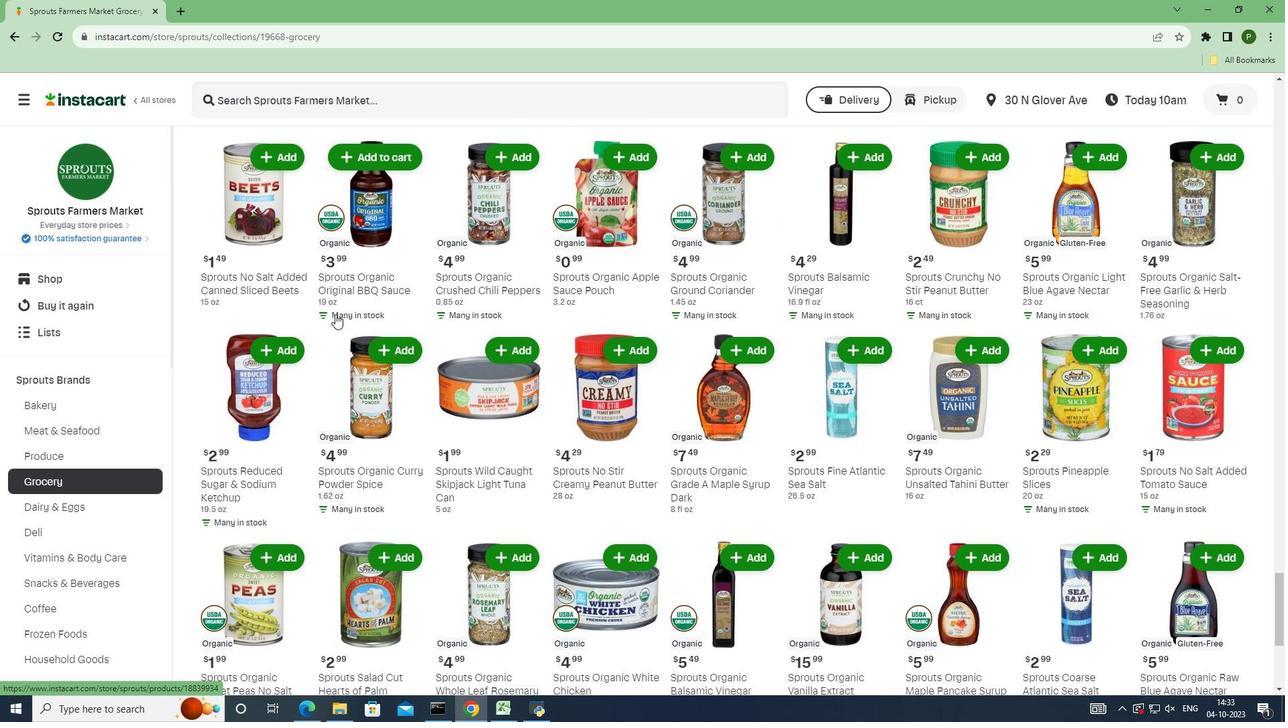 
Action: Mouse scrolled (335, 313) with delta (0, 0)
Screenshot: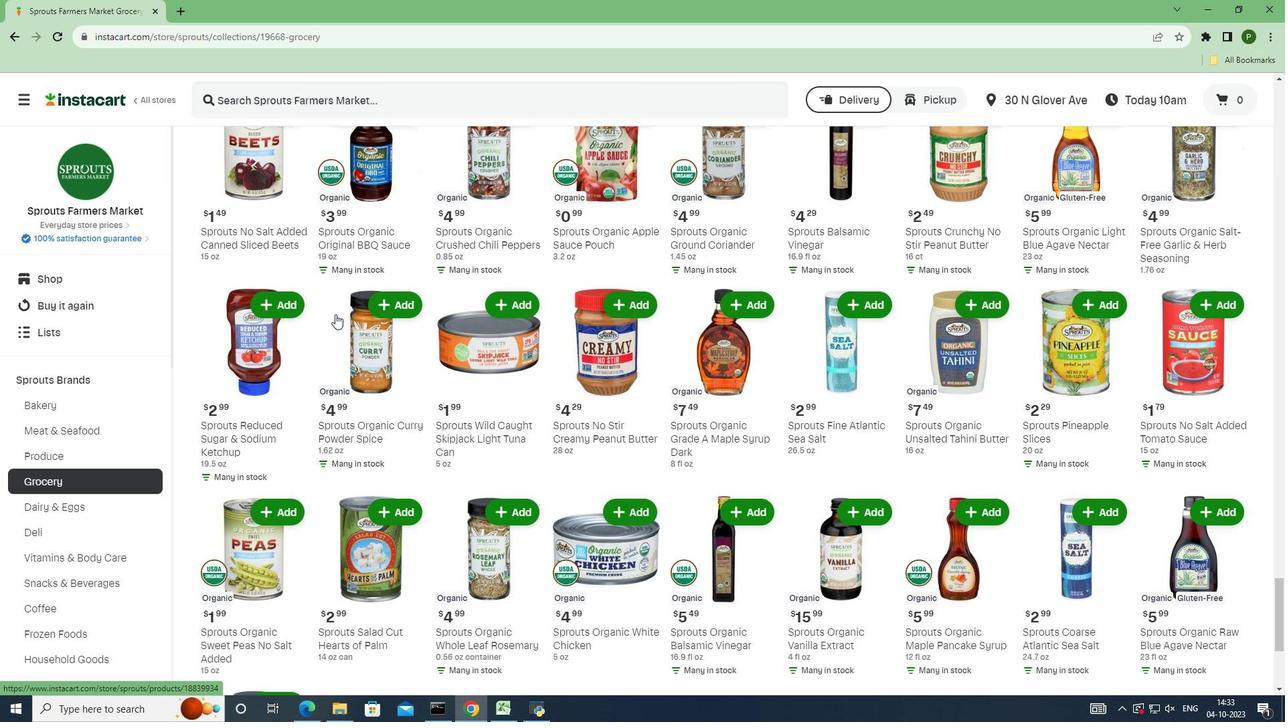 
Action: Mouse scrolled (335, 313) with delta (0, 0)
Screenshot: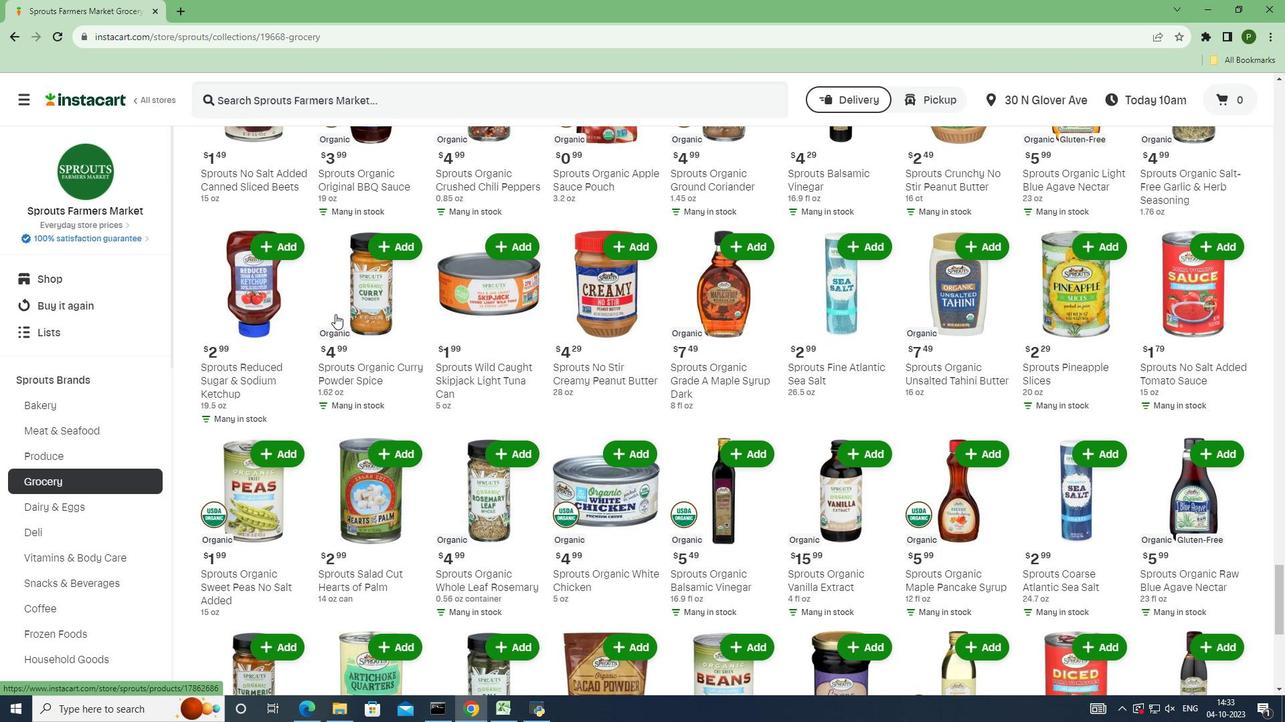 
Action: Mouse scrolled (335, 313) with delta (0, 0)
Screenshot: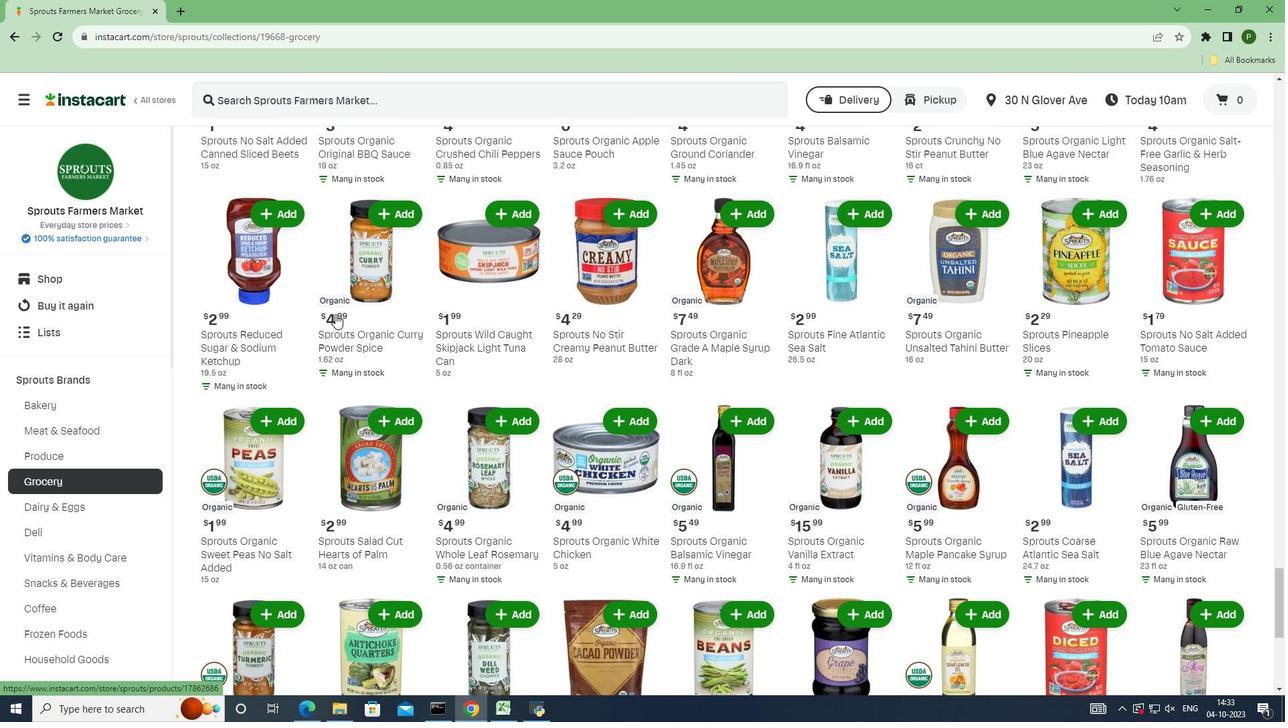 
Action: Mouse scrolled (335, 313) with delta (0, 0)
Screenshot: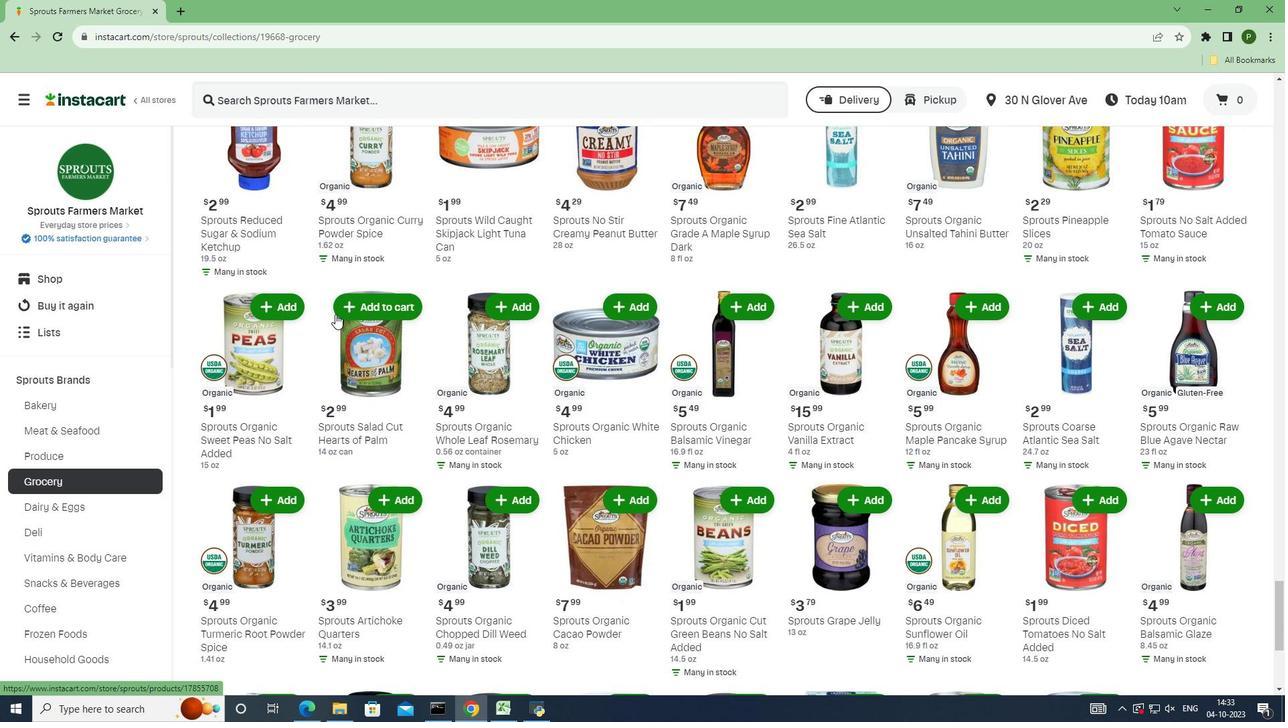 
Action: Mouse scrolled (335, 313) with delta (0, 0)
Screenshot: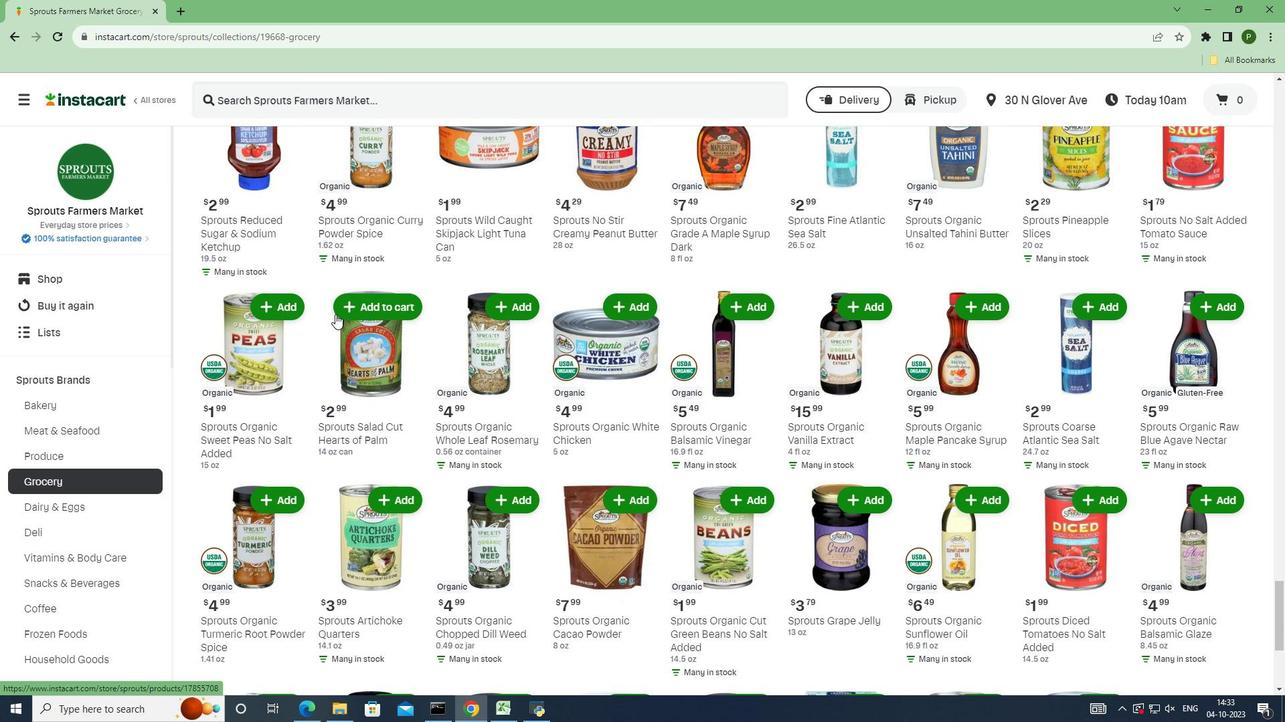 
Action: Mouse scrolled (335, 313) with delta (0, 0)
Screenshot: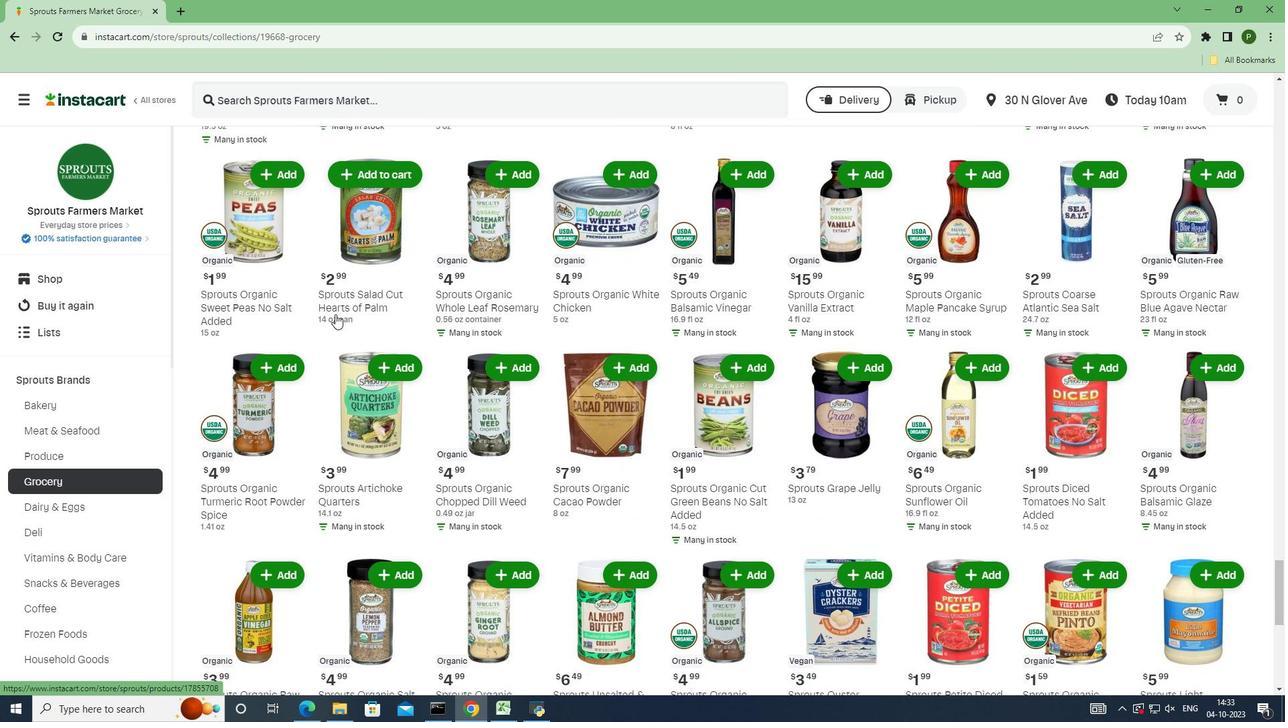 
Action: Mouse scrolled (335, 313) with delta (0, 0)
Screenshot: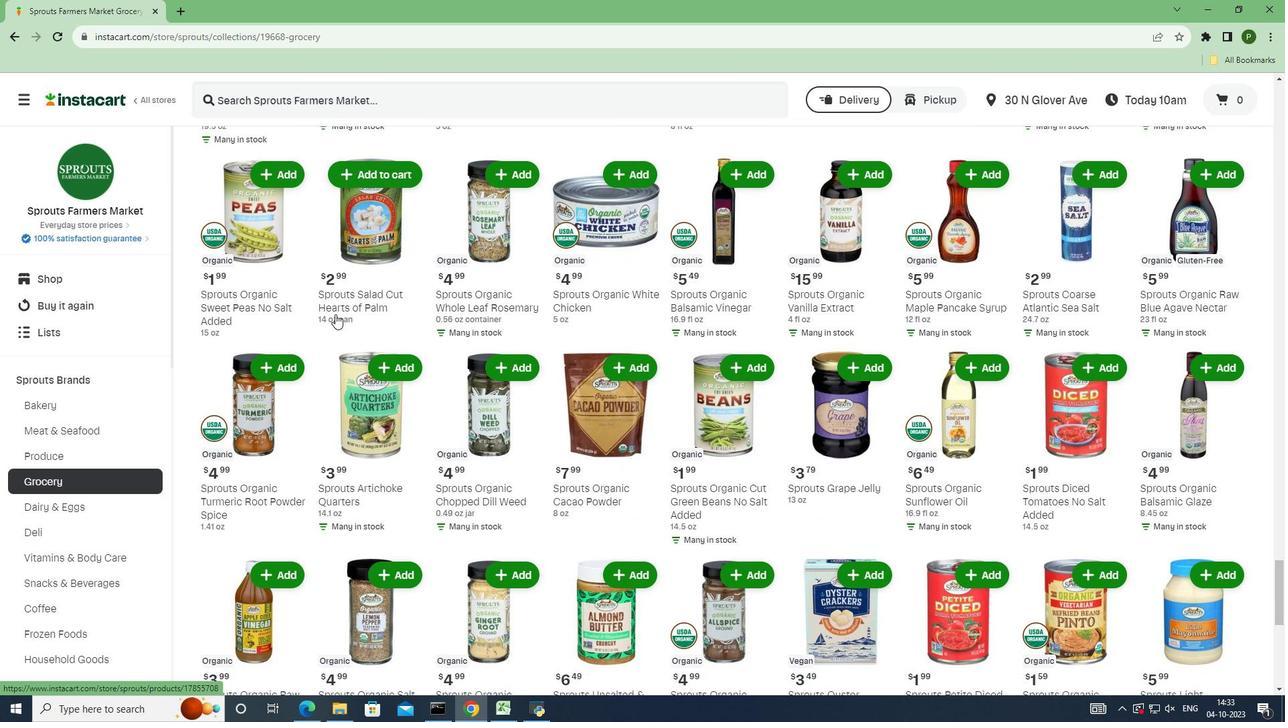 
Action: Mouse scrolled (335, 313) with delta (0, 0)
Screenshot: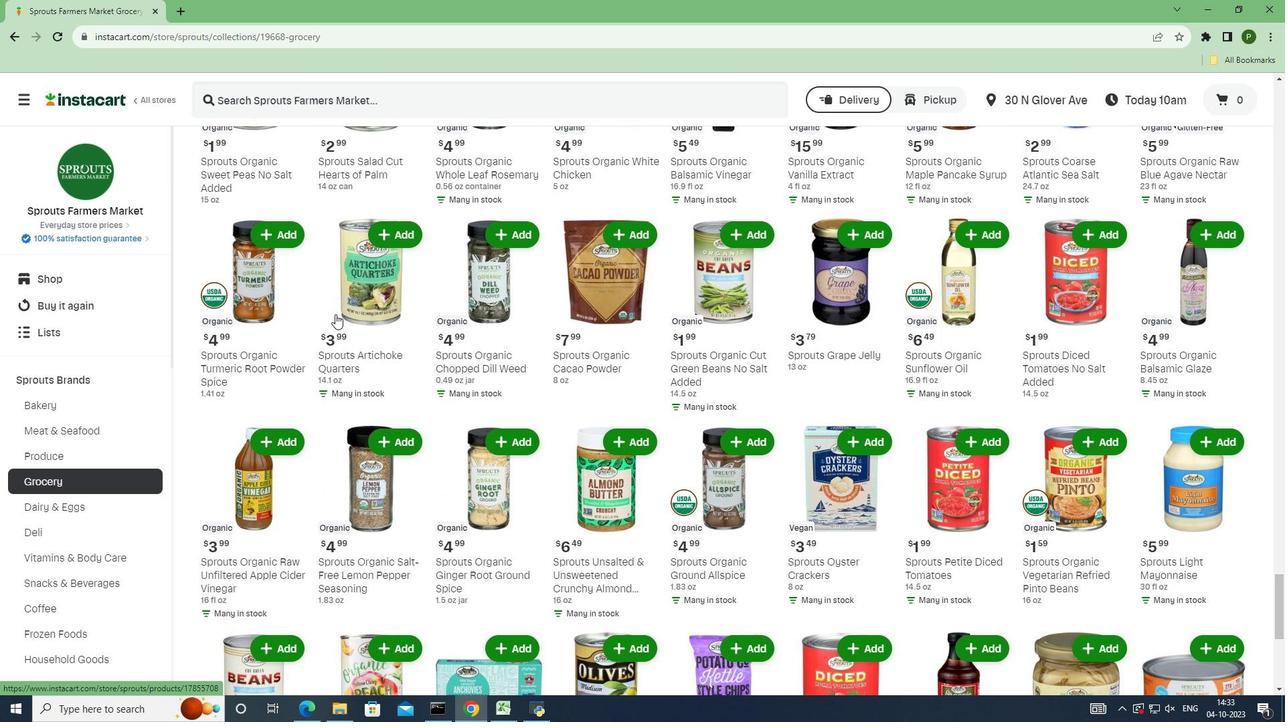 
Action: Mouse scrolled (335, 313) with delta (0, 0)
Screenshot: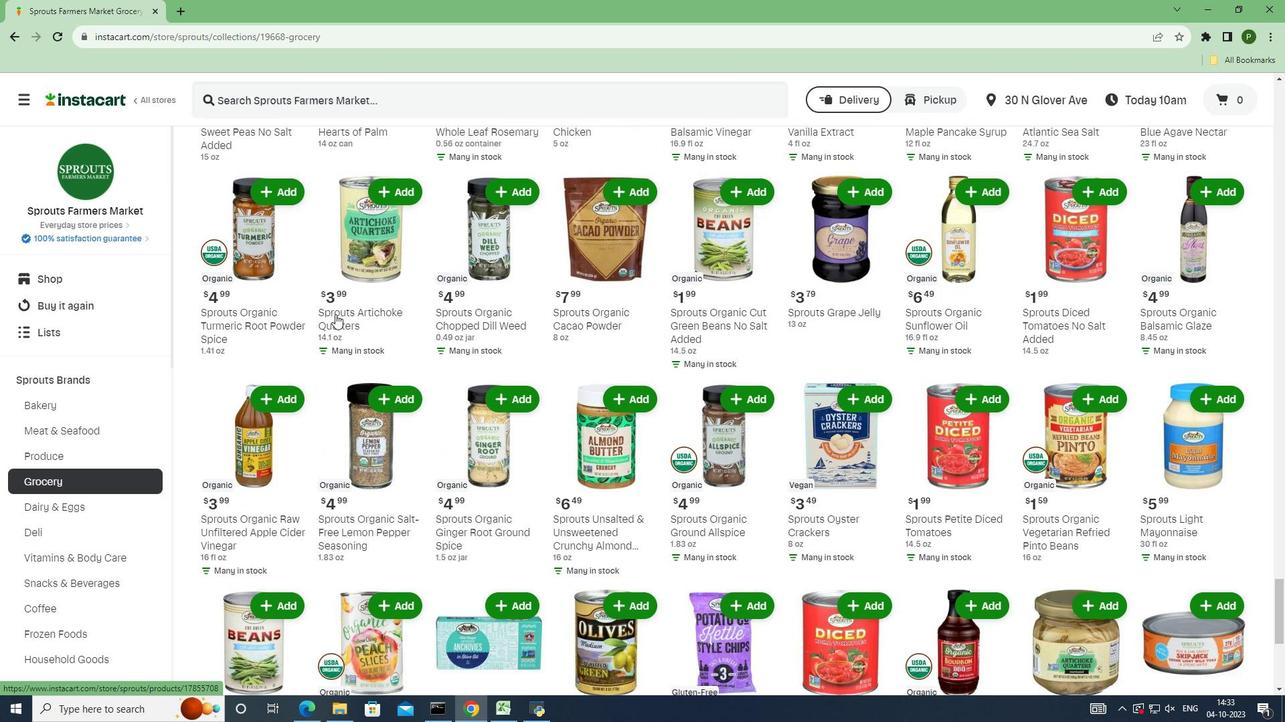 
Action: Mouse scrolled (335, 313) with delta (0, 0)
Screenshot: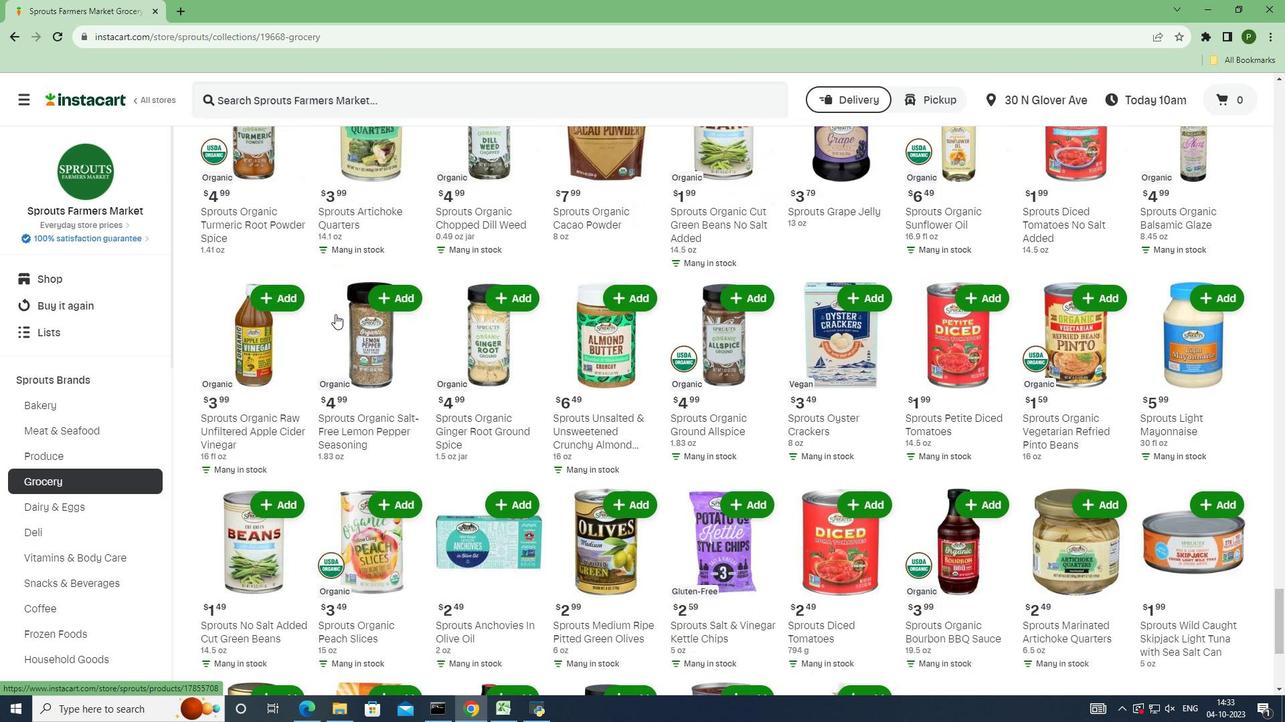 
Action: Mouse scrolled (335, 313) with delta (0, 0)
Screenshot: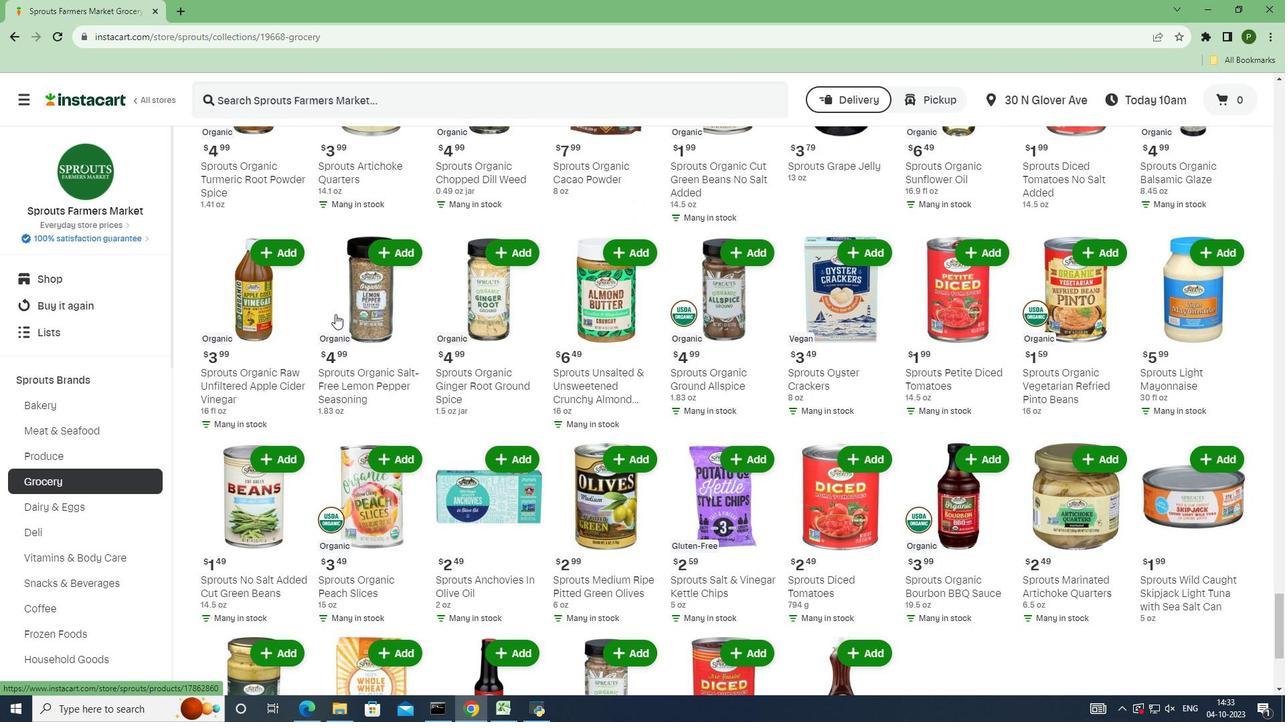 
Action: Mouse scrolled (335, 313) with delta (0, 0)
Screenshot: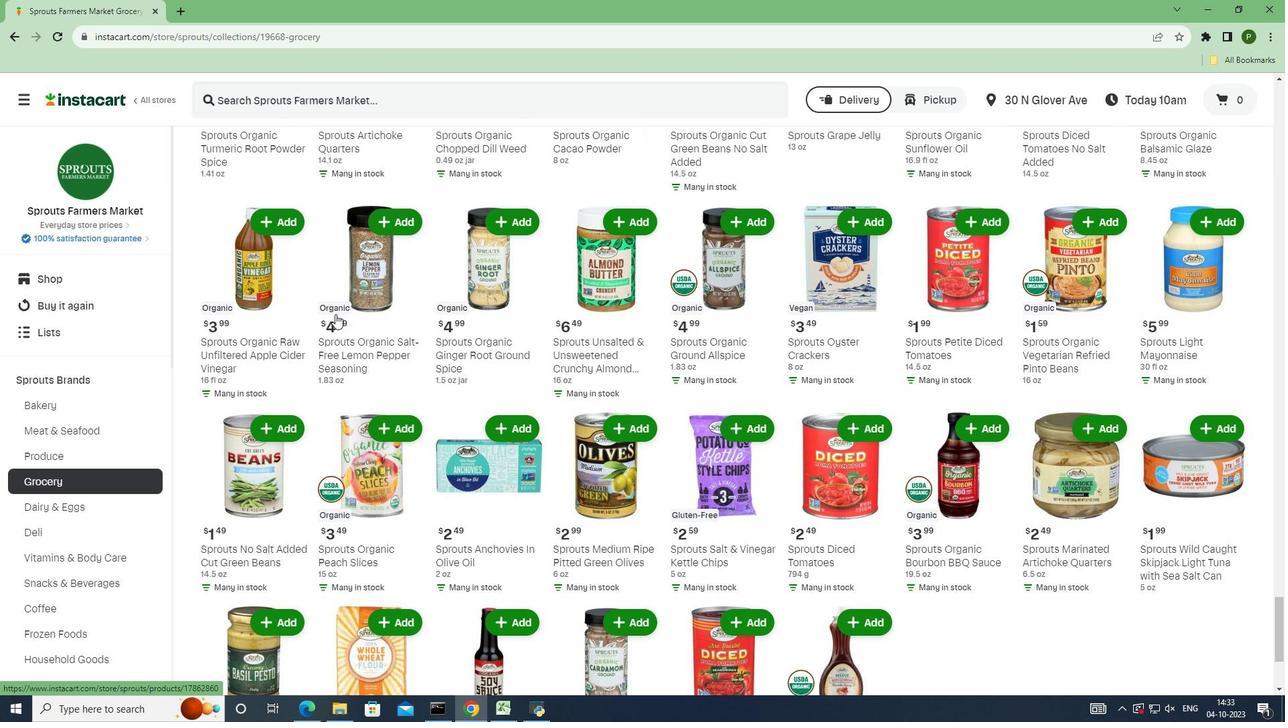 
Action: Mouse scrolled (335, 313) with delta (0, 0)
Screenshot: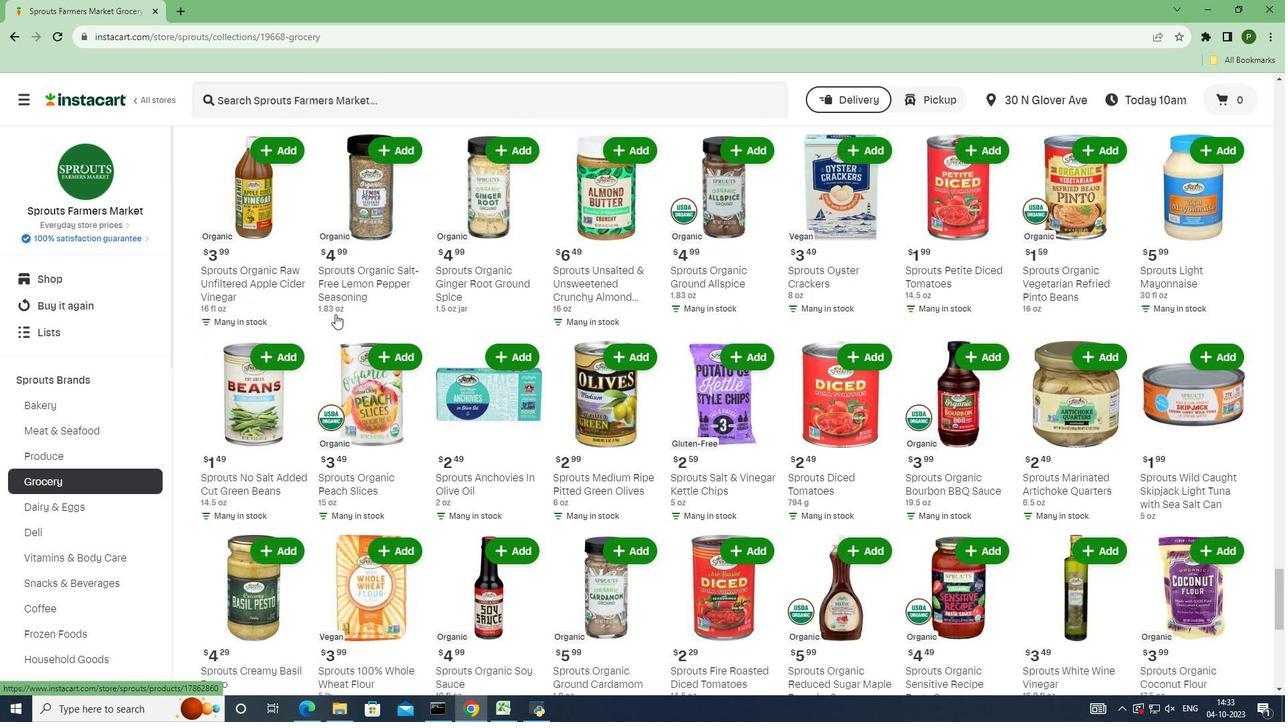 
Action: Mouse scrolled (335, 313) with delta (0, 0)
Screenshot: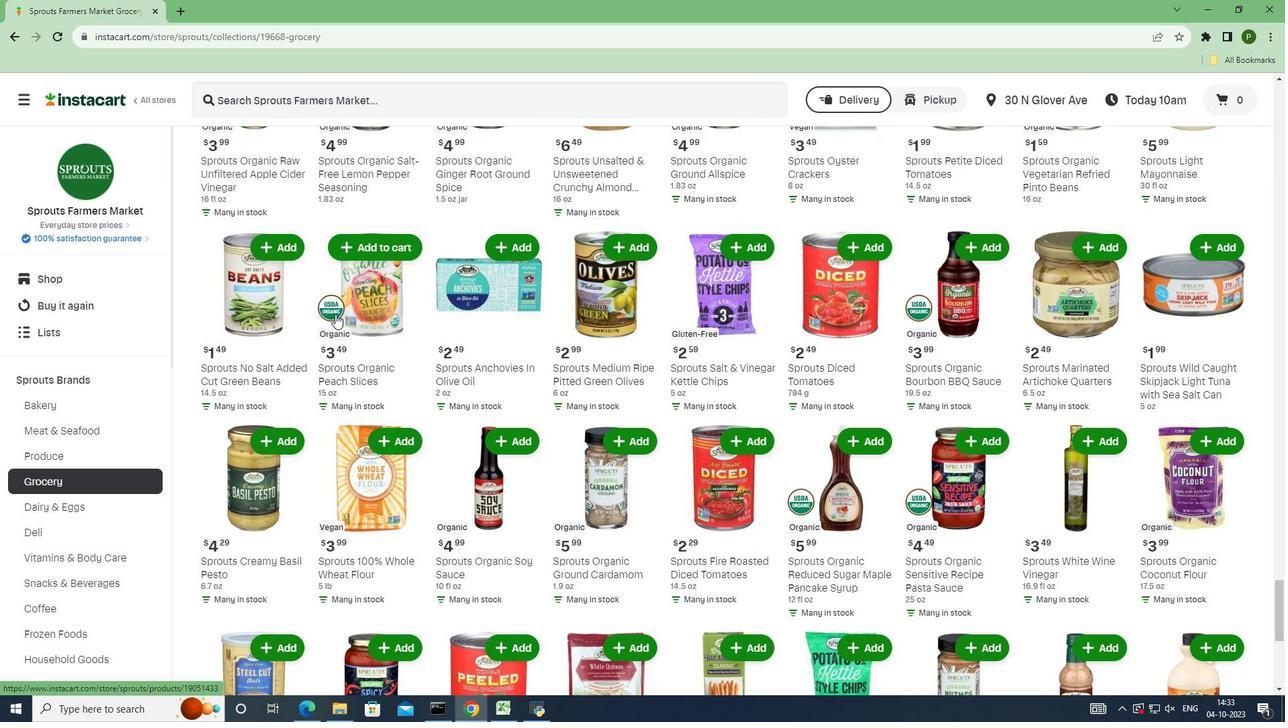 
Action: Mouse scrolled (335, 313) with delta (0, 0)
Screenshot: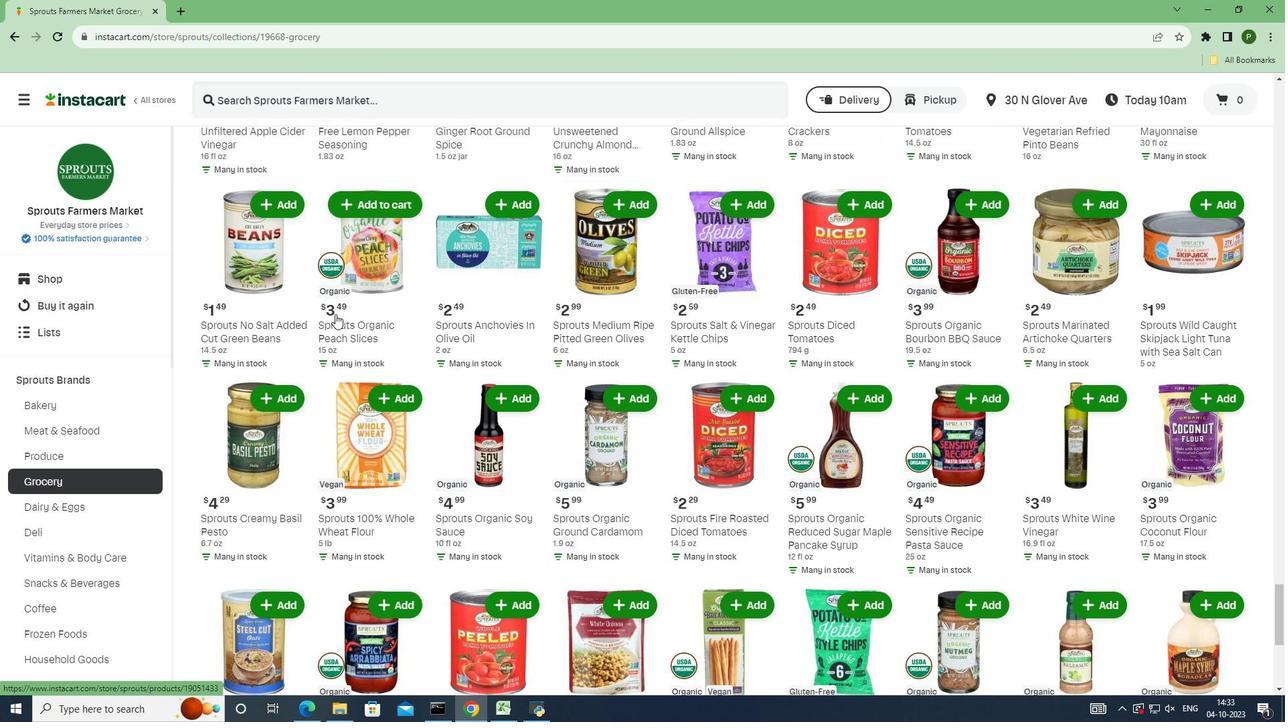 
Action: Mouse scrolled (335, 313) with delta (0, 0)
Screenshot: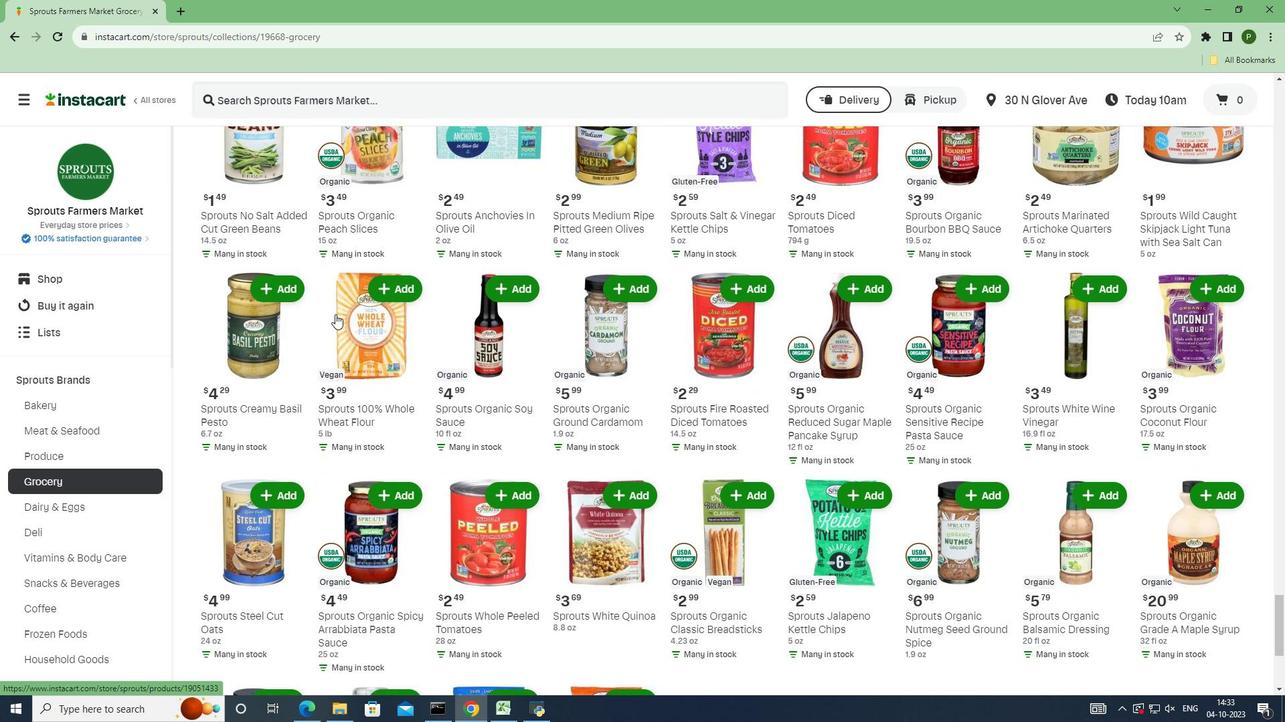 
Action: Mouse scrolled (335, 313) with delta (0, 0)
Screenshot: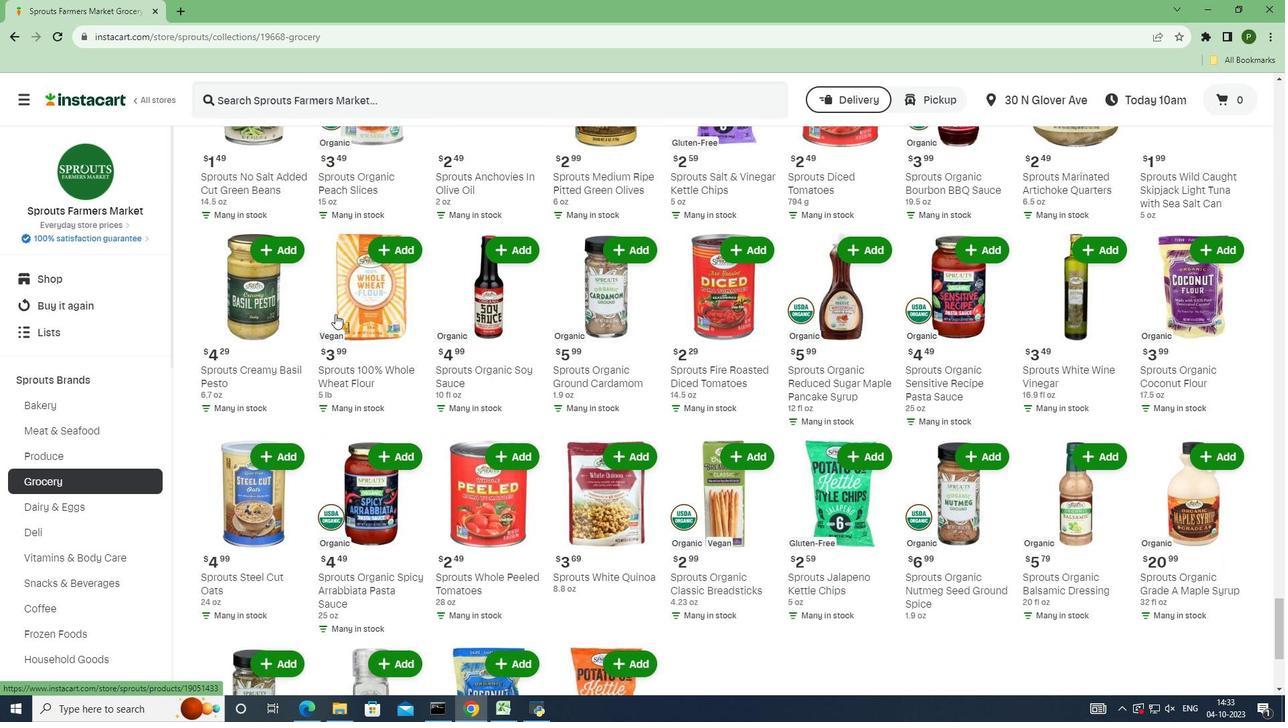 
Action: Mouse scrolled (335, 313) with delta (0, 0)
Screenshot: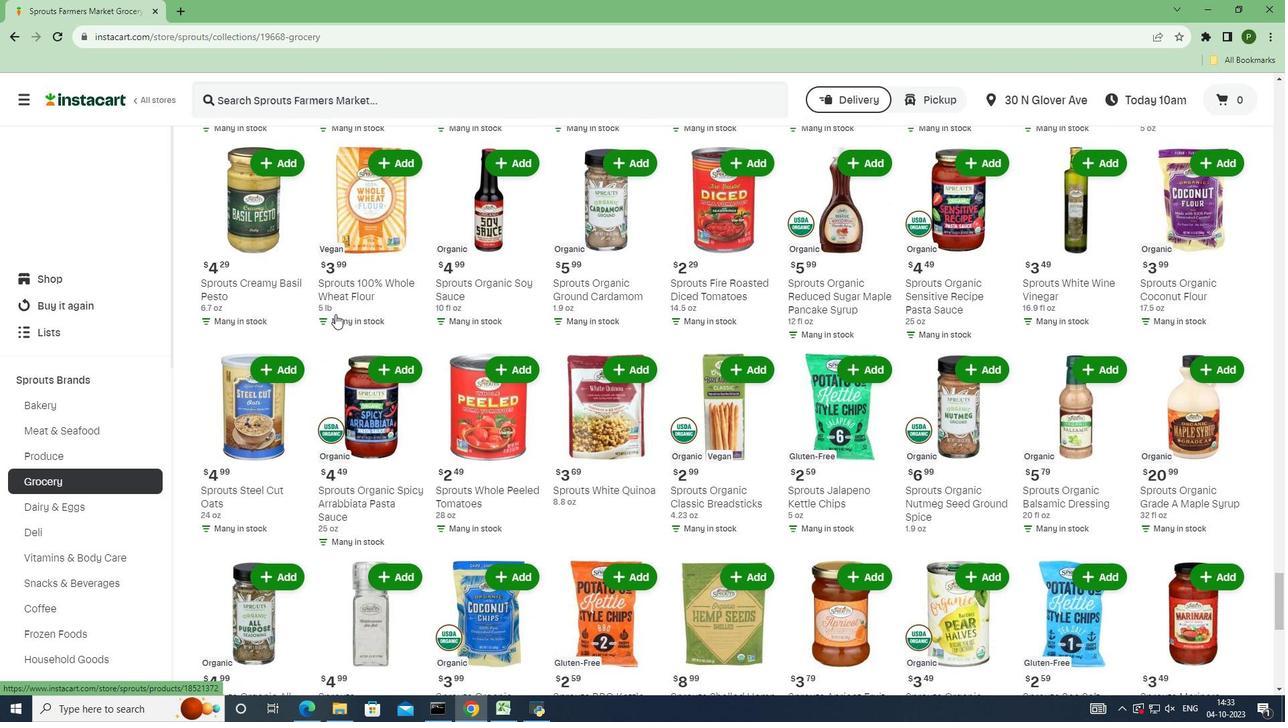 
Action: Mouse scrolled (335, 313) with delta (0, 0)
Screenshot: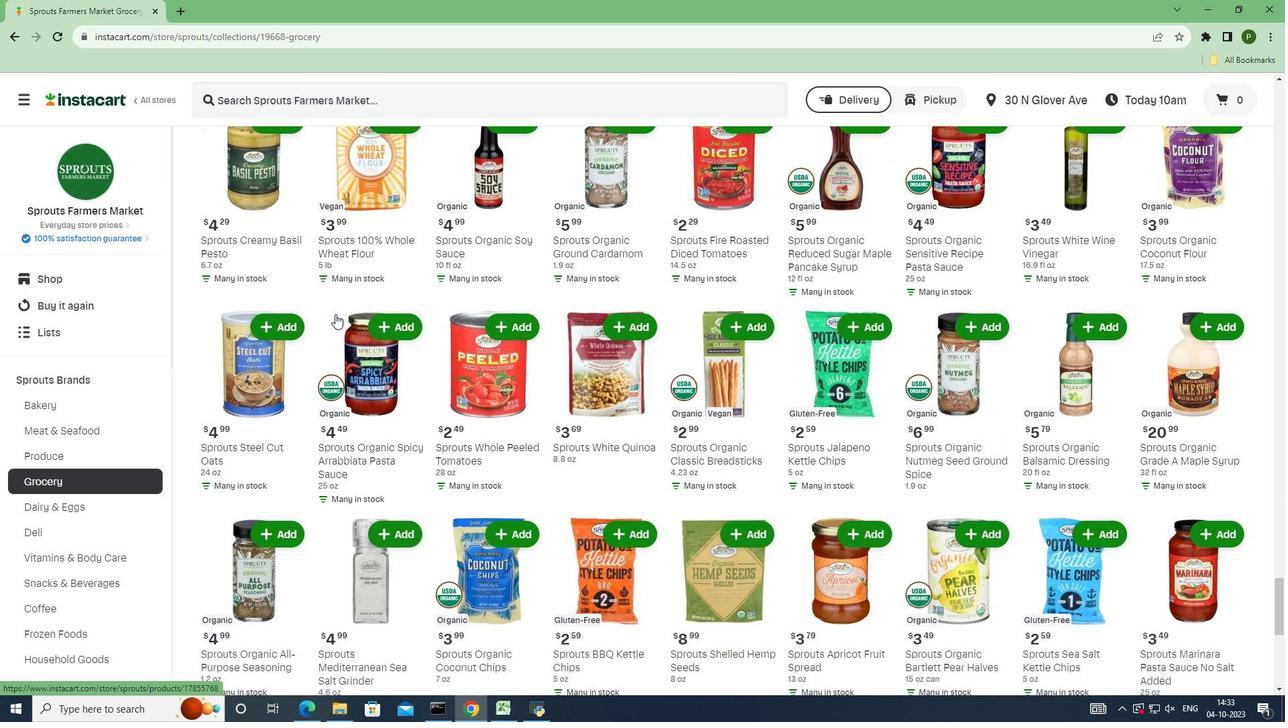 
Action: Mouse scrolled (335, 313) with delta (0, 0)
Screenshot: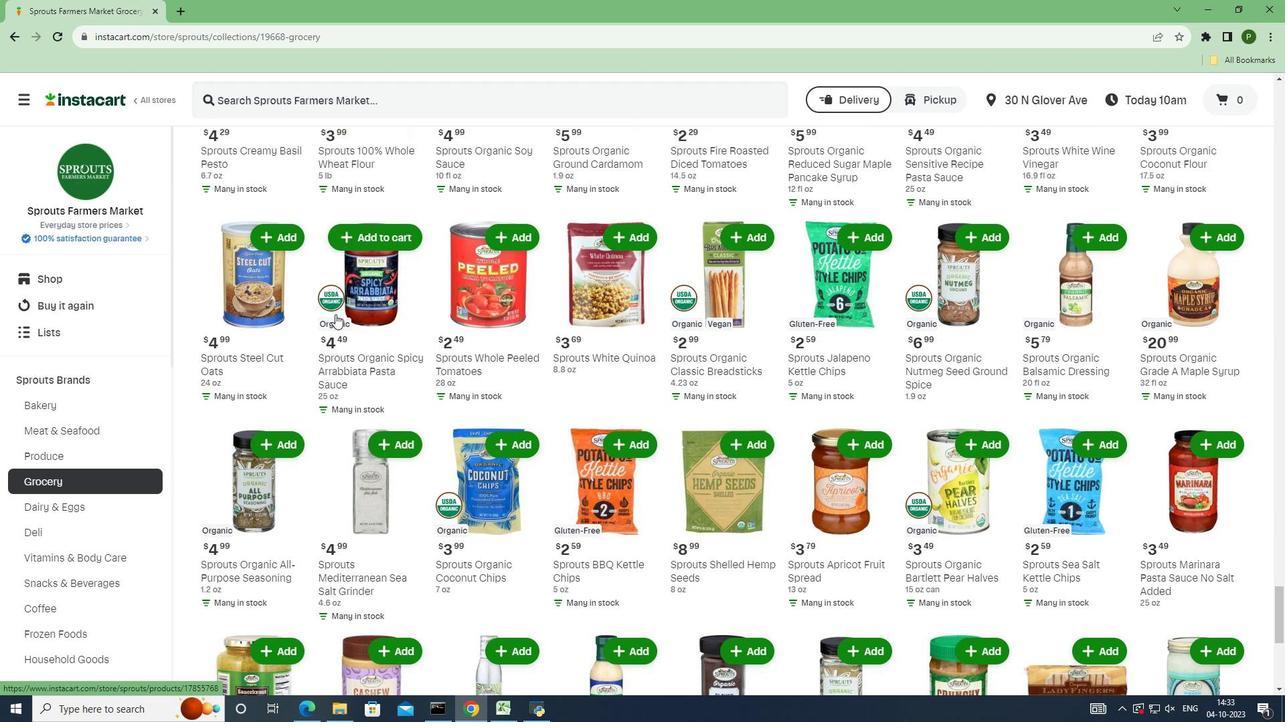 
Action: Mouse scrolled (335, 313) with delta (0, 0)
Screenshot: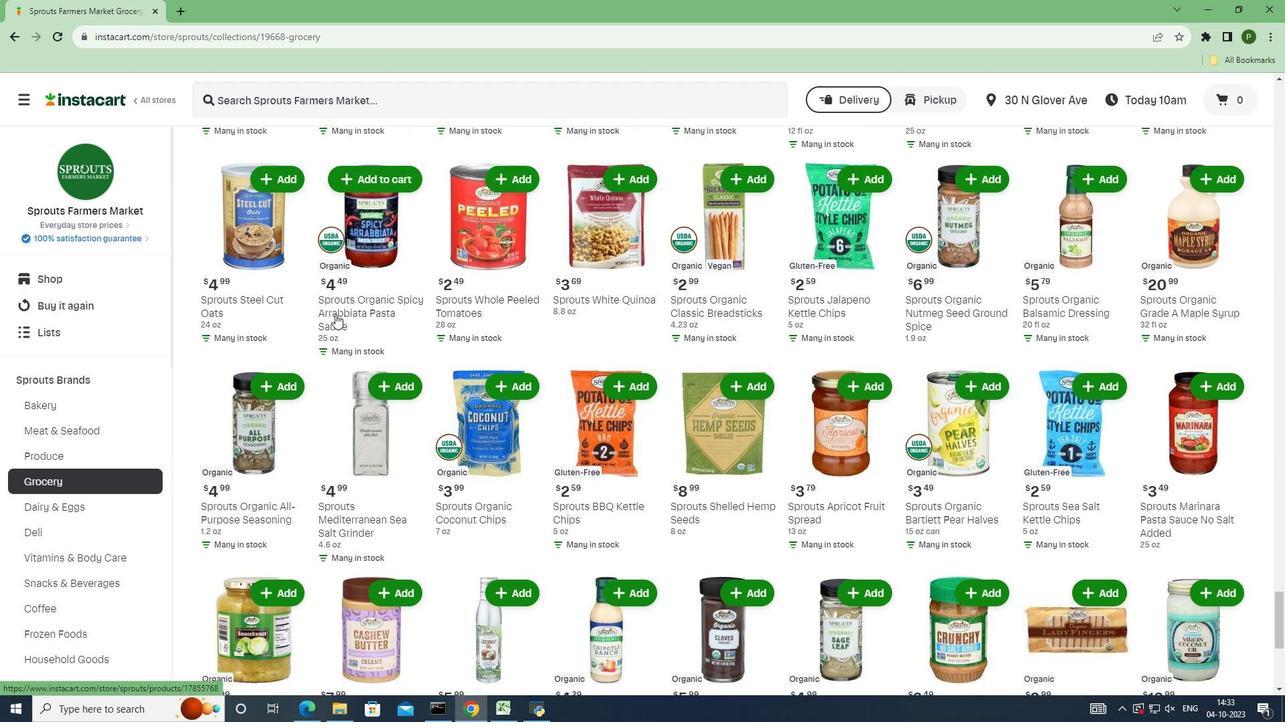 
Action: Mouse scrolled (335, 313) with delta (0, 0)
Screenshot: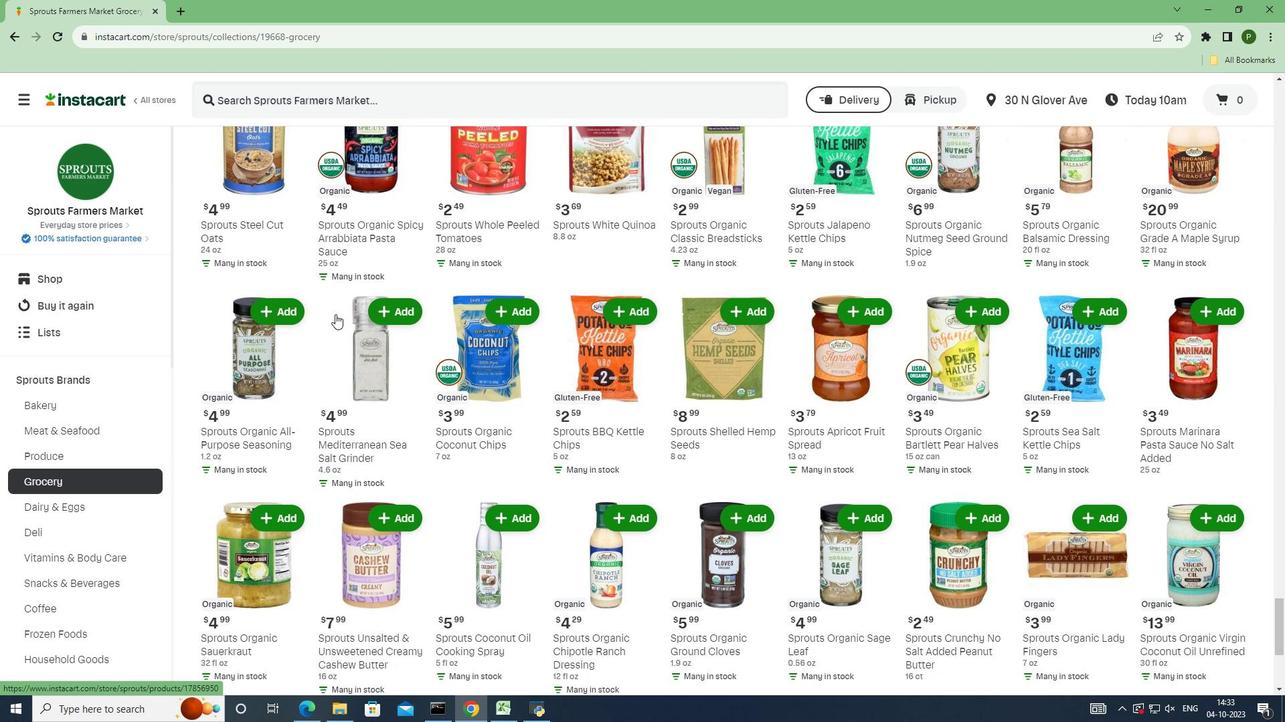 
Action: Mouse scrolled (335, 313) with delta (0, 0)
Screenshot: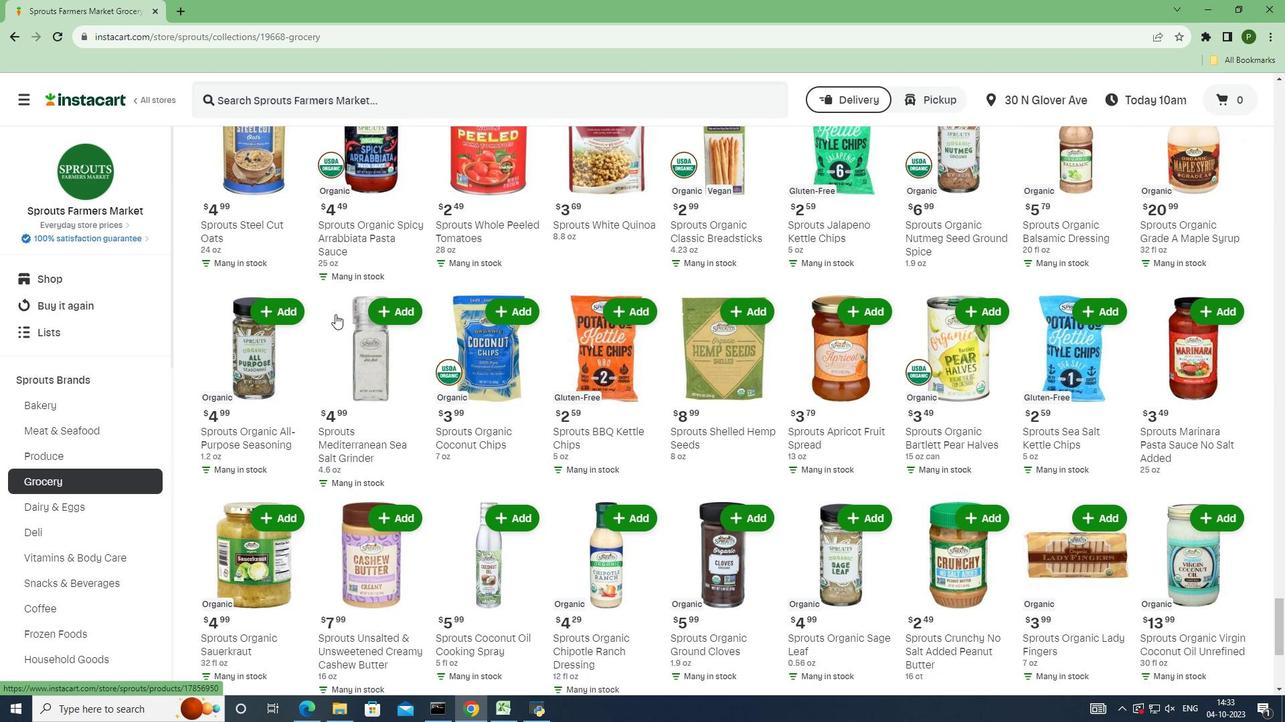 
Action: Mouse scrolled (335, 313) with delta (0, 0)
Screenshot: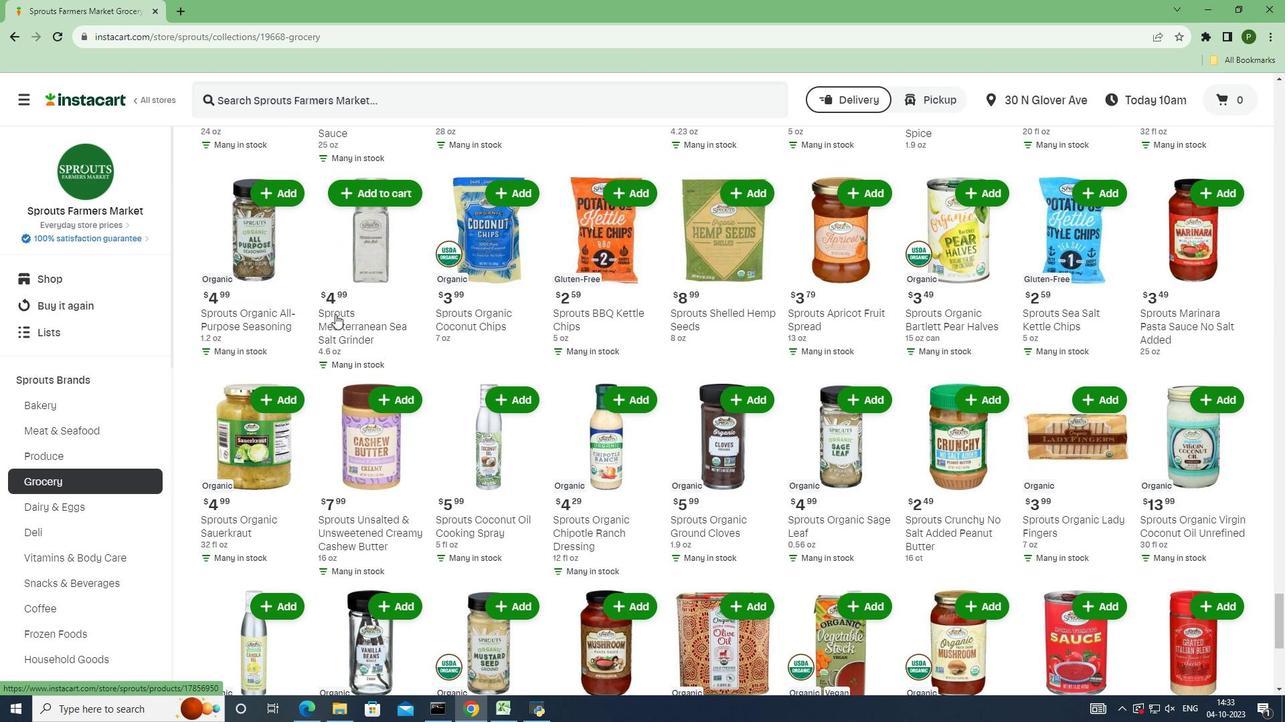 
Action: Mouse scrolled (335, 313) with delta (0, 0)
Screenshot: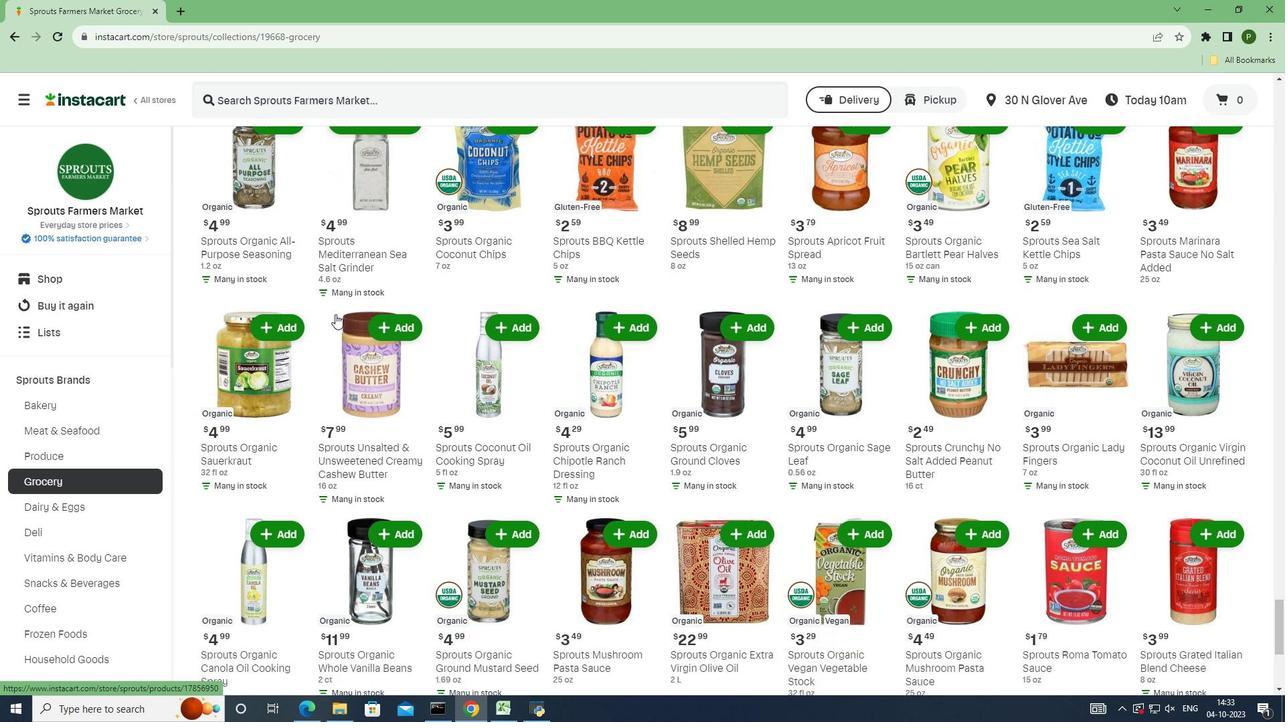 
Action: Mouse moved to (1049, 273)
Screenshot: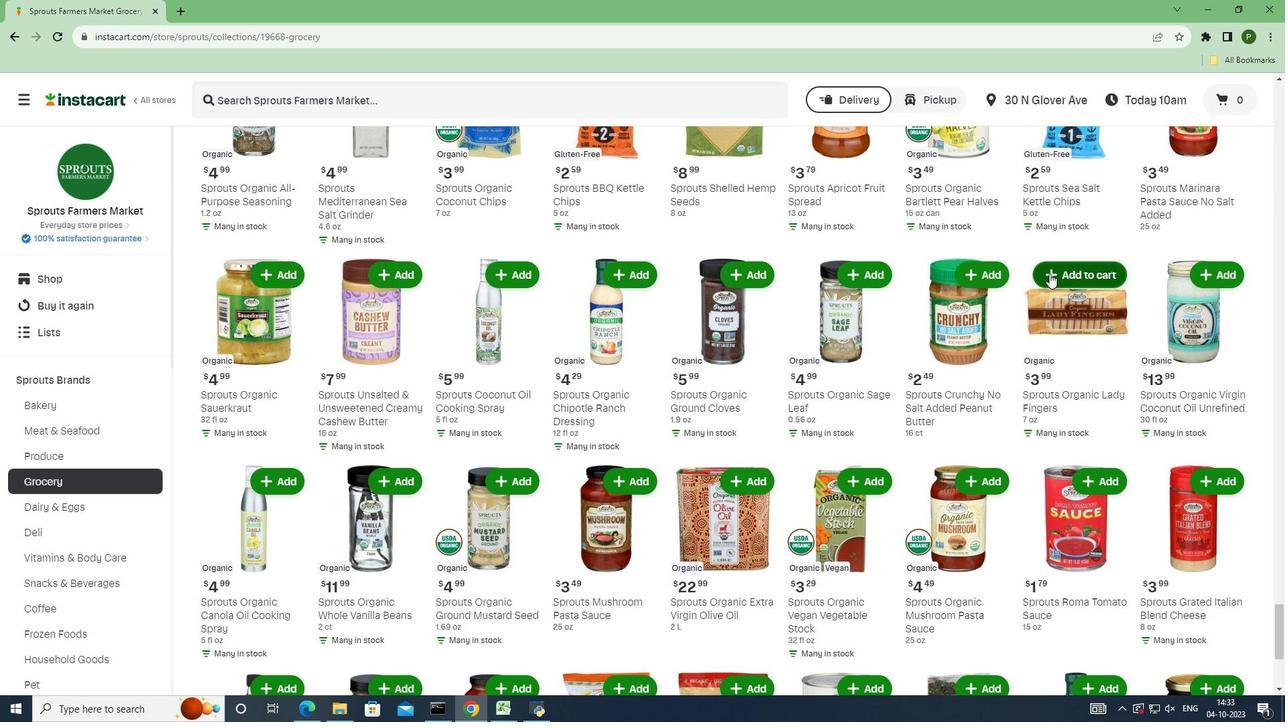 
Action: Mouse pressed left at (1049, 273)
Screenshot: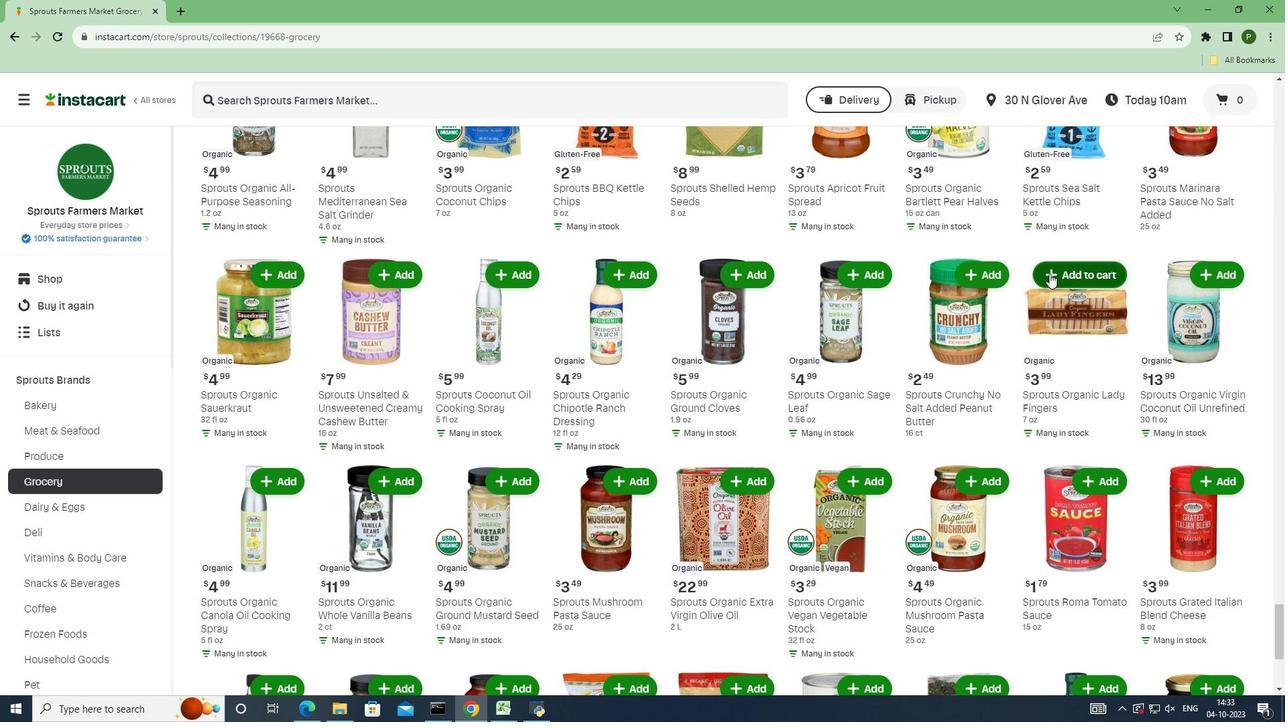 
Action: Mouse moved to (1050, 273)
Screenshot: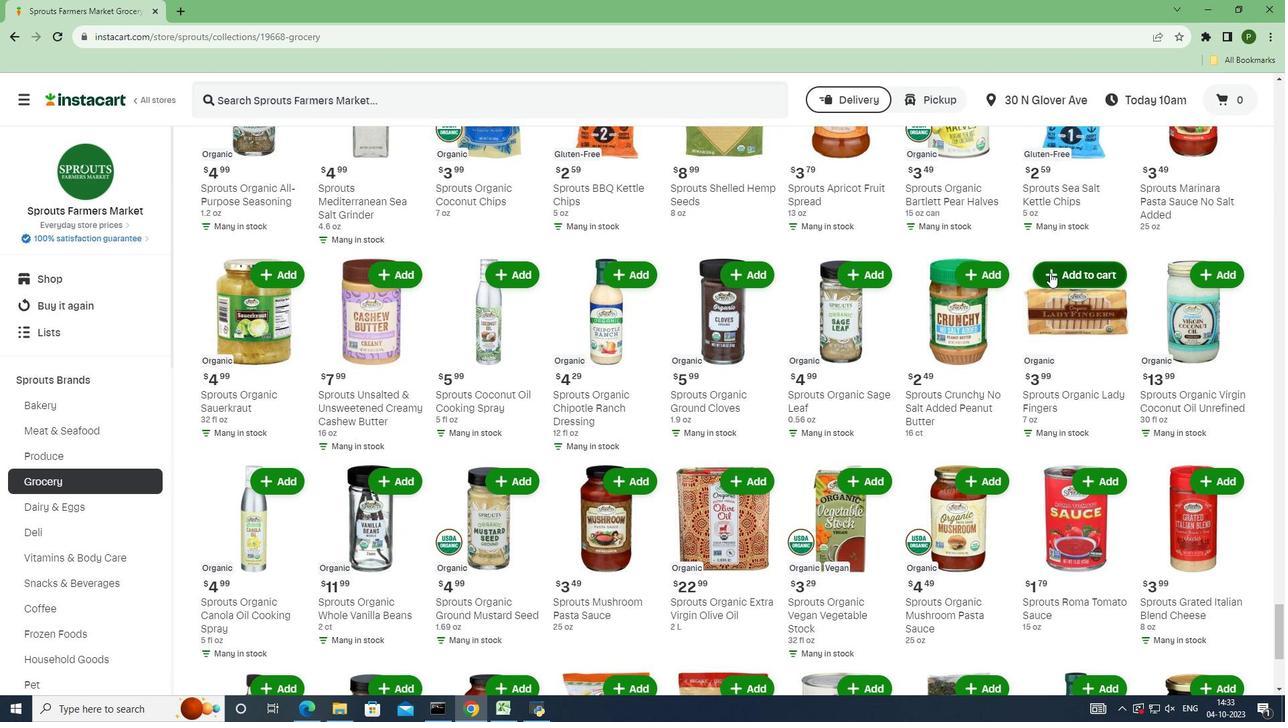 
